 Task: Look for space in Longonjo, Angola from 5th June, 2023 to 16th June, 2023 for 2 adults in price range Rs.7000 to Rs.15000. Place can be entire place with 1  bedroom having 1 bed and 1 bathroom. Property type can be hotel. Amenities needed are: air conditioning, bbq grill, smoking allowed, . Booking option can be shelf check-in. Required host language is English.
Action: Mouse moved to (480, 105)
Screenshot: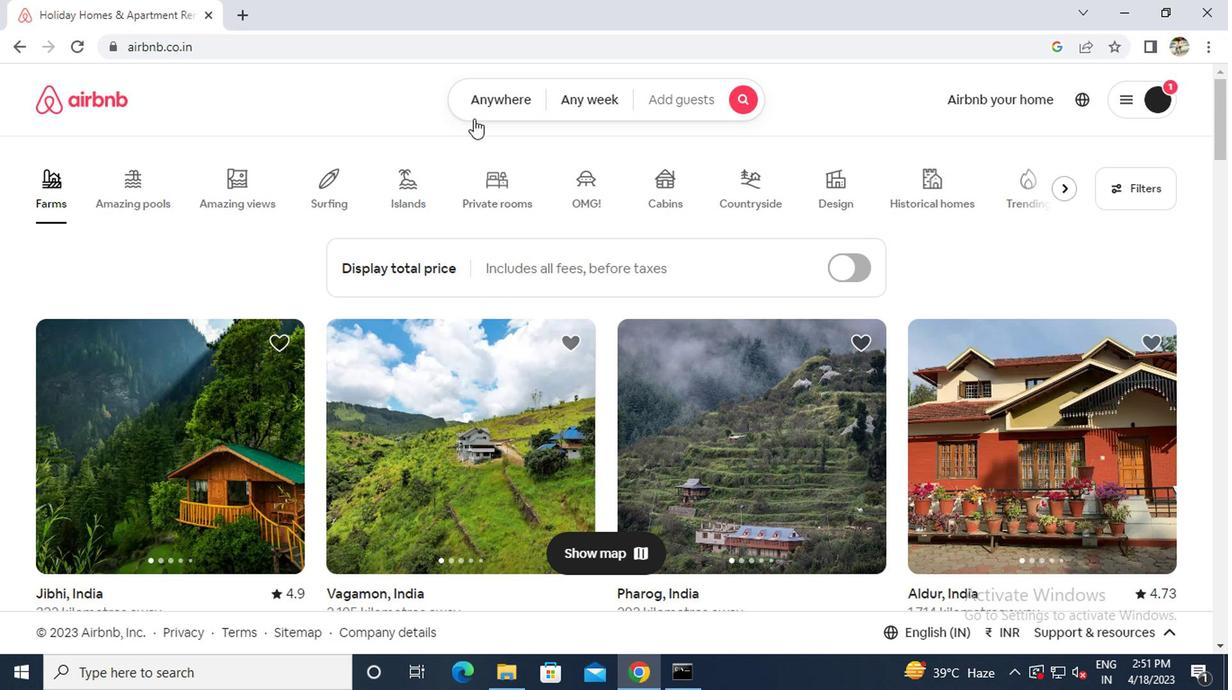 
Action: Mouse pressed left at (480, 105)
Screenshot: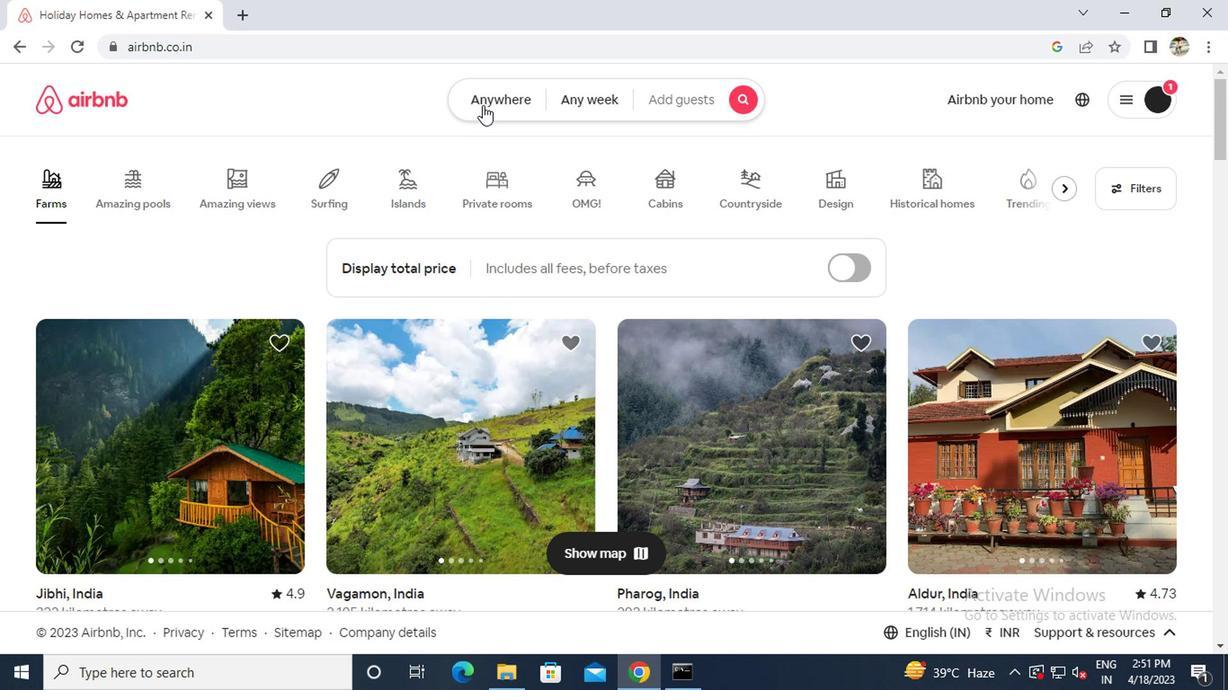 
Action: Mouse moved to (385, 174)
Screenshot: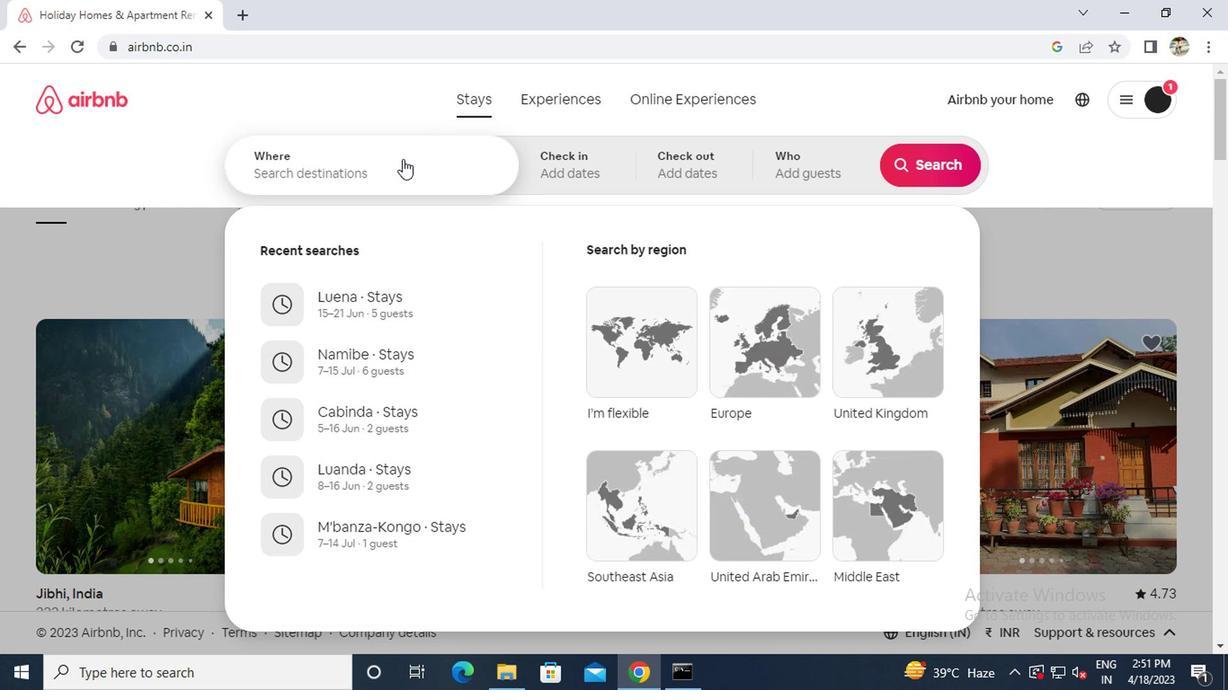 
Action: Mouse pressed left at (385, 174)
Screenshot: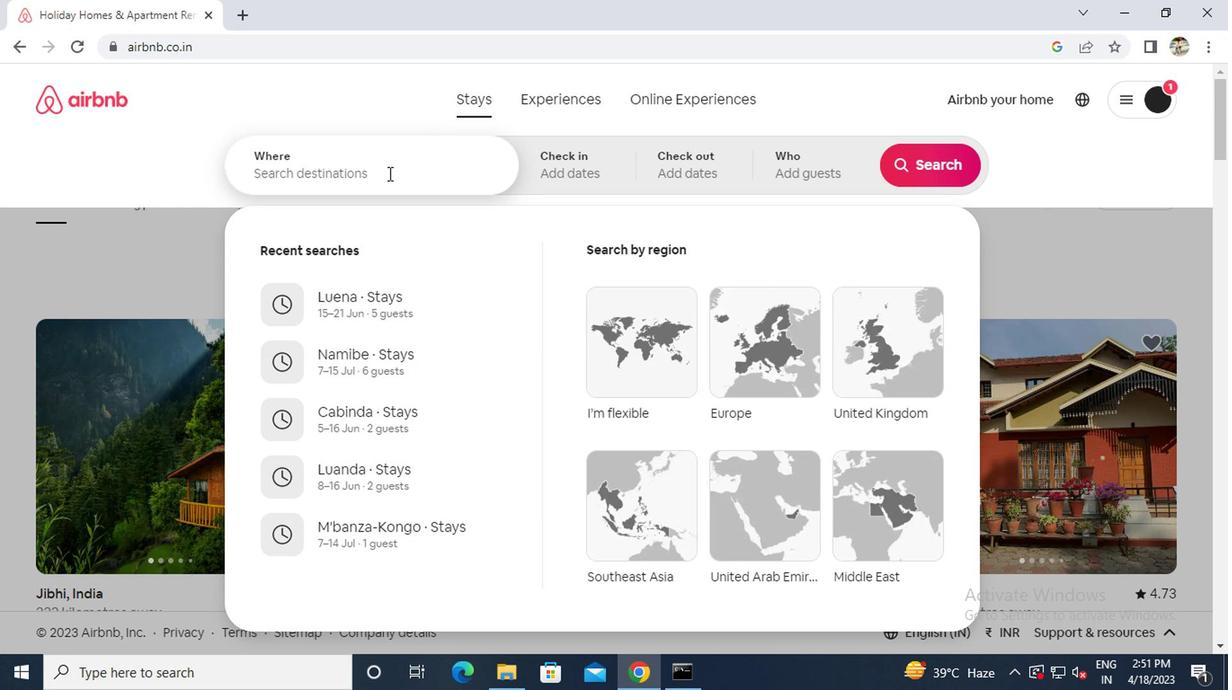 
Action: Key pressed l<Key.caps_lock>ongonjo
Screenshot: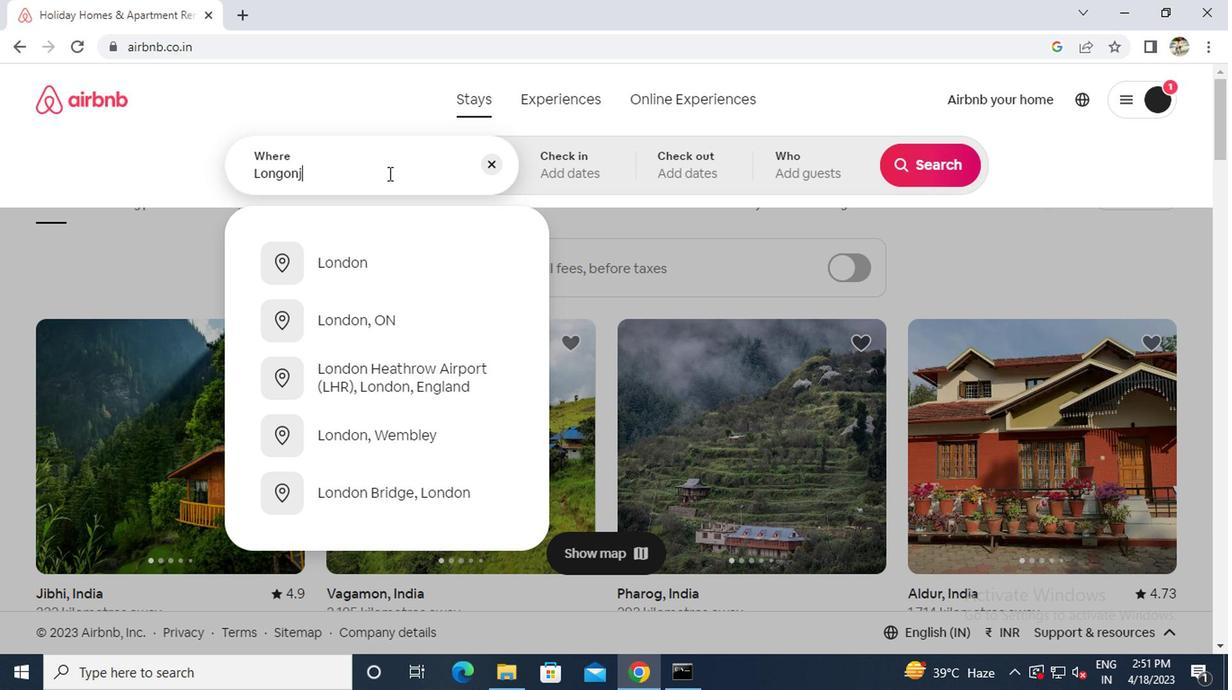 
Action: Mouse moved to (385, 260)
Screenshot: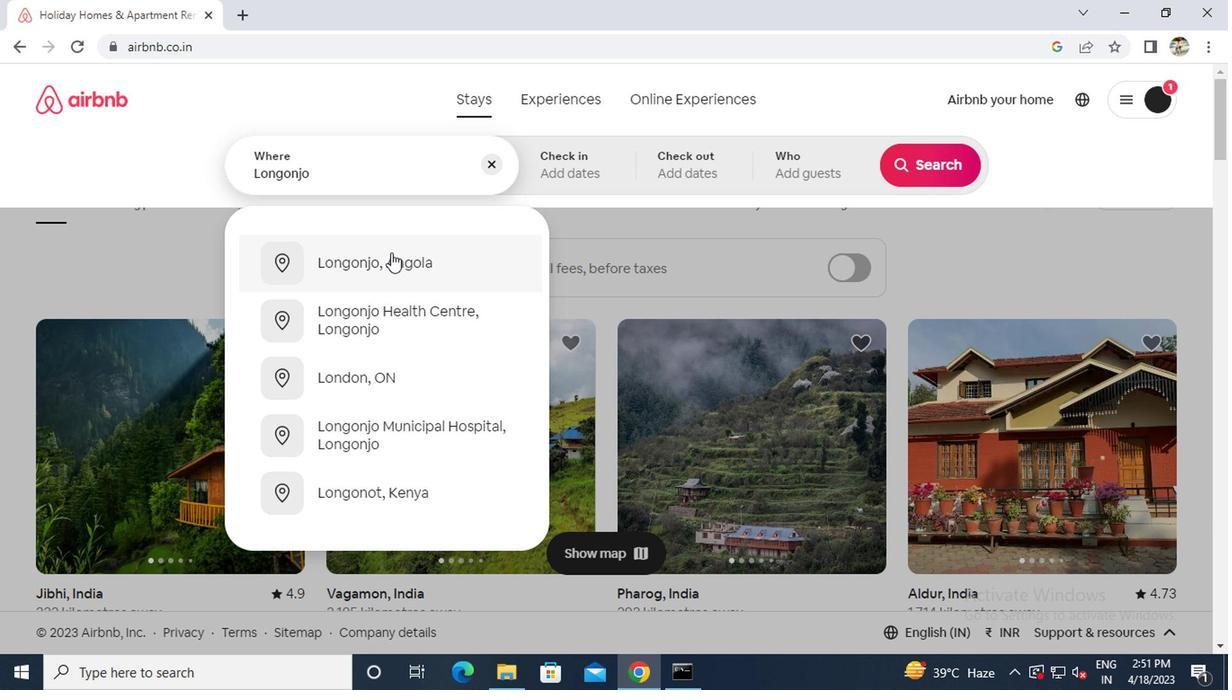 
Action: Mouse pressed left at (385, 260)
Screenshot: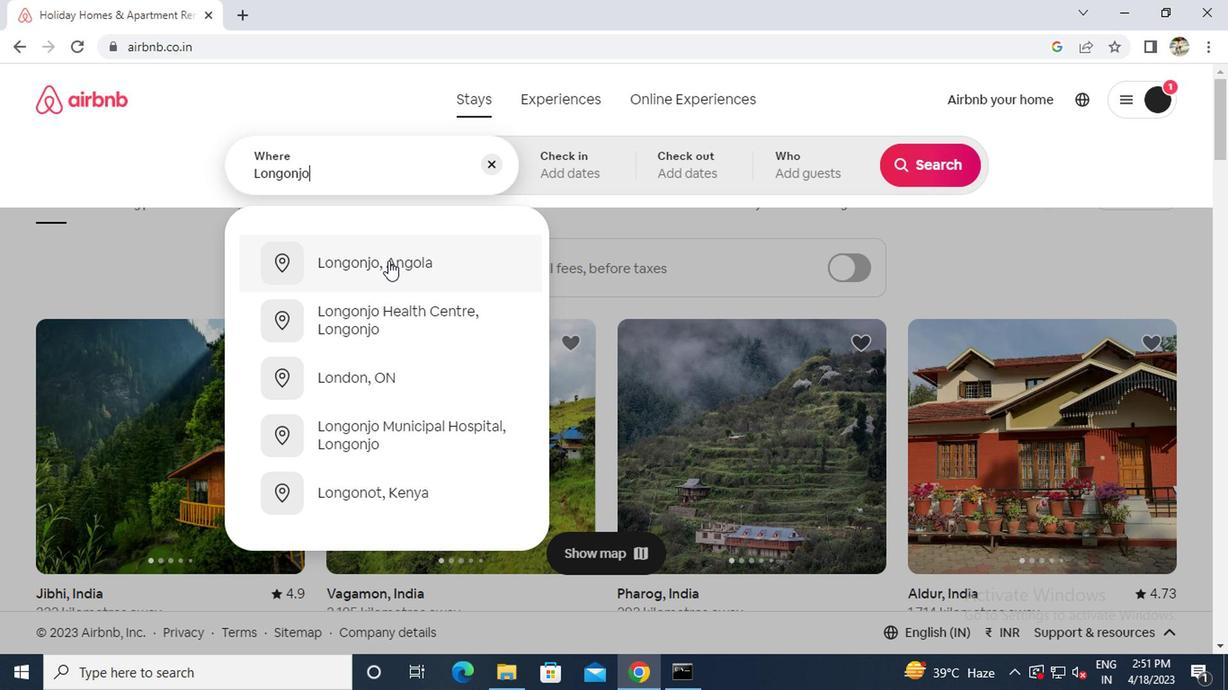 
Action: Mouse moved to (920, 306)
Screenshot: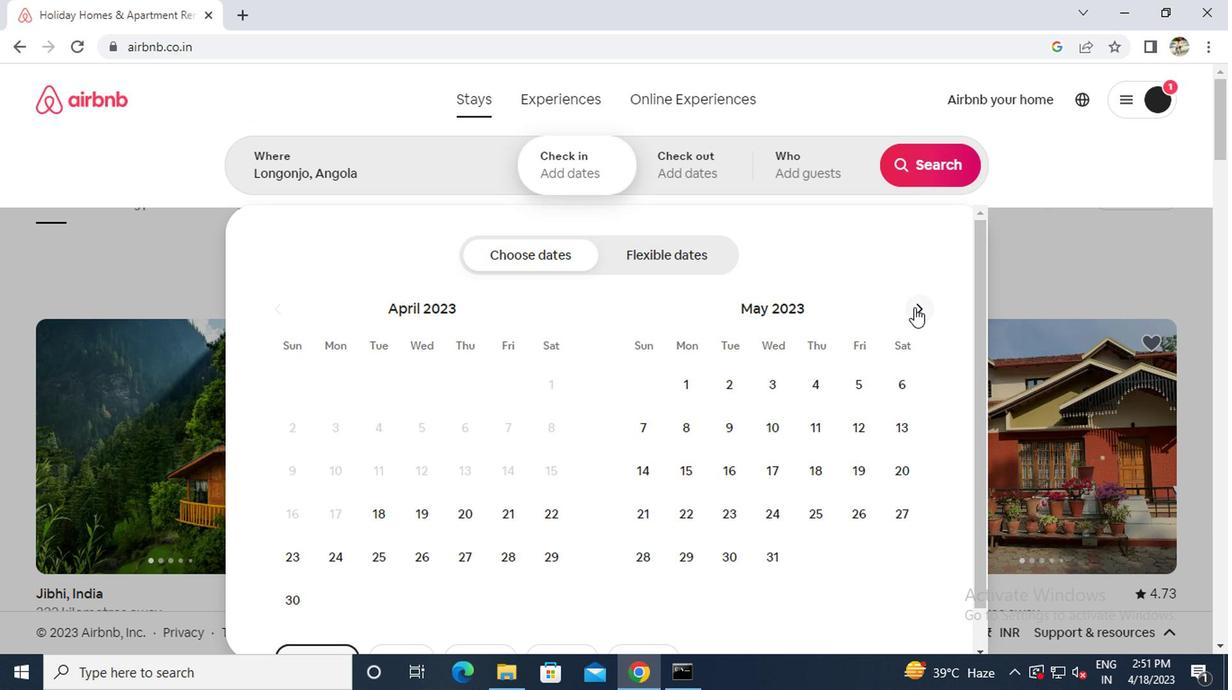 
Action: Mouse pressed left at (920, 306)
Screenshot: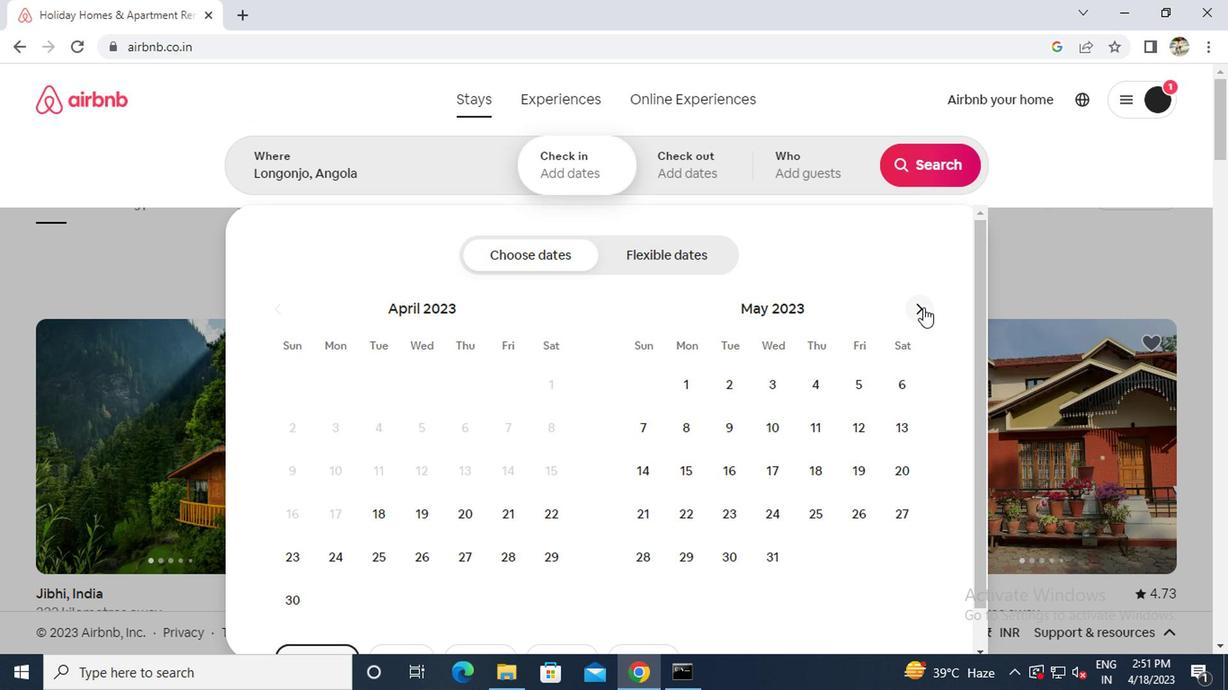 
Action: Mouse moved to (679, 436)
Screenshot: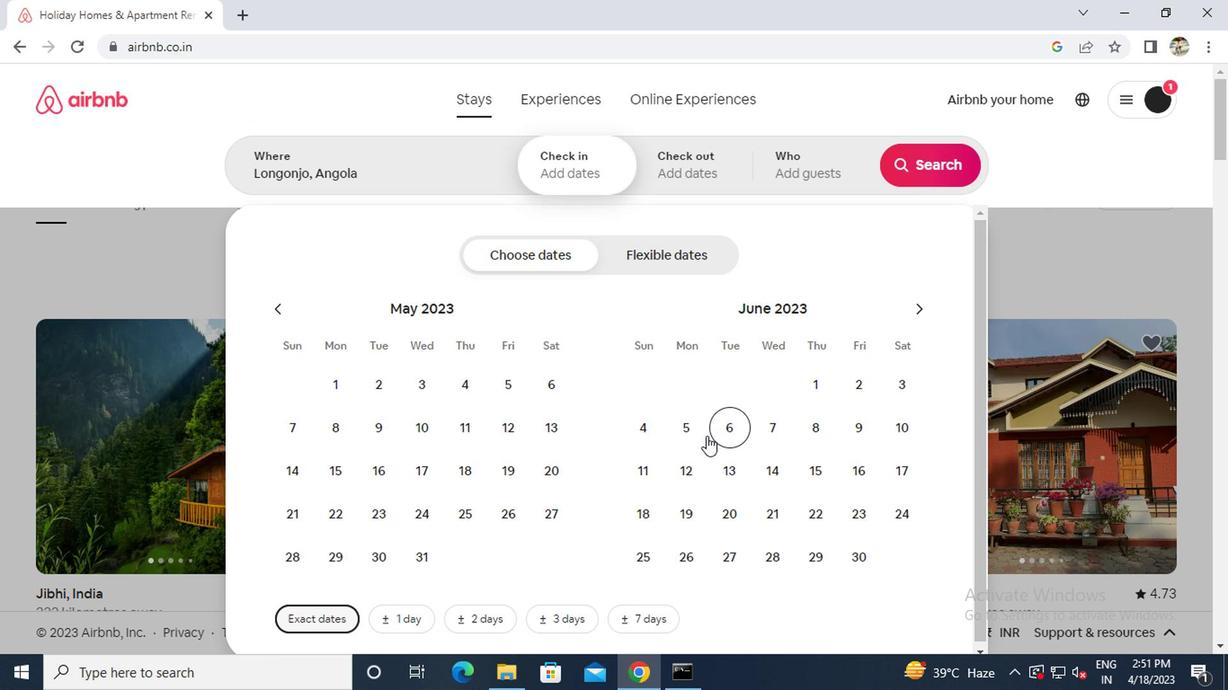 
Action: Mouse pressed left at (679, 436)
Screenshot: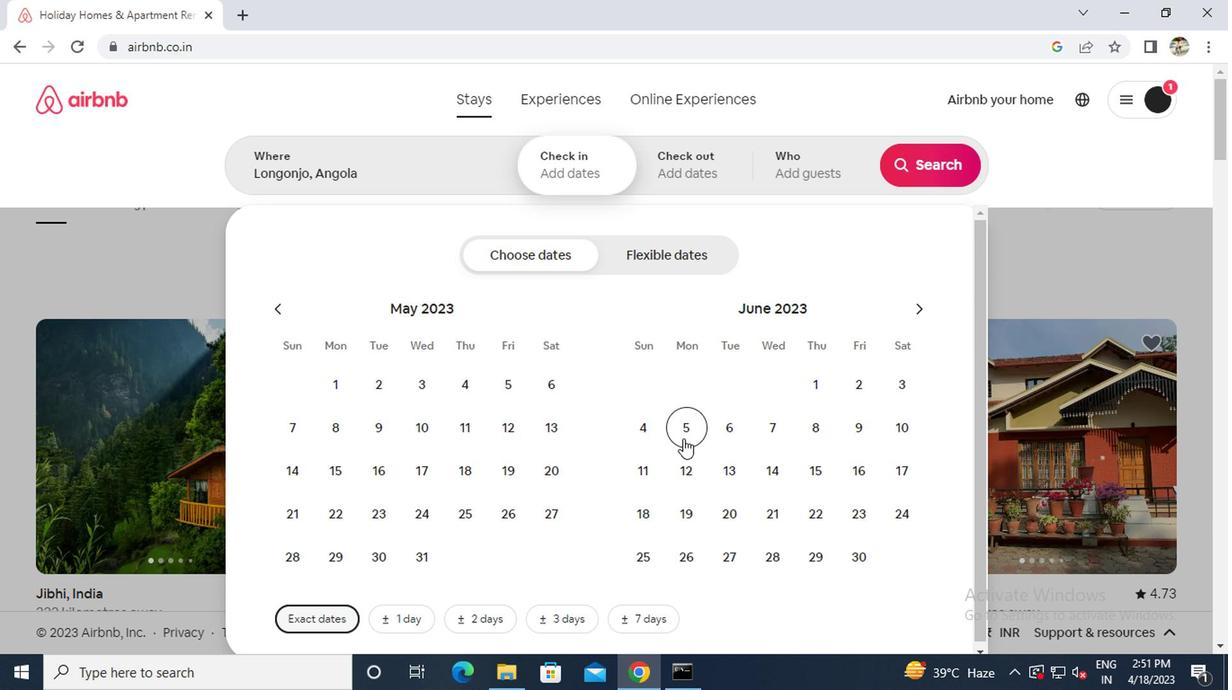 
Action: Mouse moved to (861, 467)
Screenshot: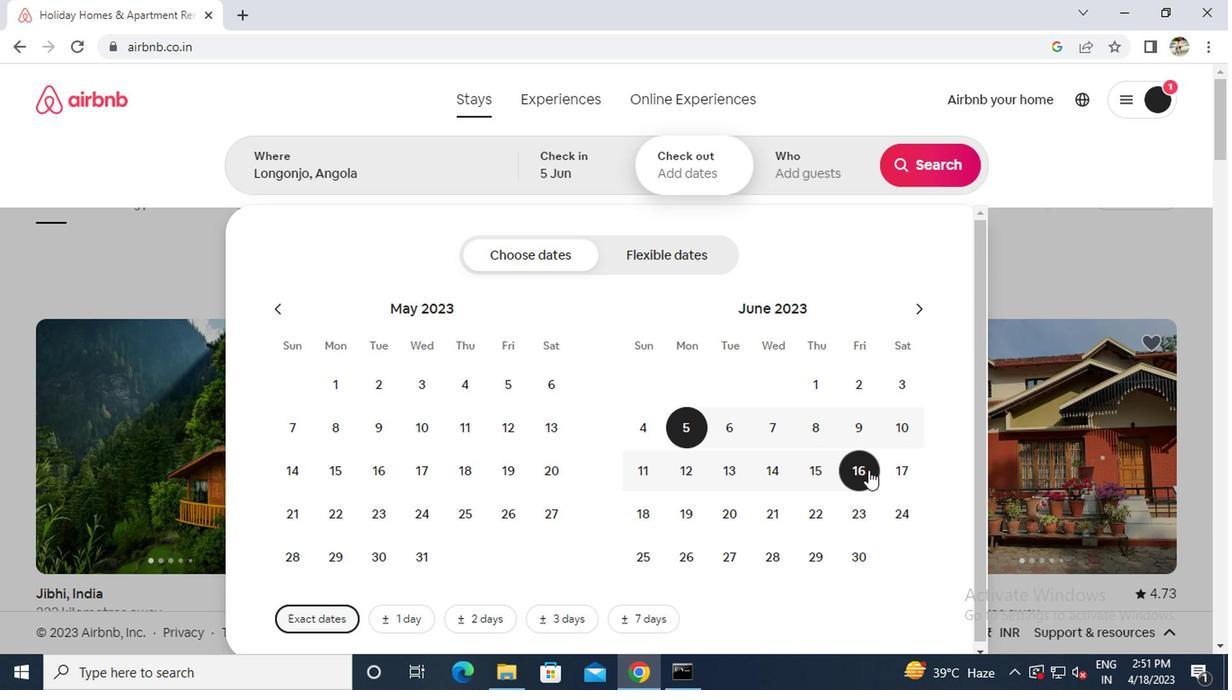 
Action: Mouse pressed left at (861, 467)
Screenshot: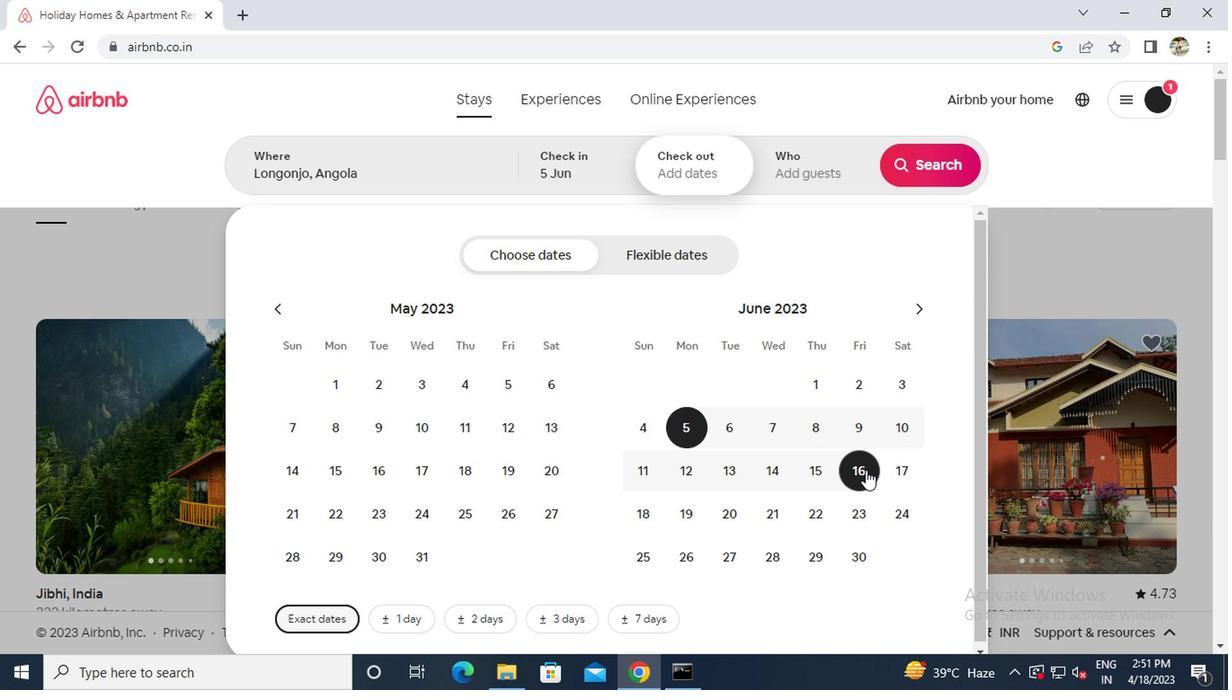 
Action: Mouse moved to (814, 163)
Screenshot: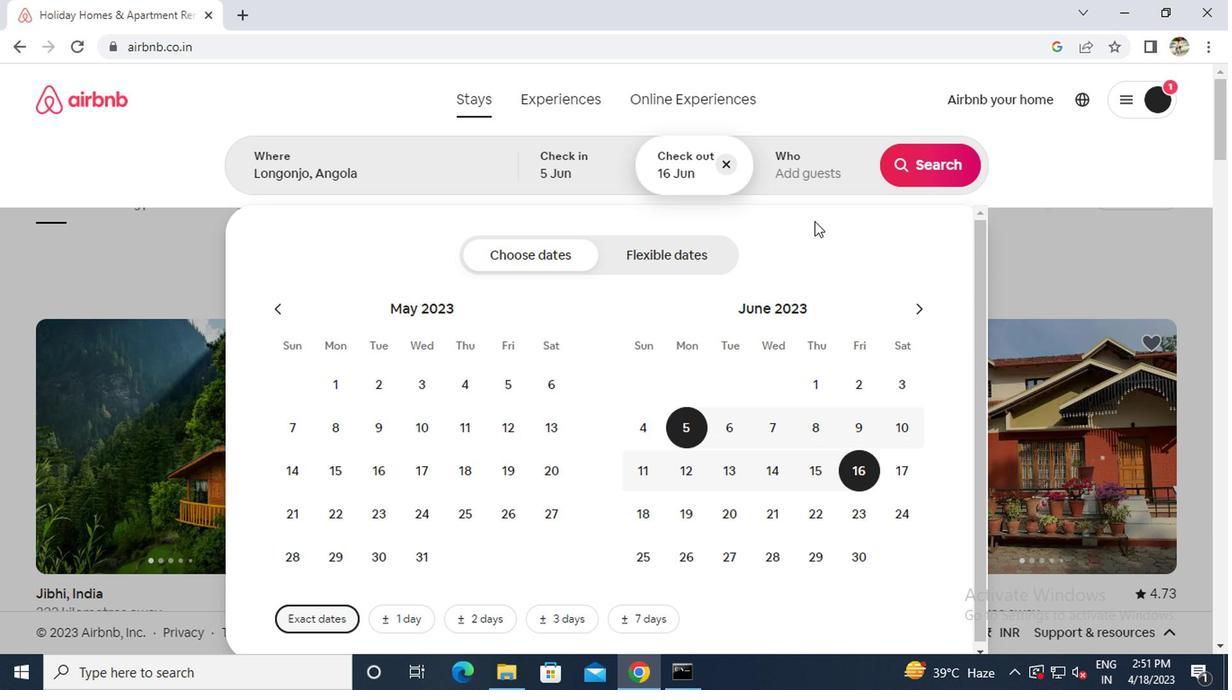 
Action: Mouse pressed left at (814, 163)
Screenshot: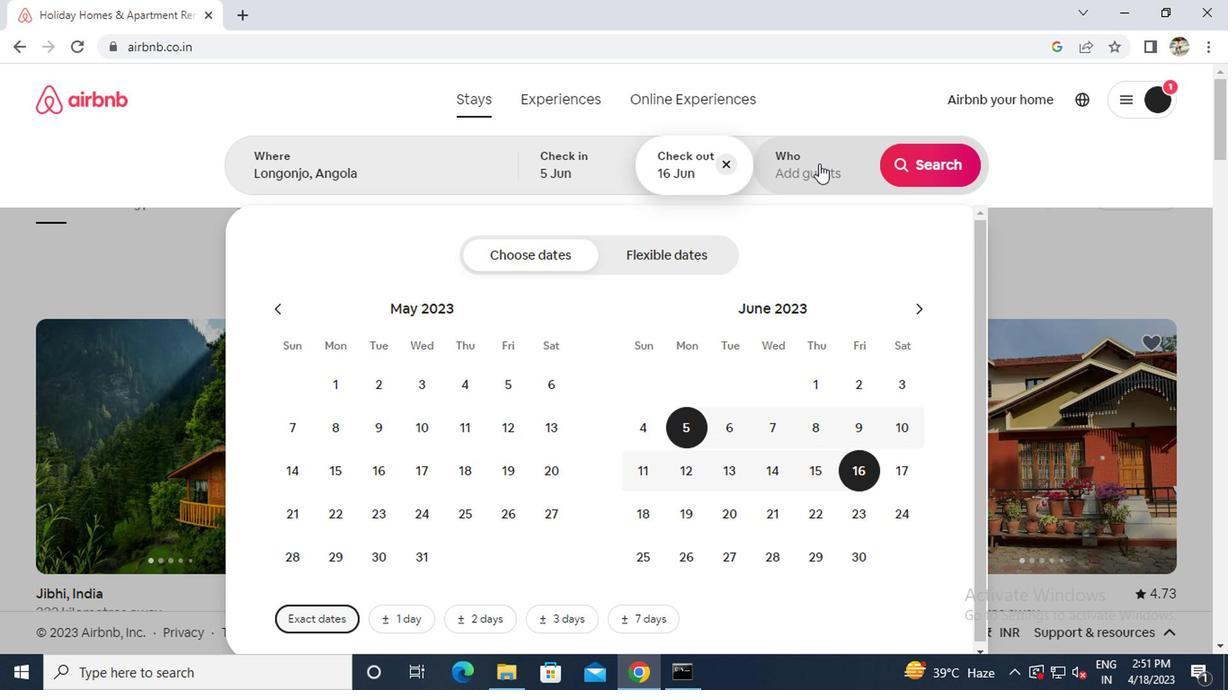 
Action: Mouse moved to (930, 264)
Screenshot: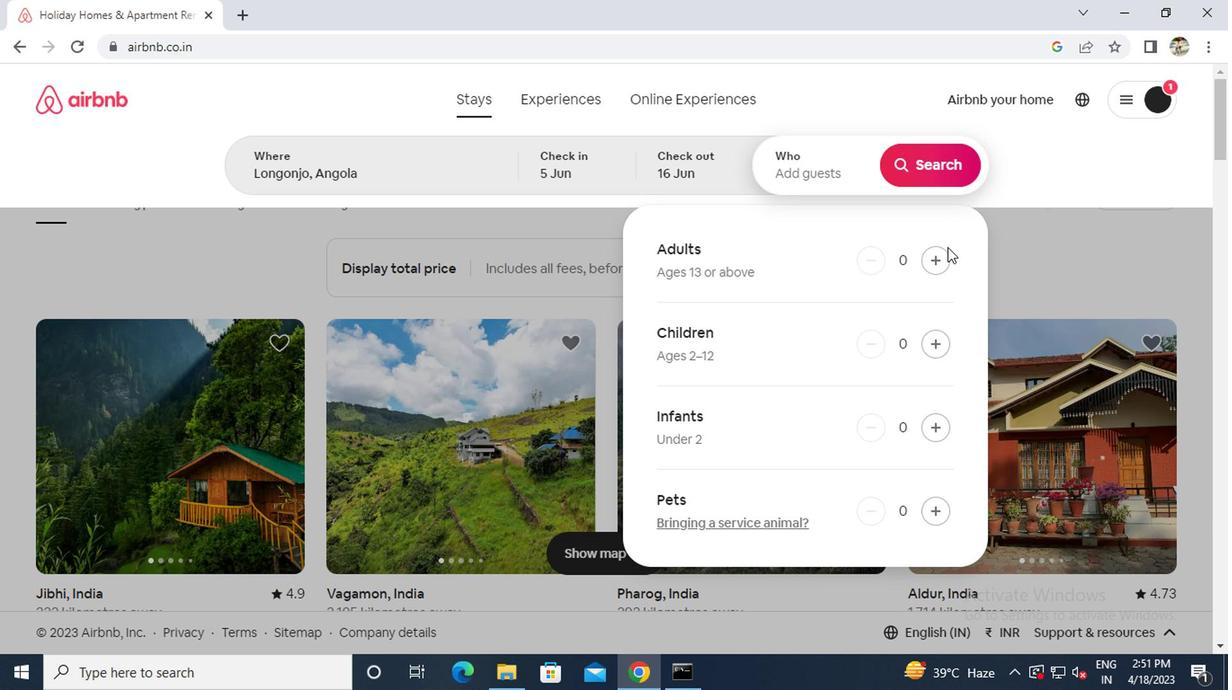 
Action: Mouse pressed left at (930, 264)
Screenshot: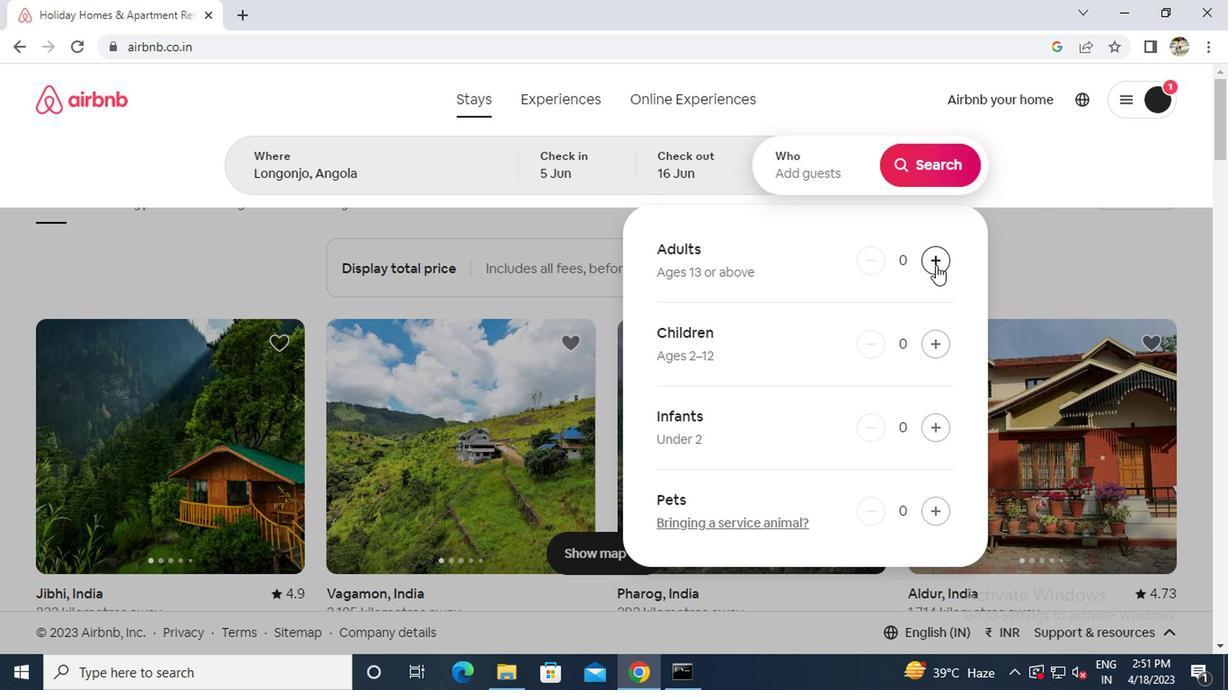 
Action: Mouse pressed left at (930, 264)
Screenshot: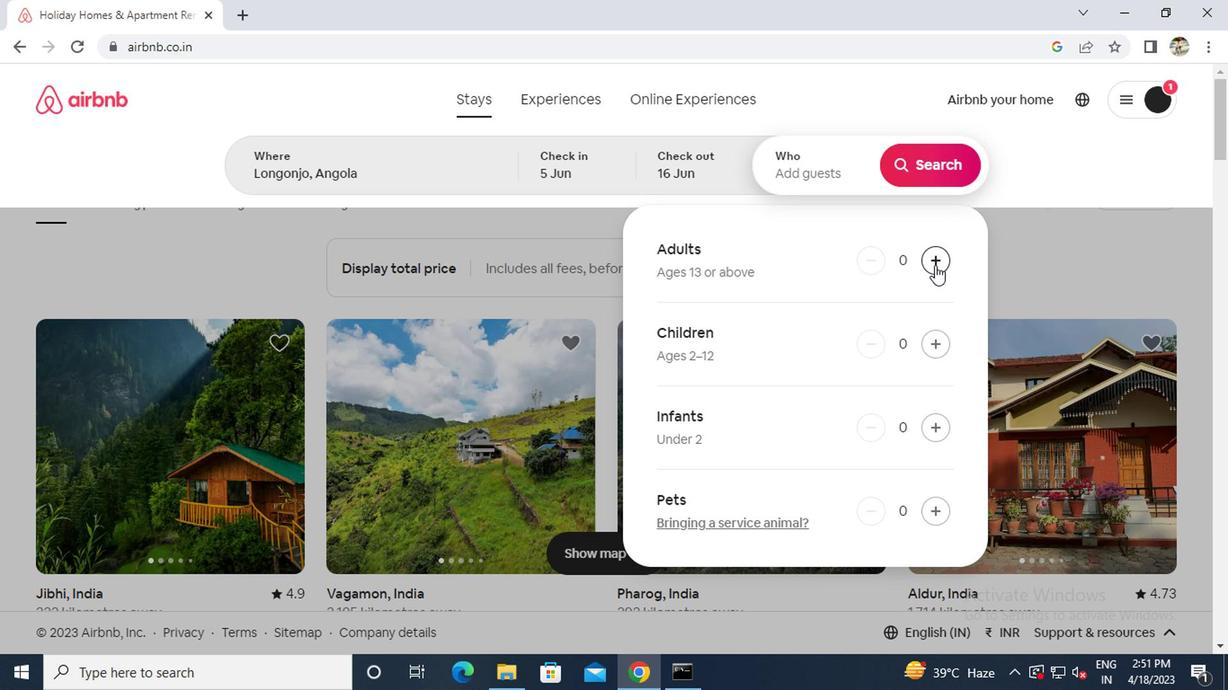 
Action: Mouse moved to (918, 167)
Screenshot: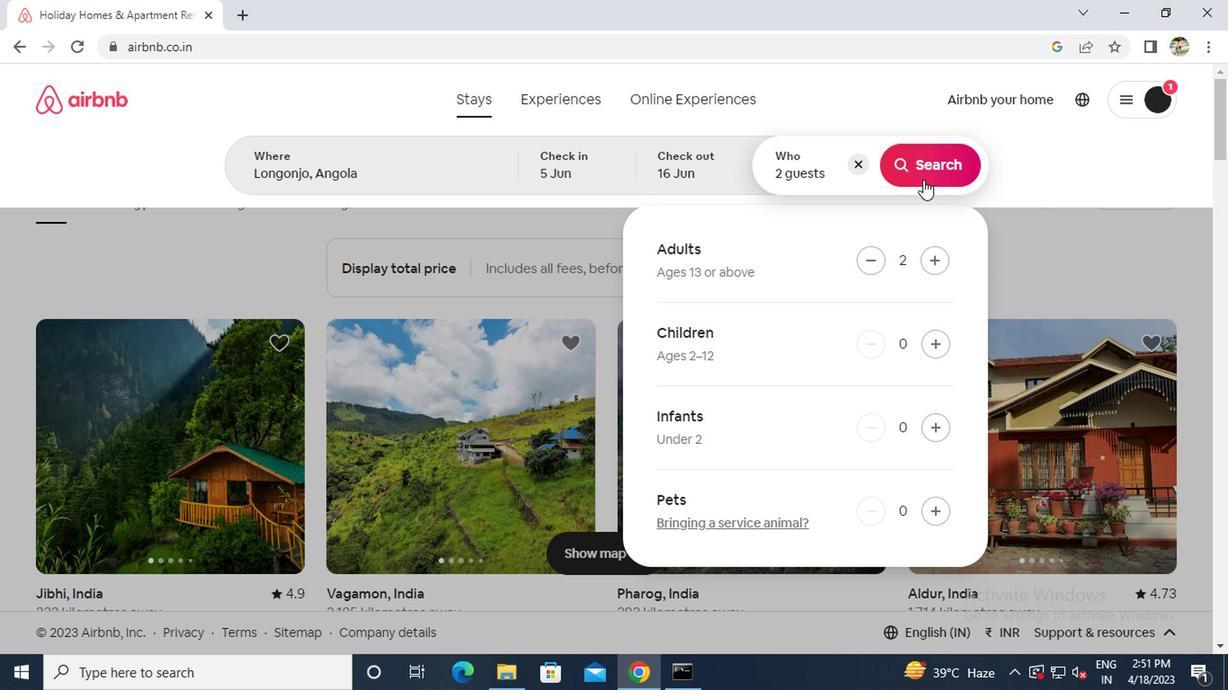 
Action: Mouse pressed left at (918, 167)
Screenshot: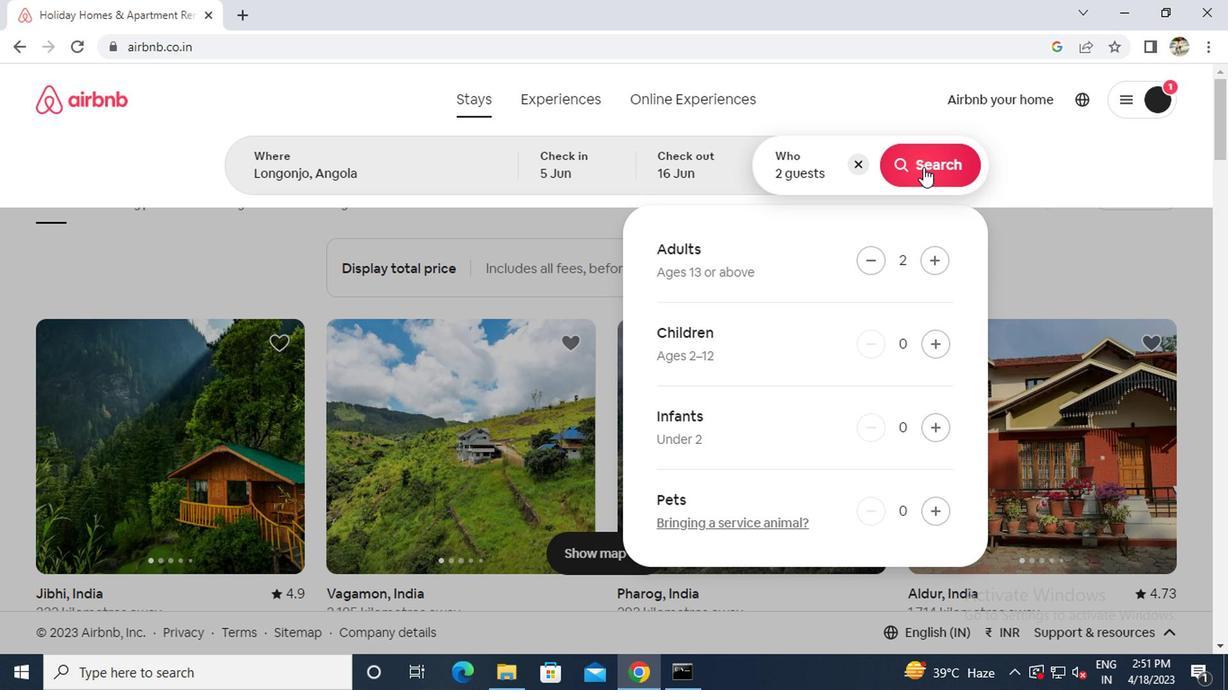 
Action: Mouse moved to (1137, 179)
Screenshot: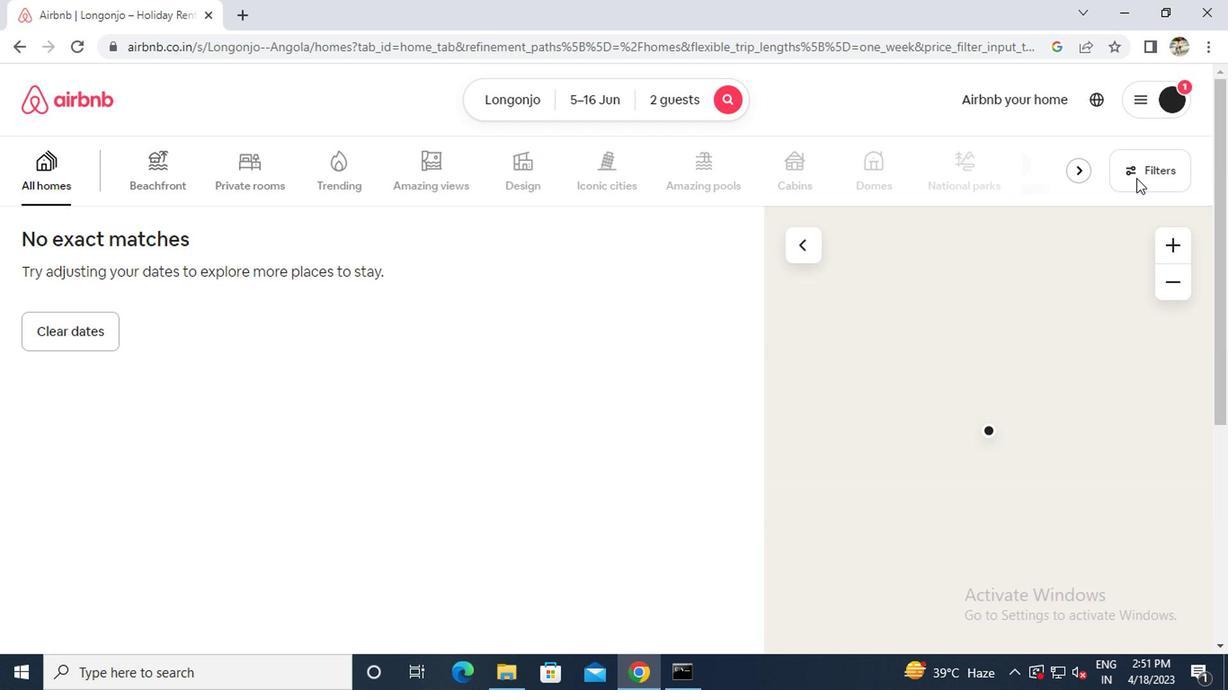 
Action: Mouse pressed left at (1137, 179)
Screenshot: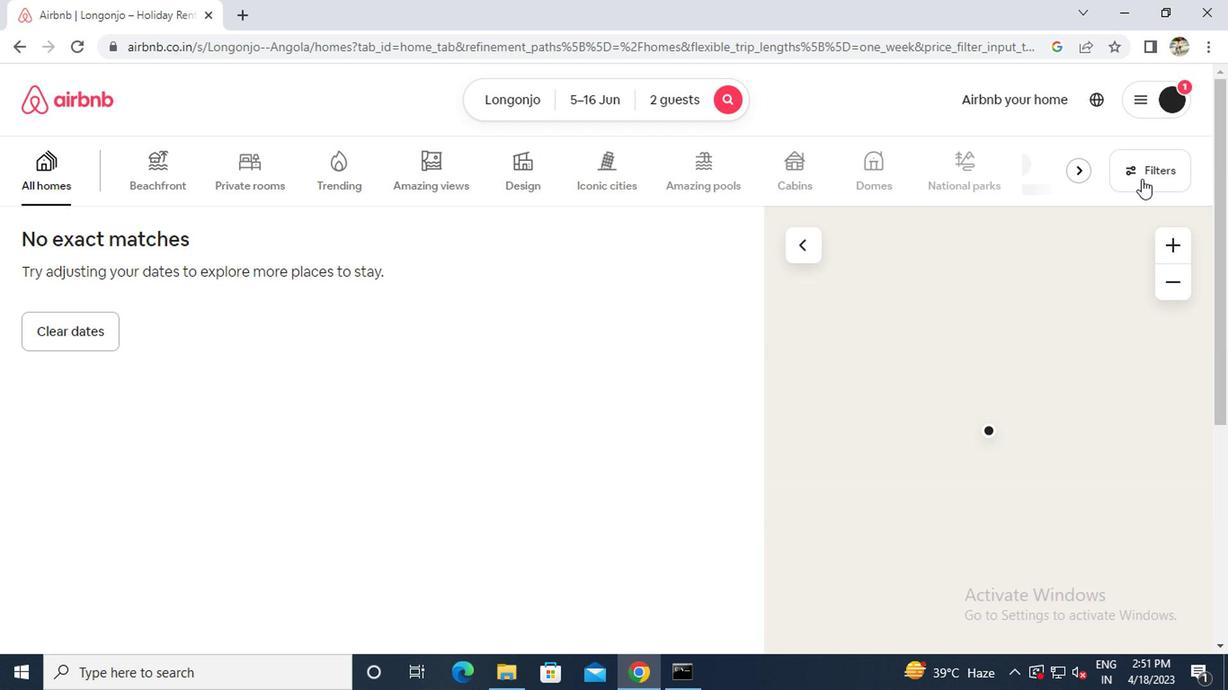 
Action: Mouse moved to (498, 284)
Screenshot: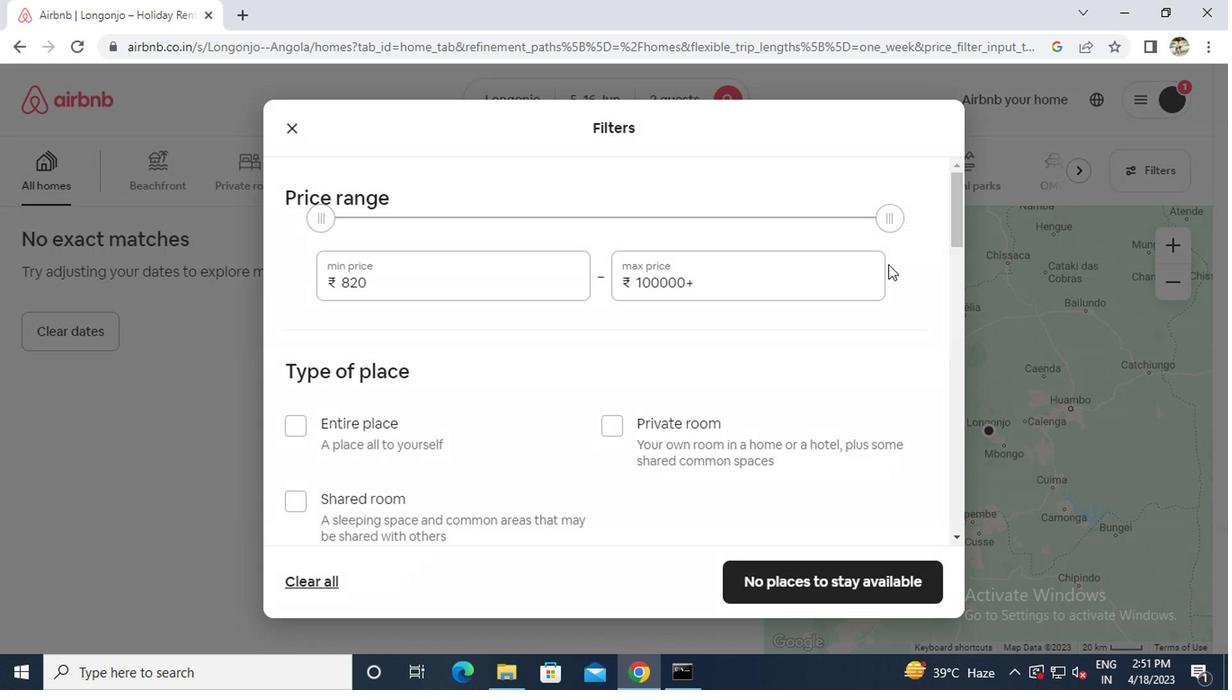 
Action: Mouse pressed left at (498, 284)
Screenshot: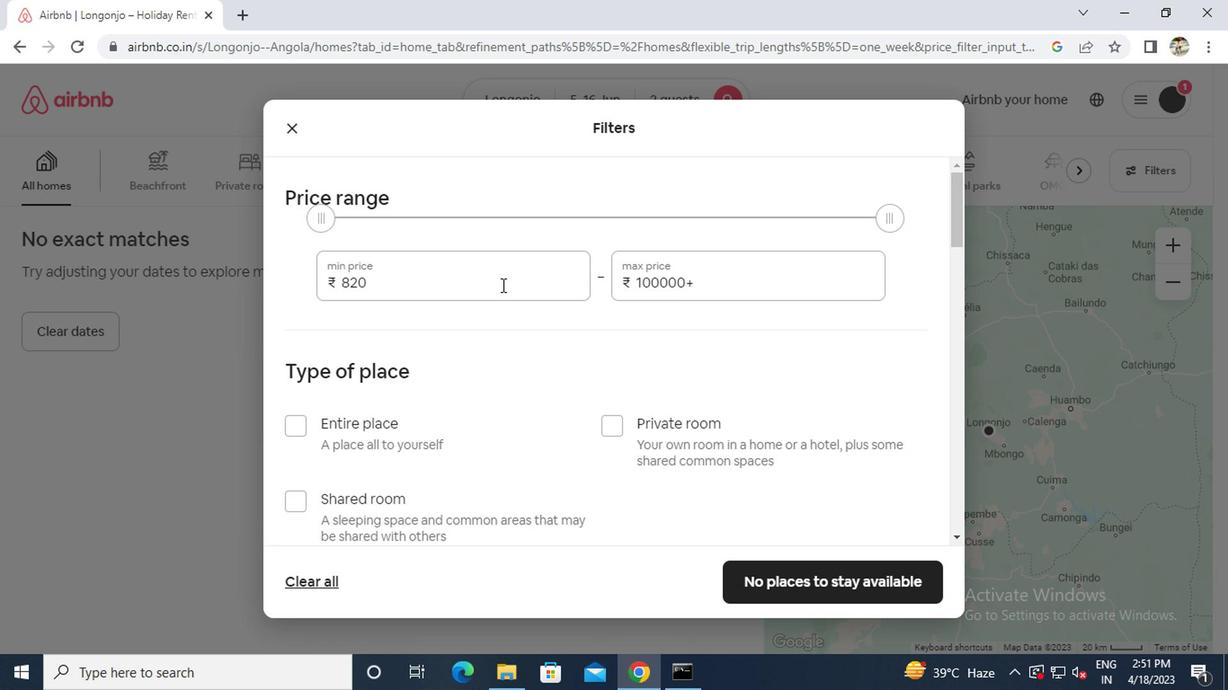 
Action: Key pressed ctrl+A7000
Screenshot: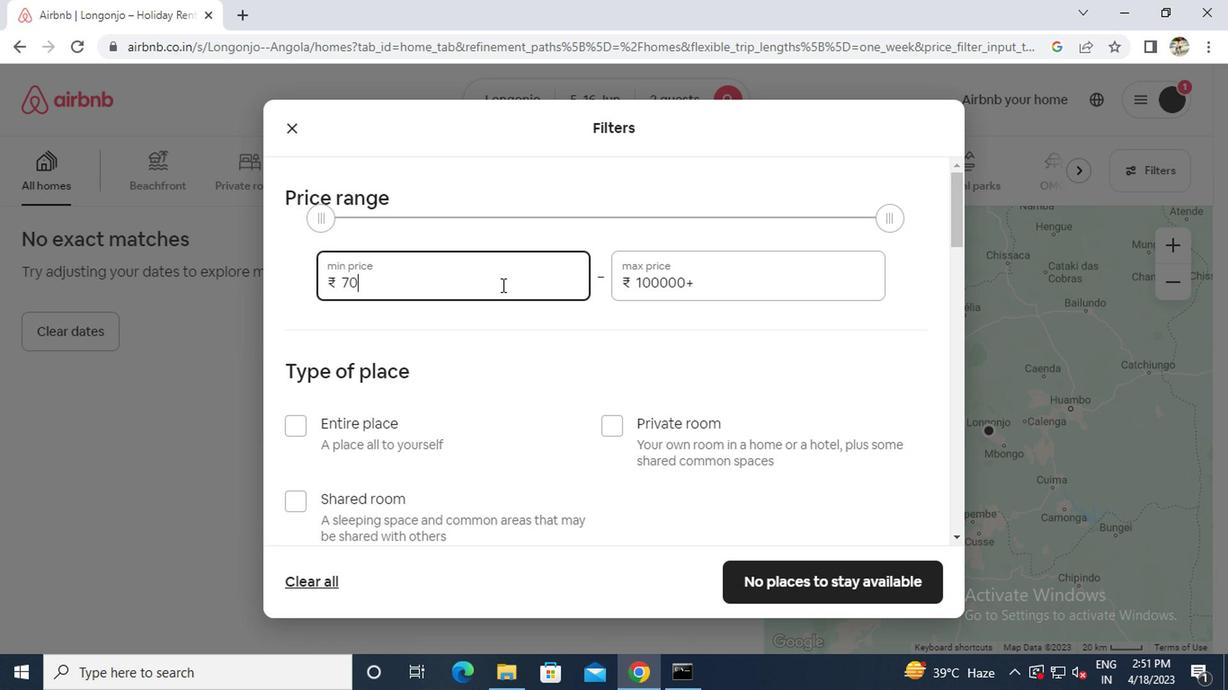 
Action: Mouse moved to (715, 288)
Screenshot: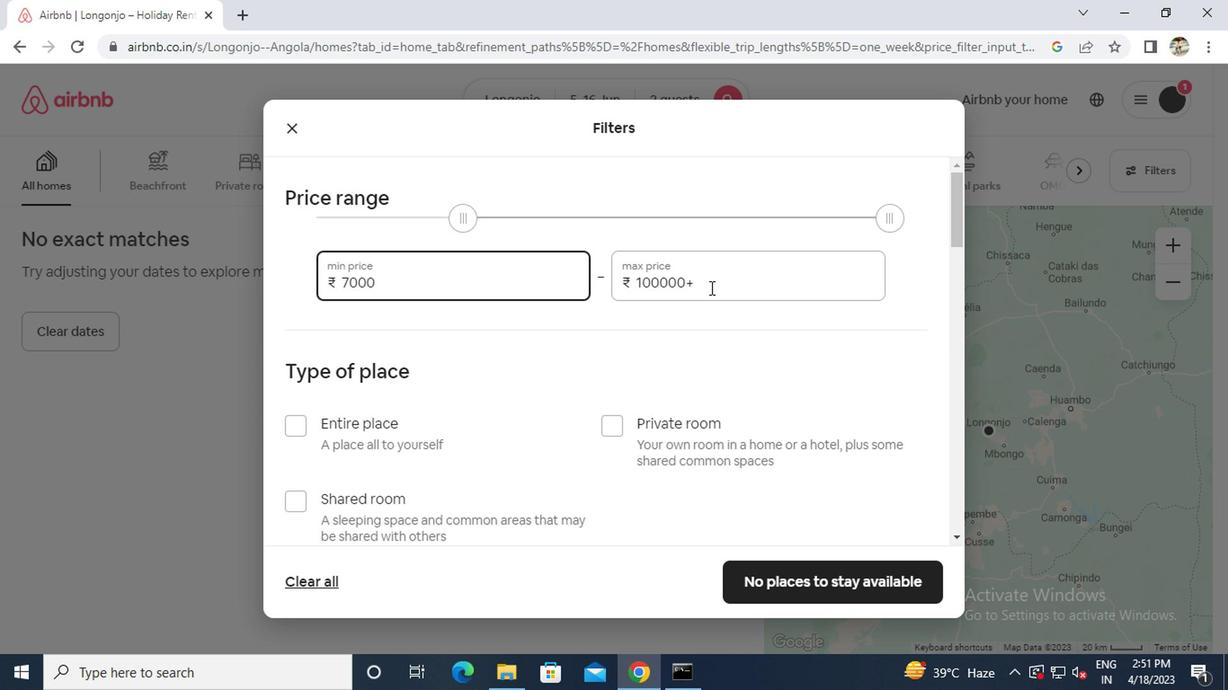 
Action: Mouse pressed left at (715, 288)
Screenshot: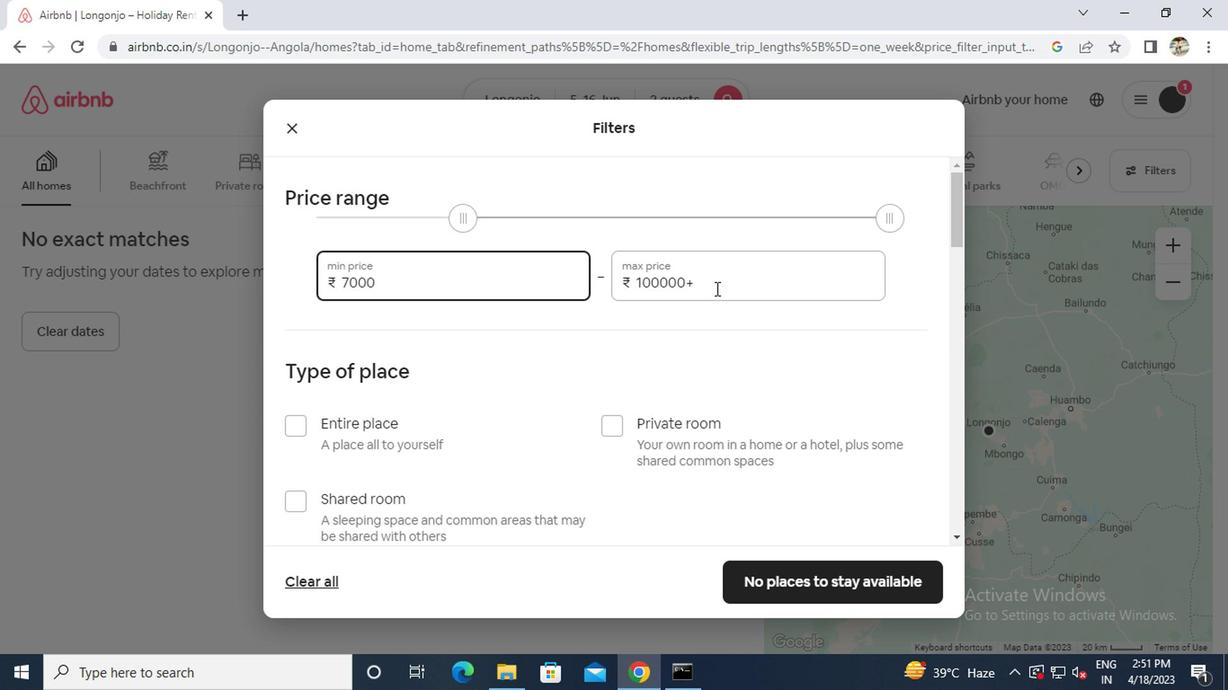
Action: Key pressed ctrl+A15000
Screenshot: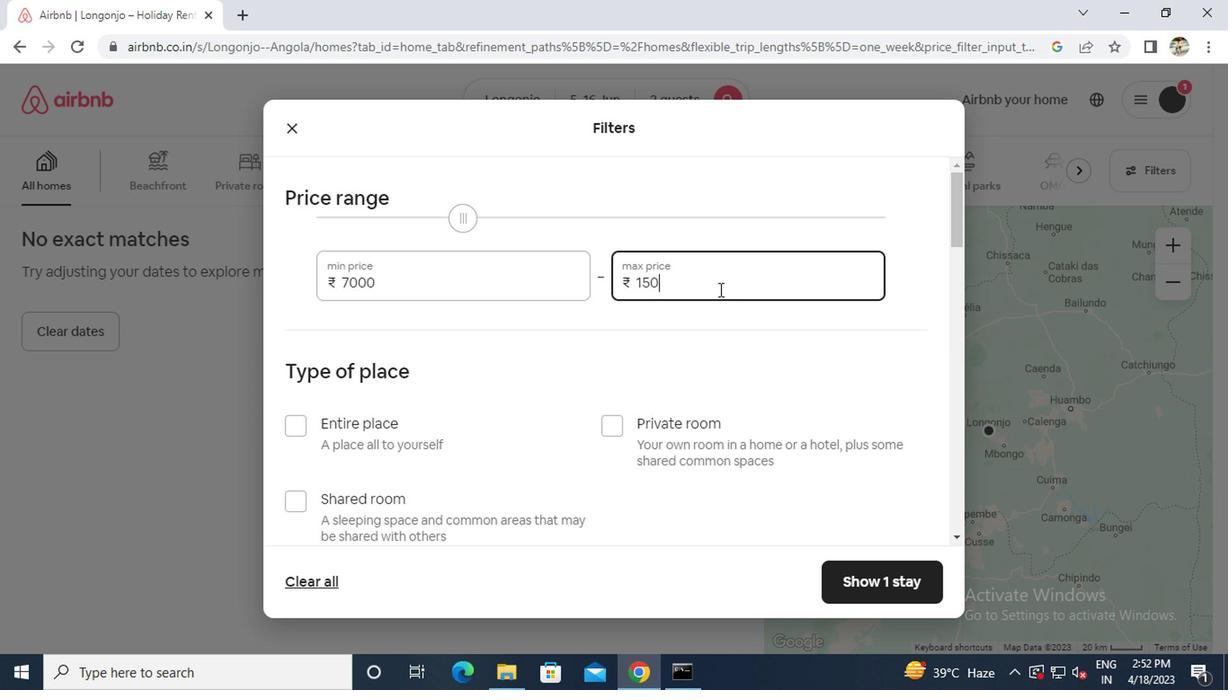 
Action: Mouse moved to (695, 301)
Screenshot: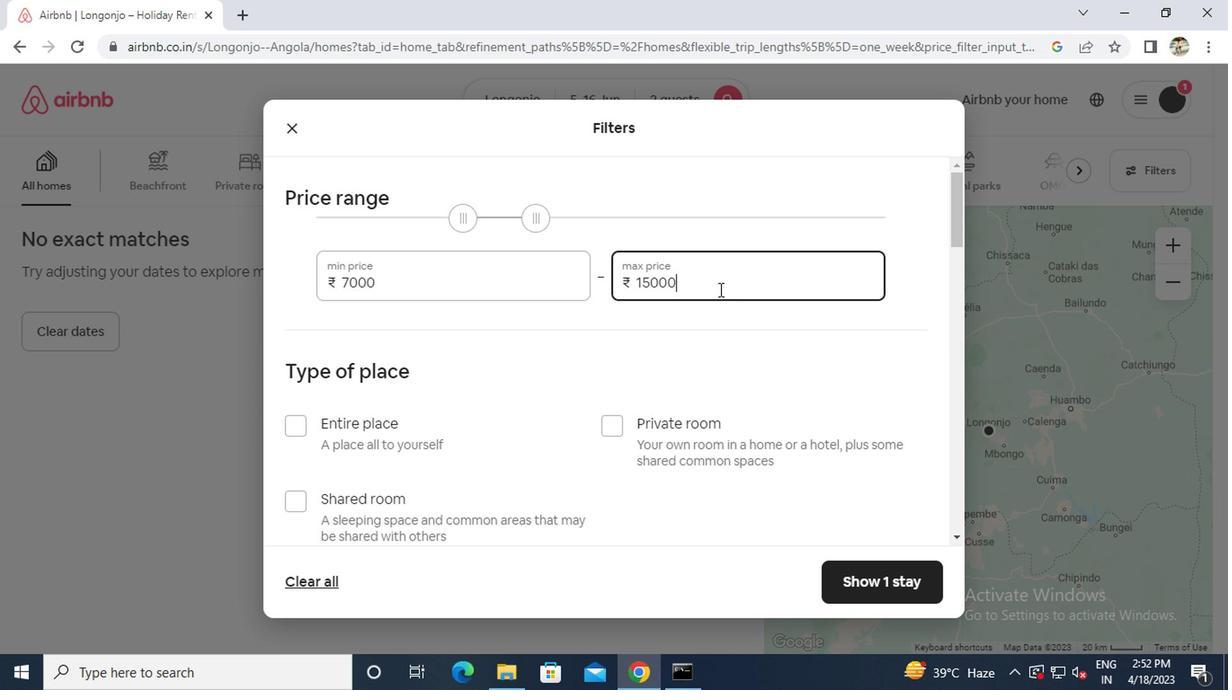 
Action: Mouse scrolled (695, 301) with delta (0, 0)
Screenshot: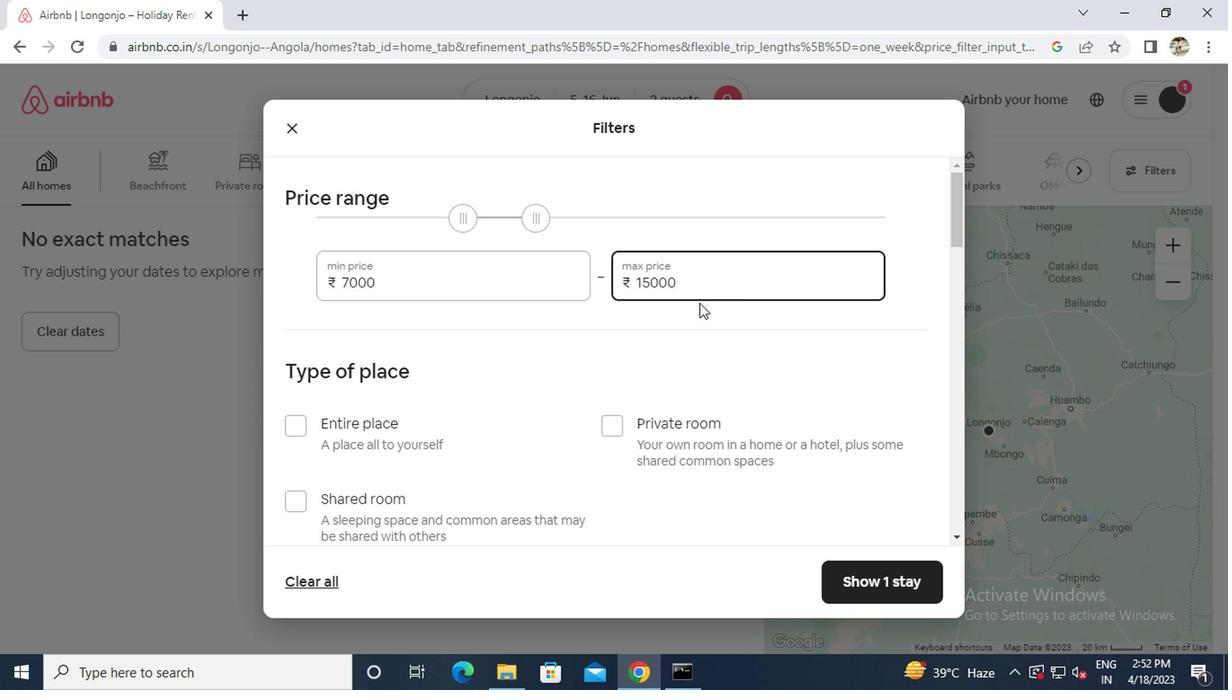 
Action: Mouse moved to (694, 301)
Screenshot: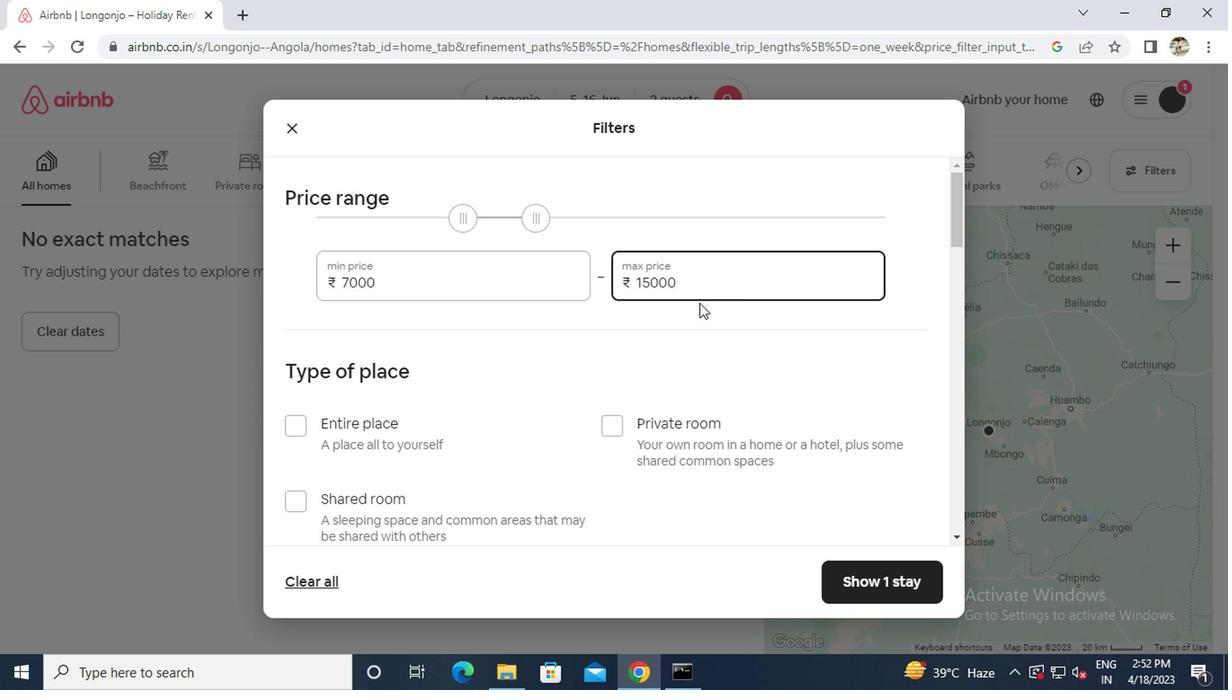 
Action: Mouse scrolled (694, 301) with delta (0, 0)
Screenshot: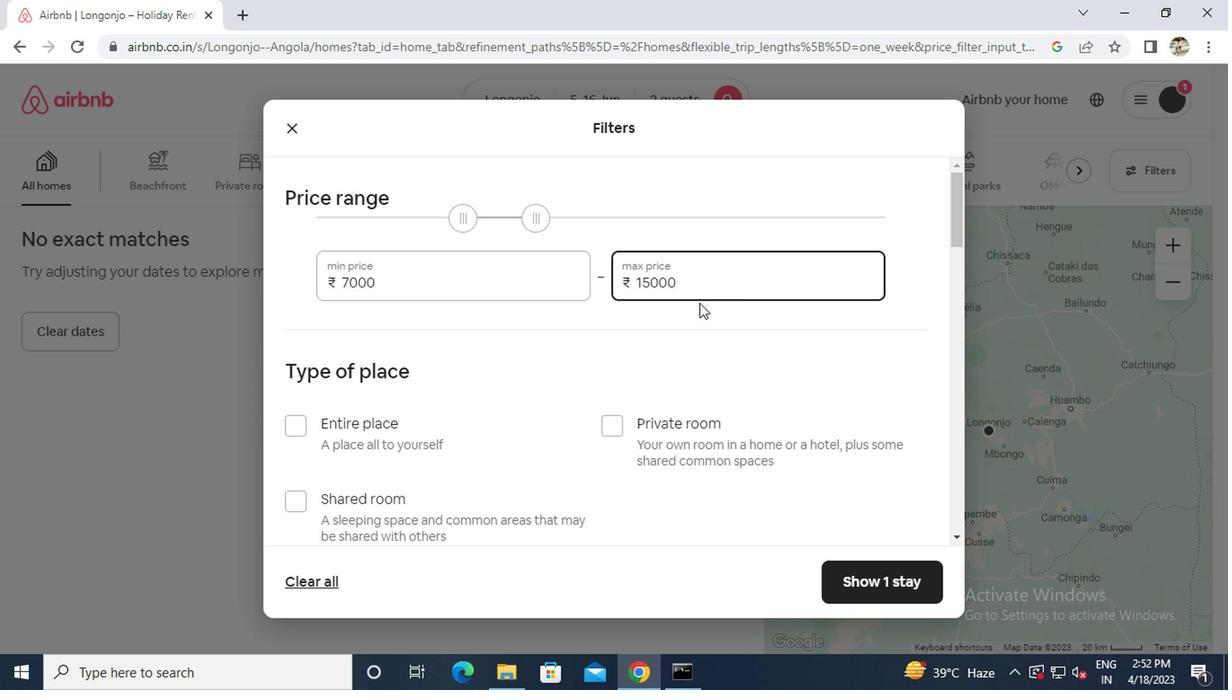 
Action: Mouse moved to (296, 241)
Screenshot: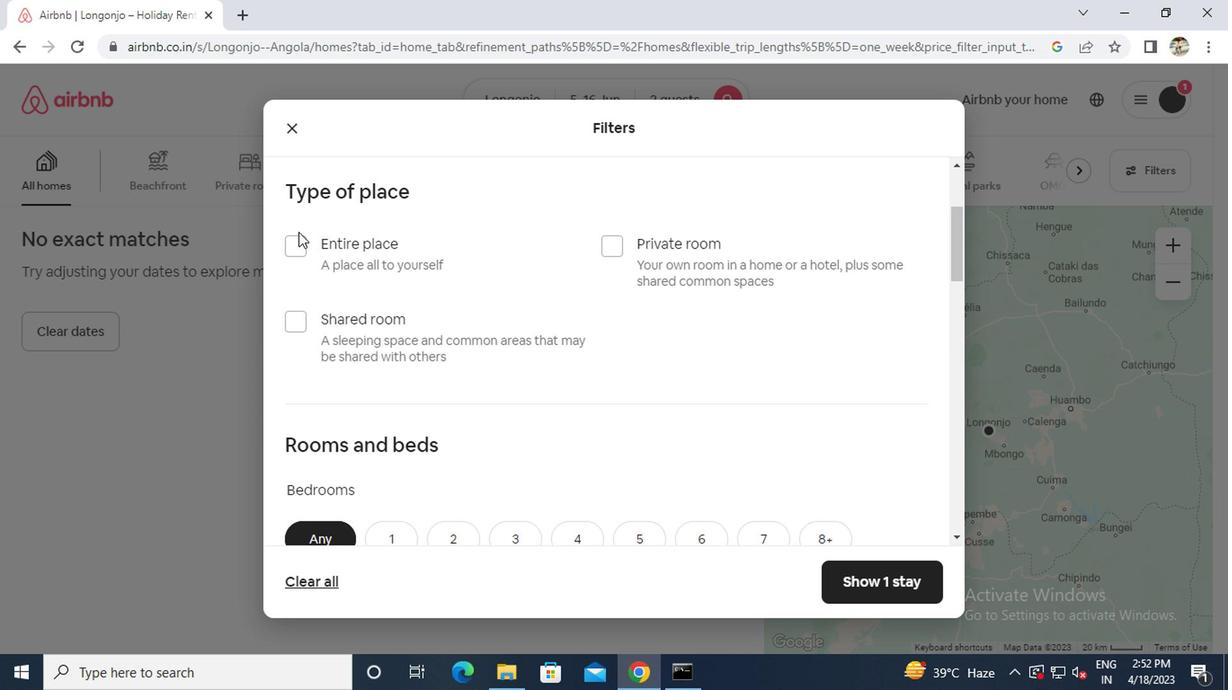 
Action: Mouse pressed left at (296, 241)
Screenshot: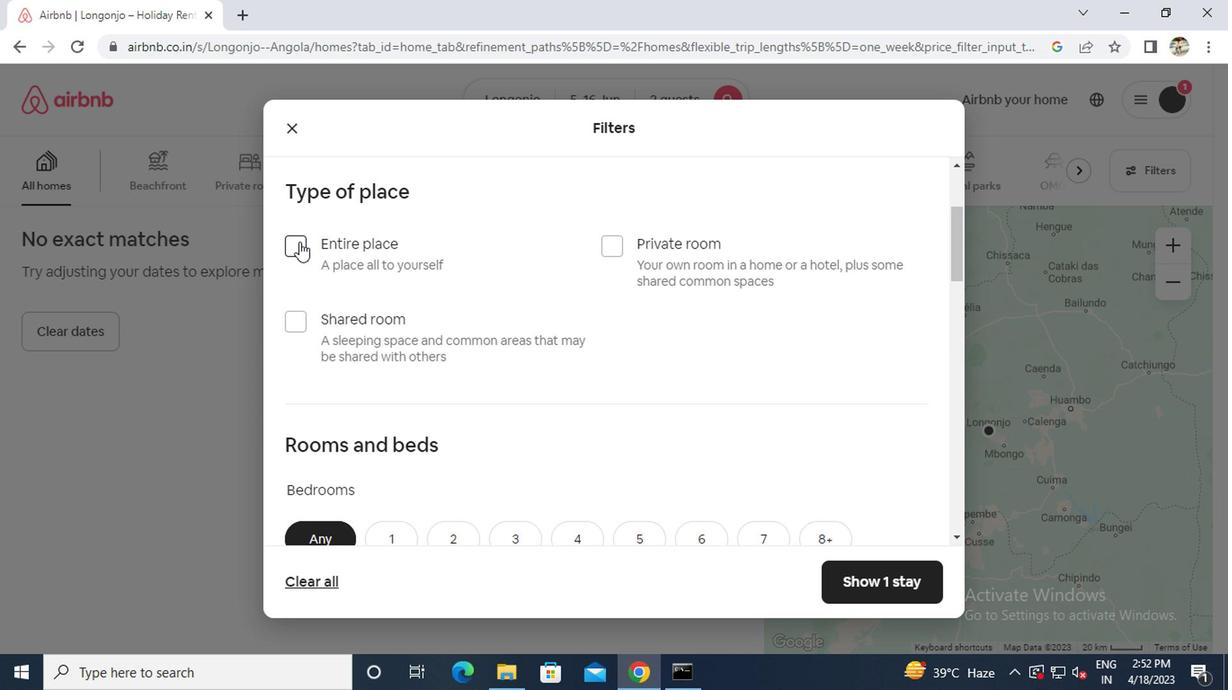 
Action: Mouse moved to (304, 243)
Screenshot: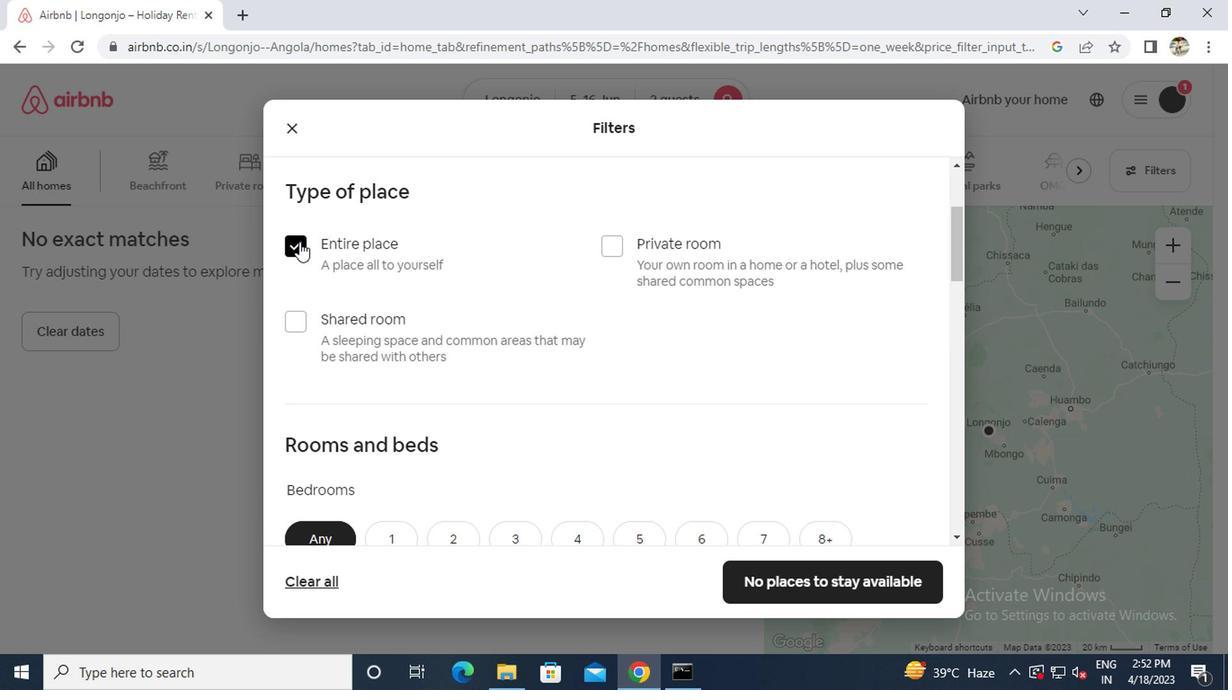 
Action: Mouse scrolled (304, 242) with delta (0, 0)
Screenshot: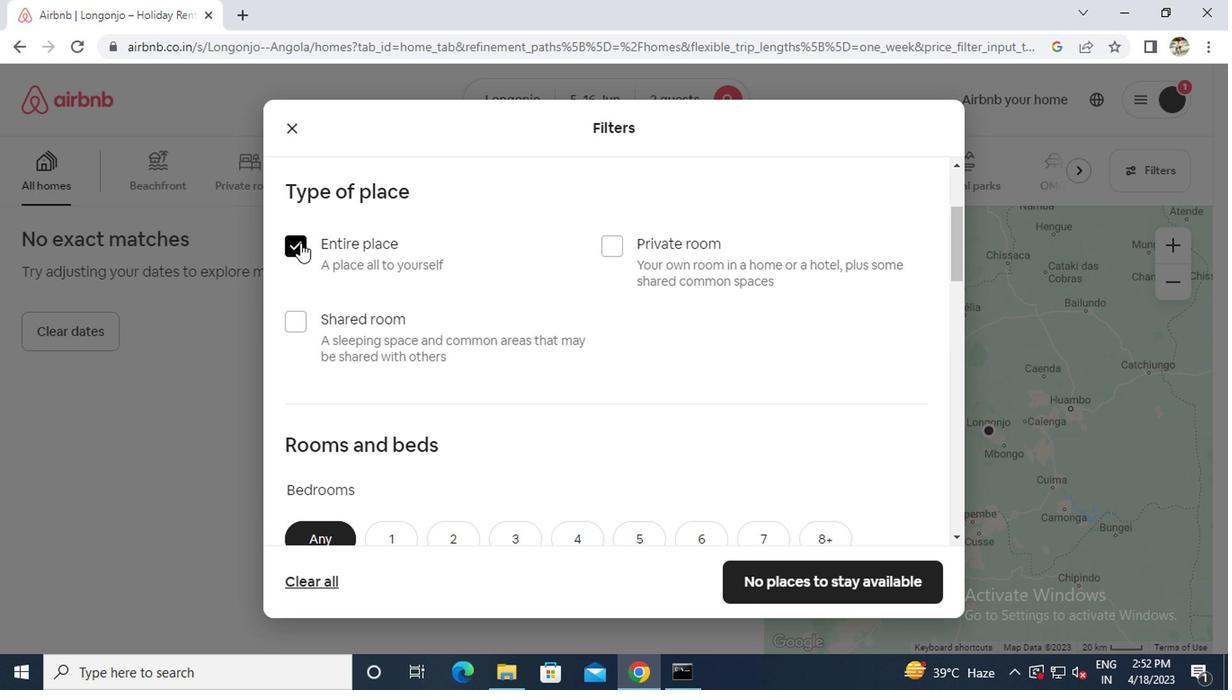 
Action: Mouse moved to (311, 245)
Screenshot: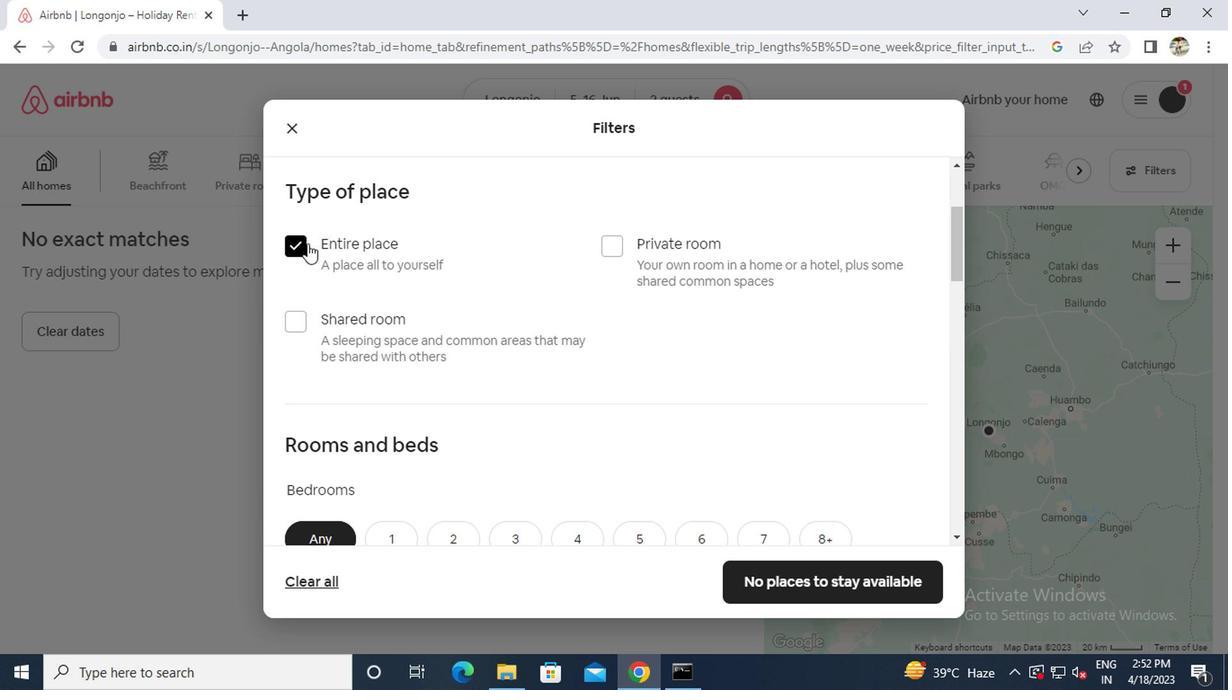 
Action: Mouse scrolled (311, 244) with delta (0, 0)
Screenshot: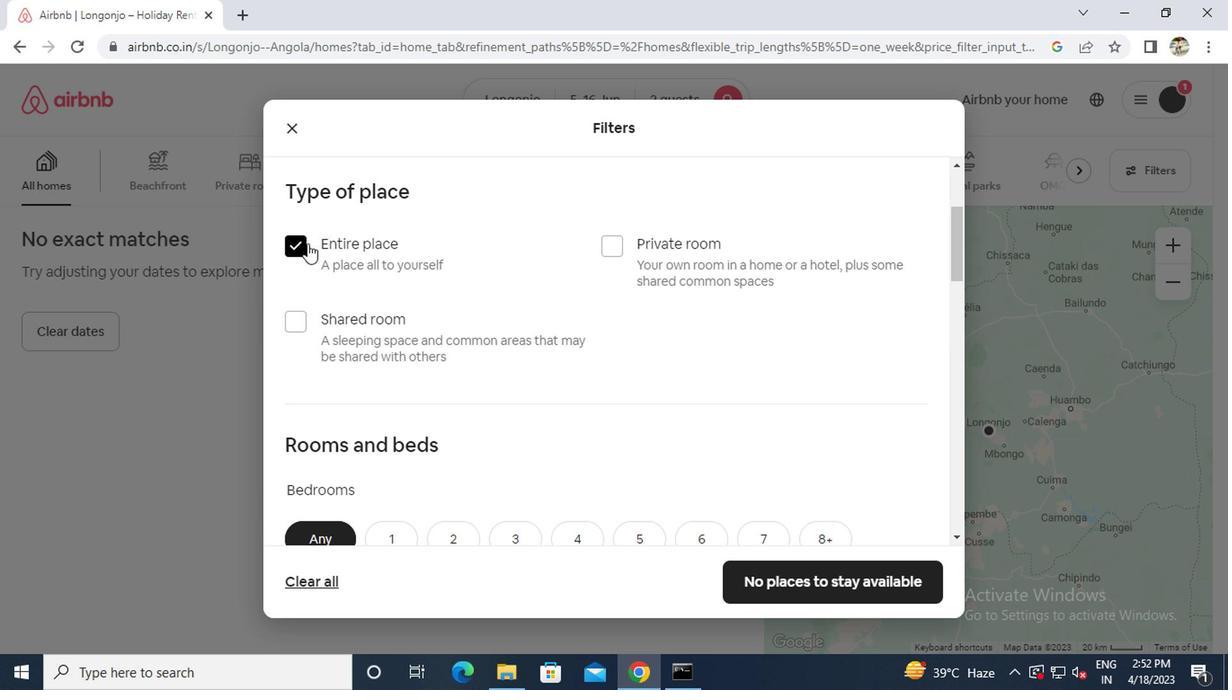
Action: Mouse moved to (387, 341)
Screenshot: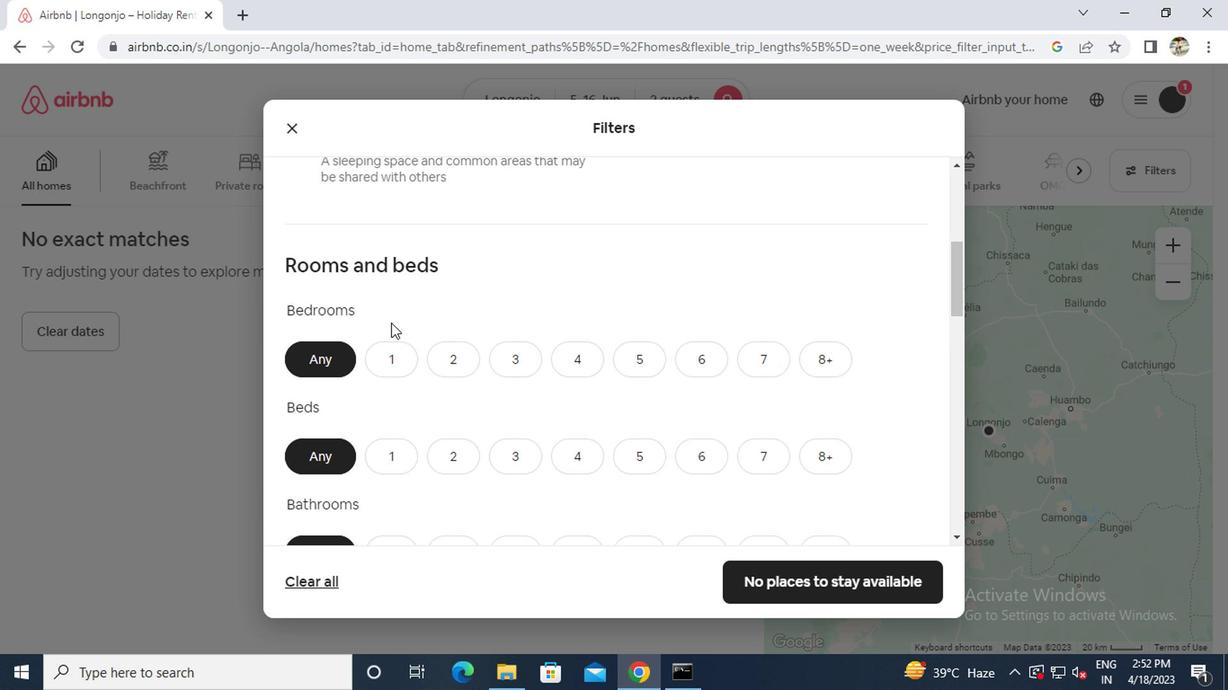 
Action: Mouse pressed left at (387, 341)
Screenshot: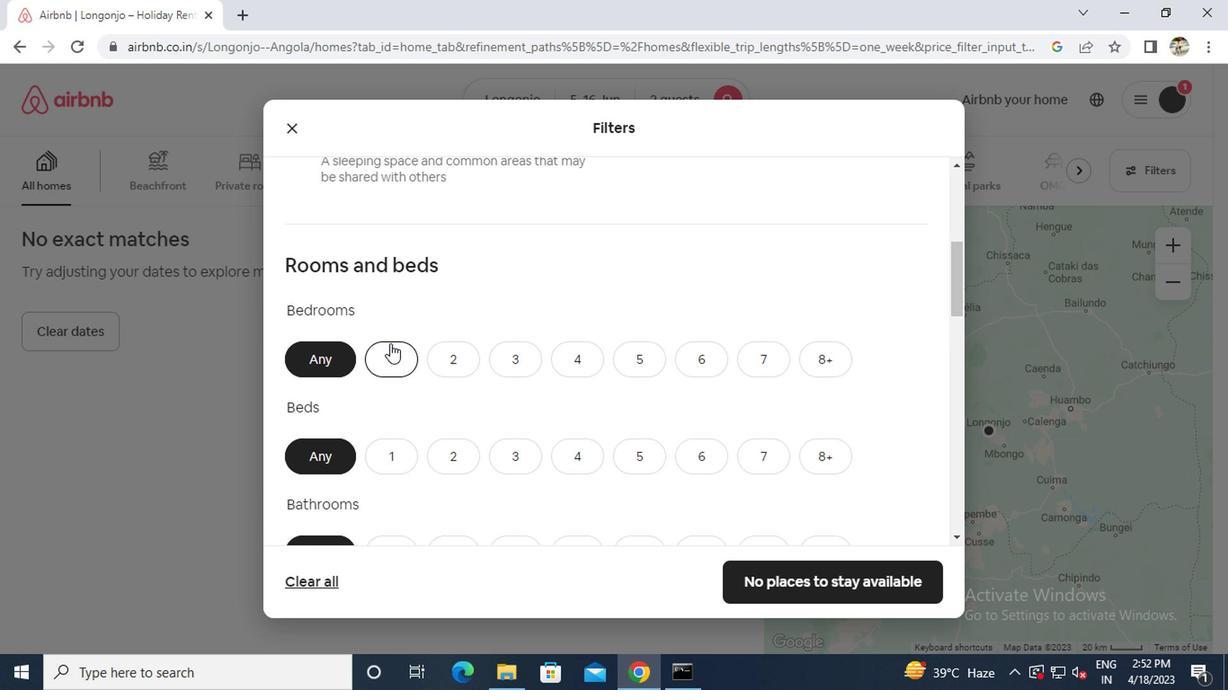 
Action: Mouse moved to (396, 452)
Screenshot: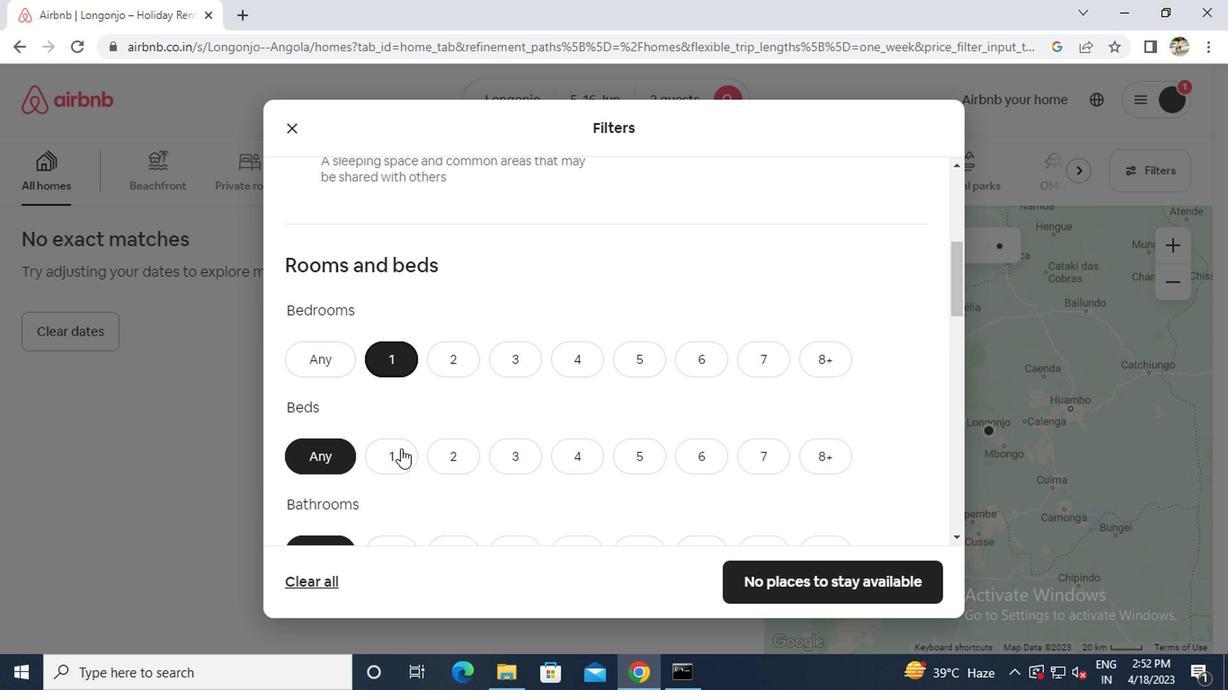 
Action: Mouse pressed left at (396, 452)
Screenshot: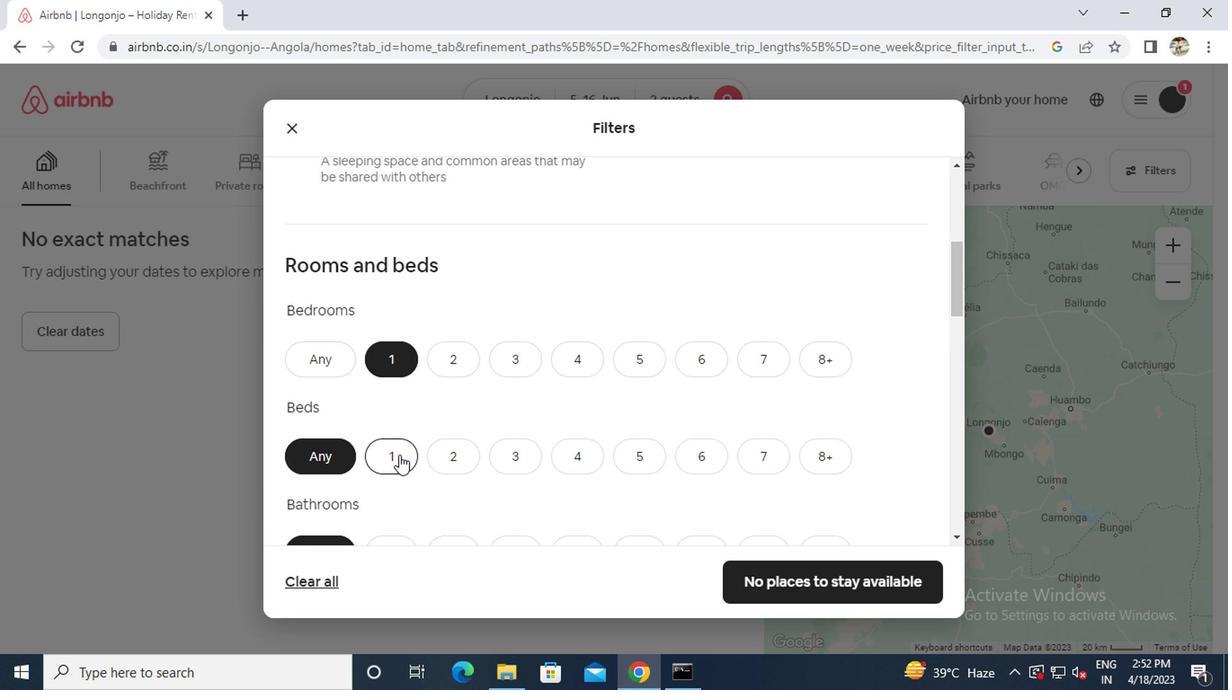
Action: Mouse scrolled (396, 451) with delta (0, 0)
Screenshot: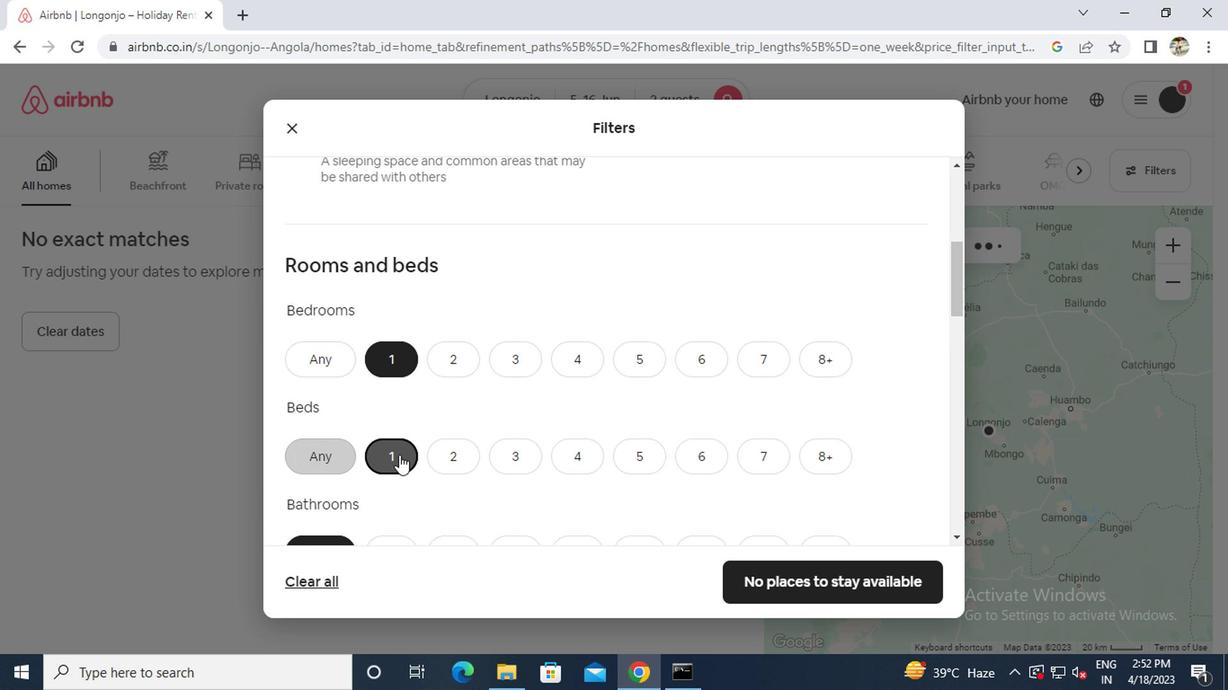 
Action: Mouse moved to (394, 452)
Screenshot: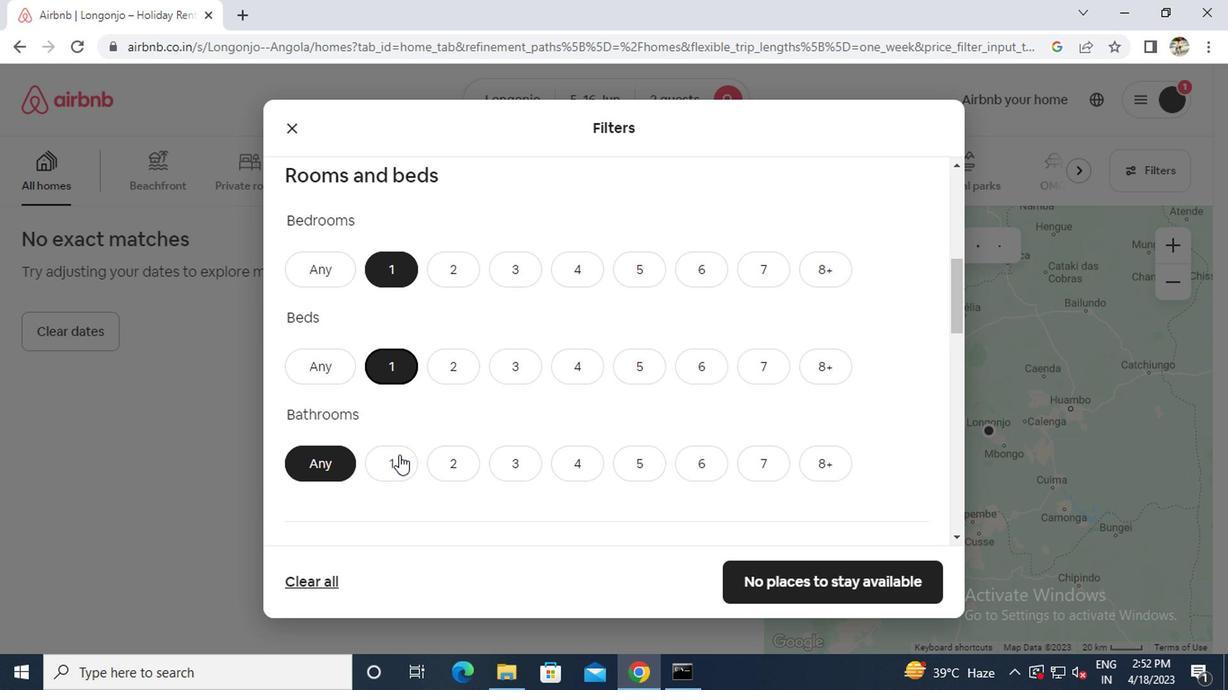 
Action: Mouse pressed left at (394, 452)
Screenshot: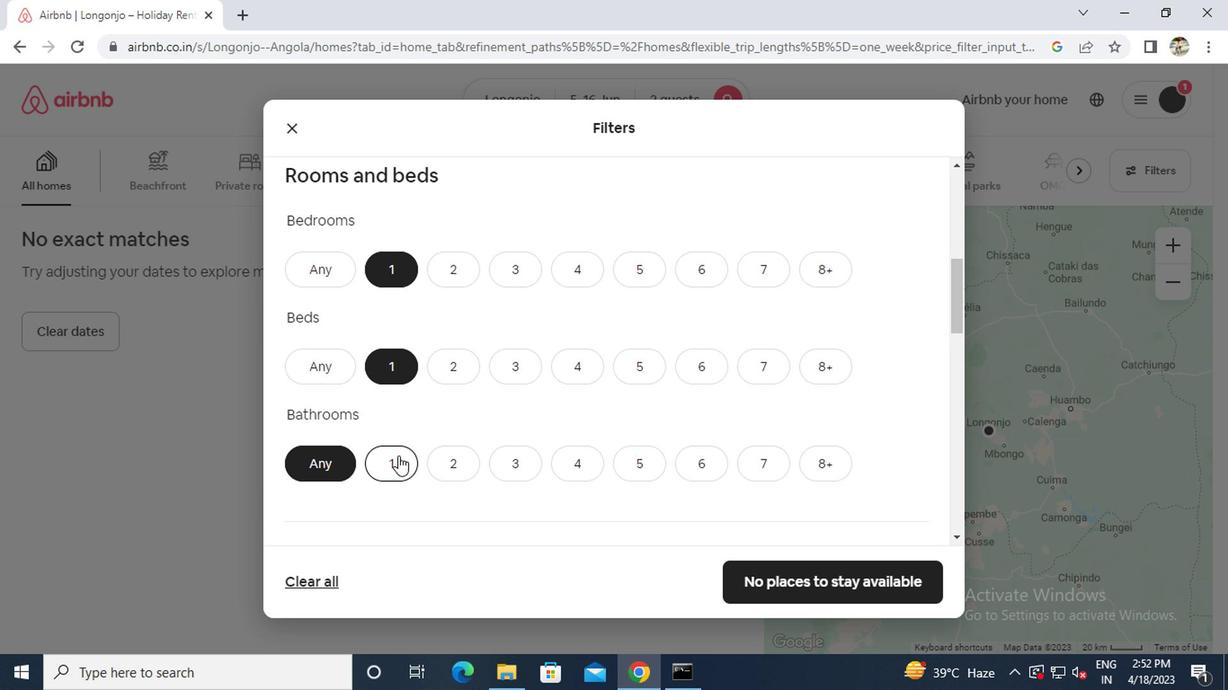 
Action: Mouse moved to (390, 457)
Screenshot: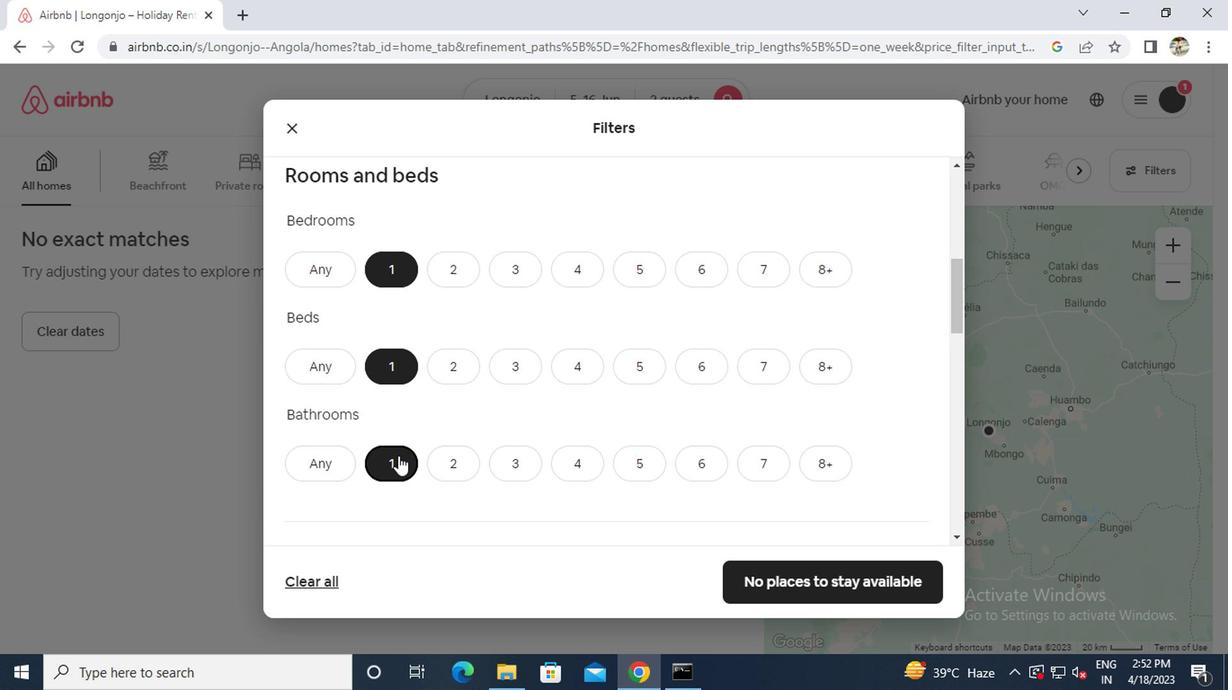 
Action: Mouse scrolled (390, 456) with delta (0, 0)
Screenshot: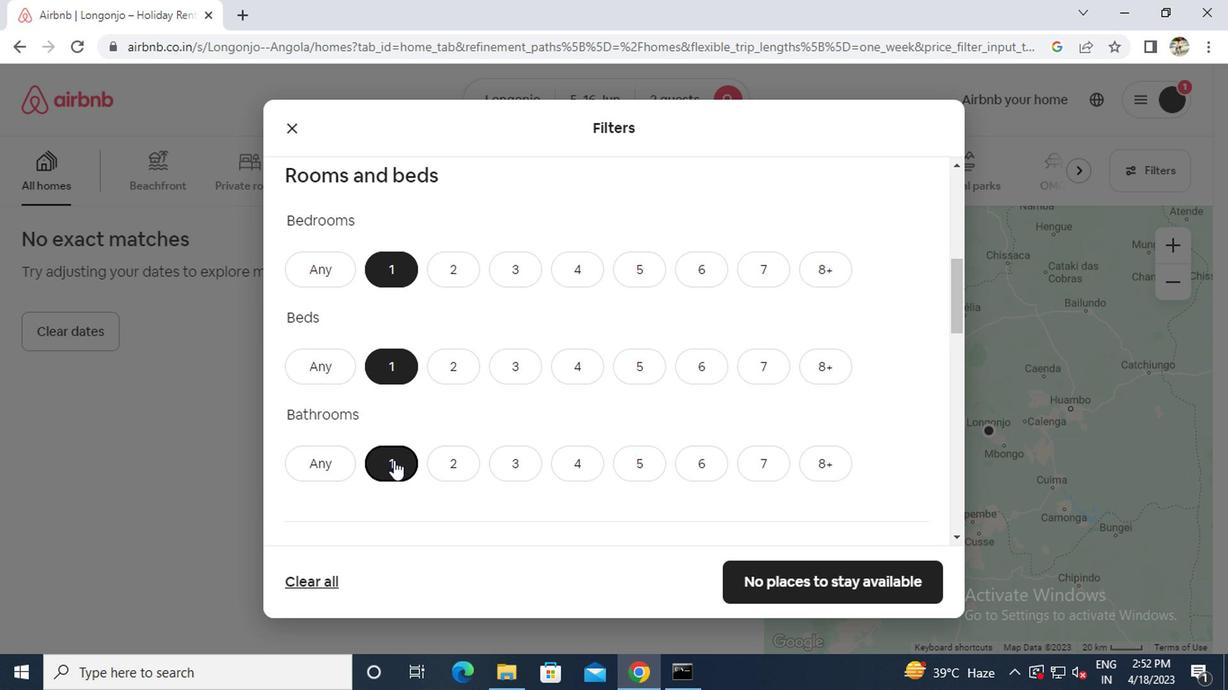 
Action: Mouse scrolled (390, 456) with delta (0, 0)
Screenshot: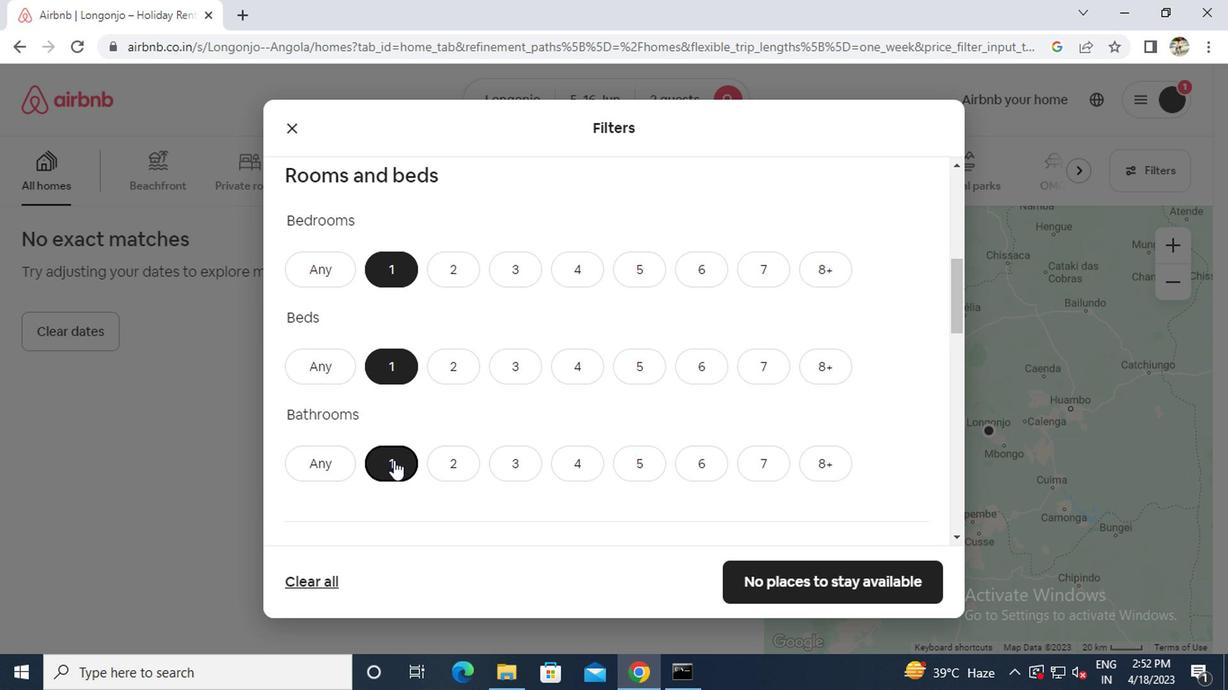 
Action: Mouse moved to (371, 472)
Screenshot: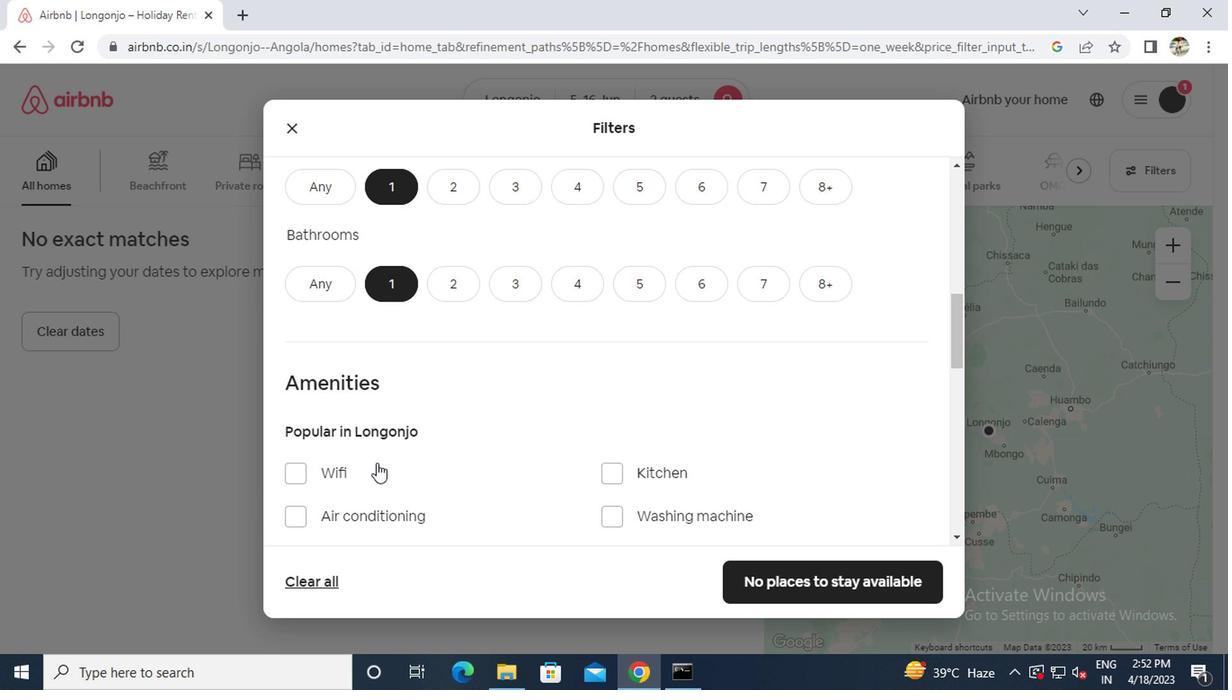 
Action: Mouse scrolled (371, 470) with delta (0, -1)
Screenshot: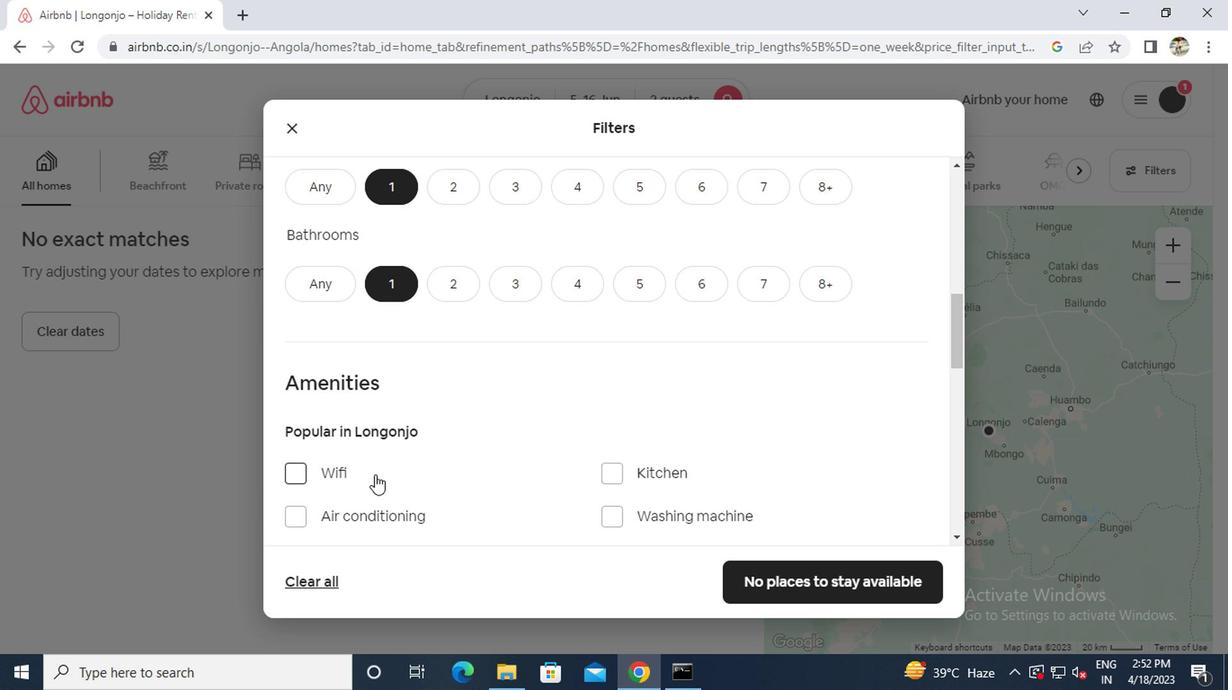 
Action: Mouse moved to (291, 429)
Screenshot: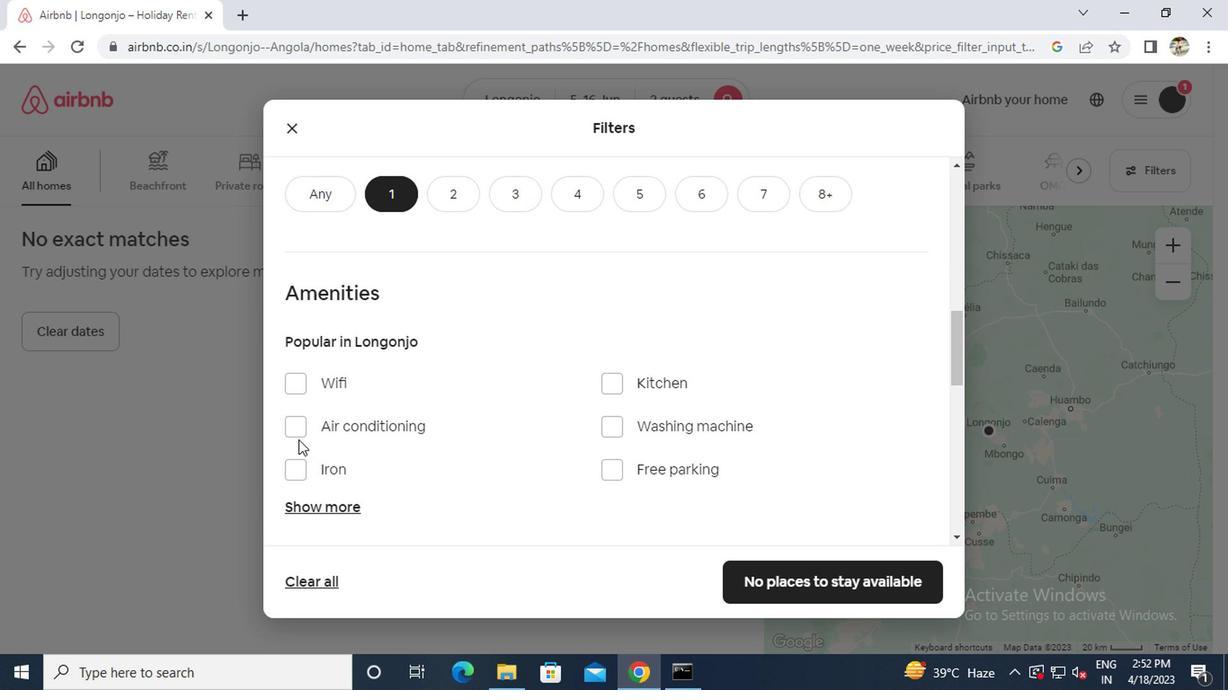 
Action: Mouse pressed left at (291, 429)
Screenshot: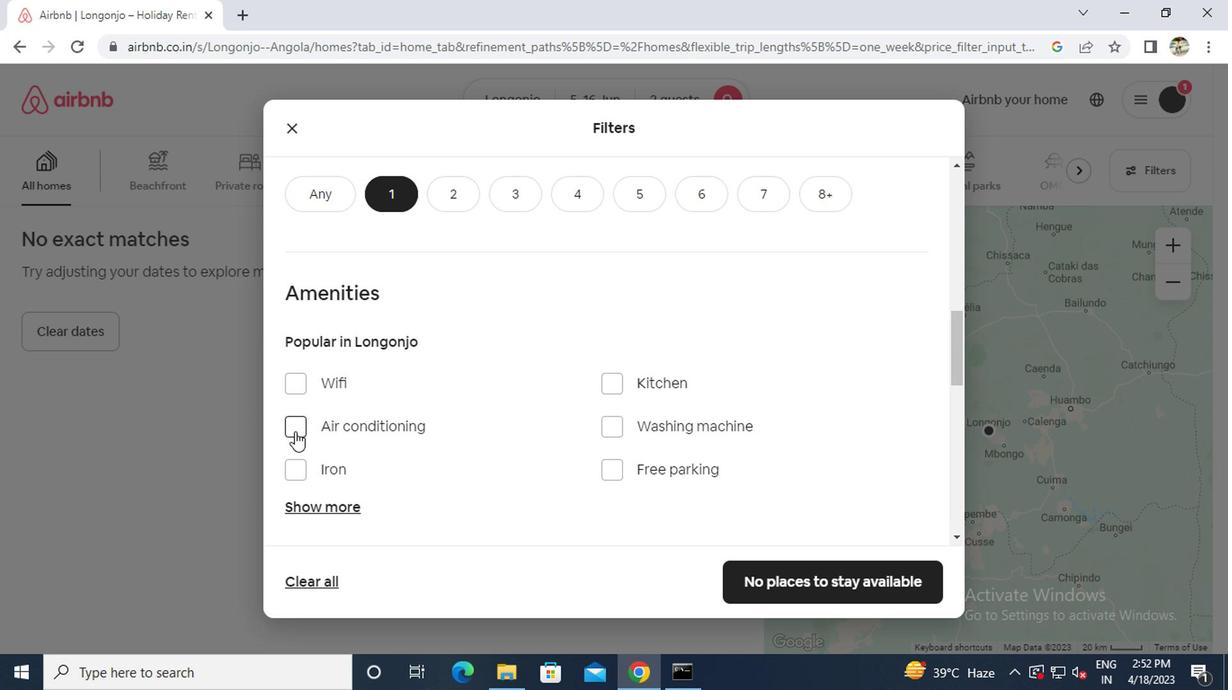 
Action: Mouse moved to (309, 507)
Screenshot: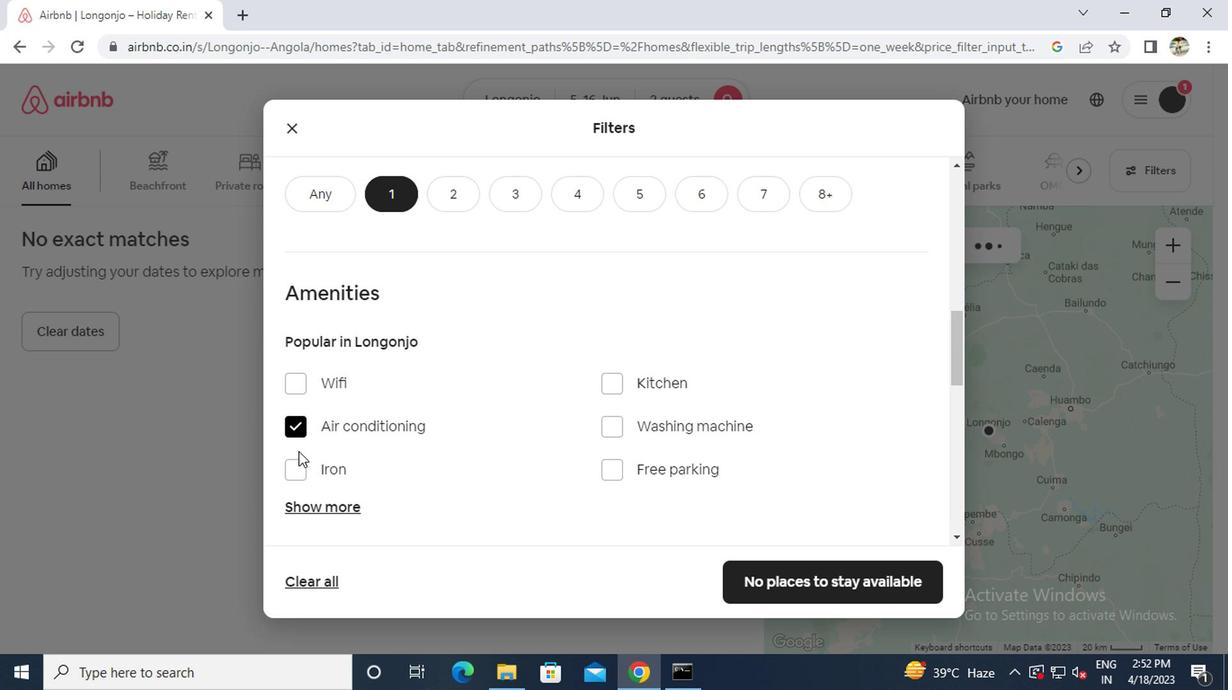 
Action: Mouse pressed left at (309, 507)
Screenshot: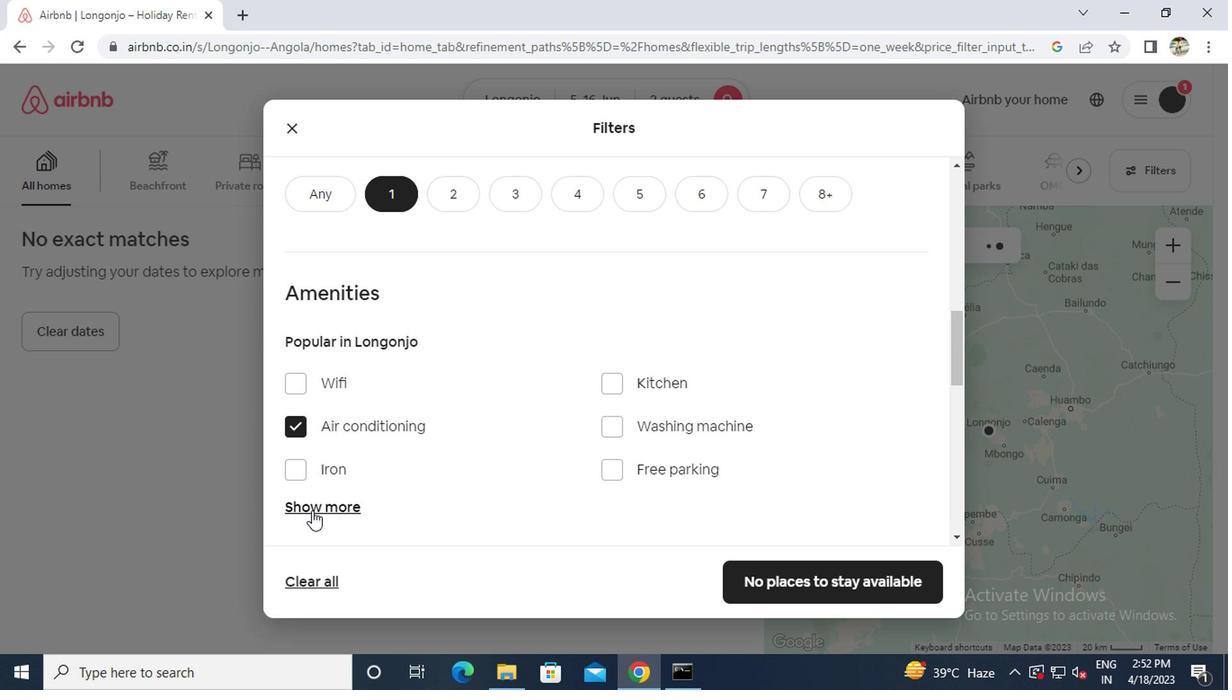 
Action: Mouse moved to (420, 475)
Screenshot: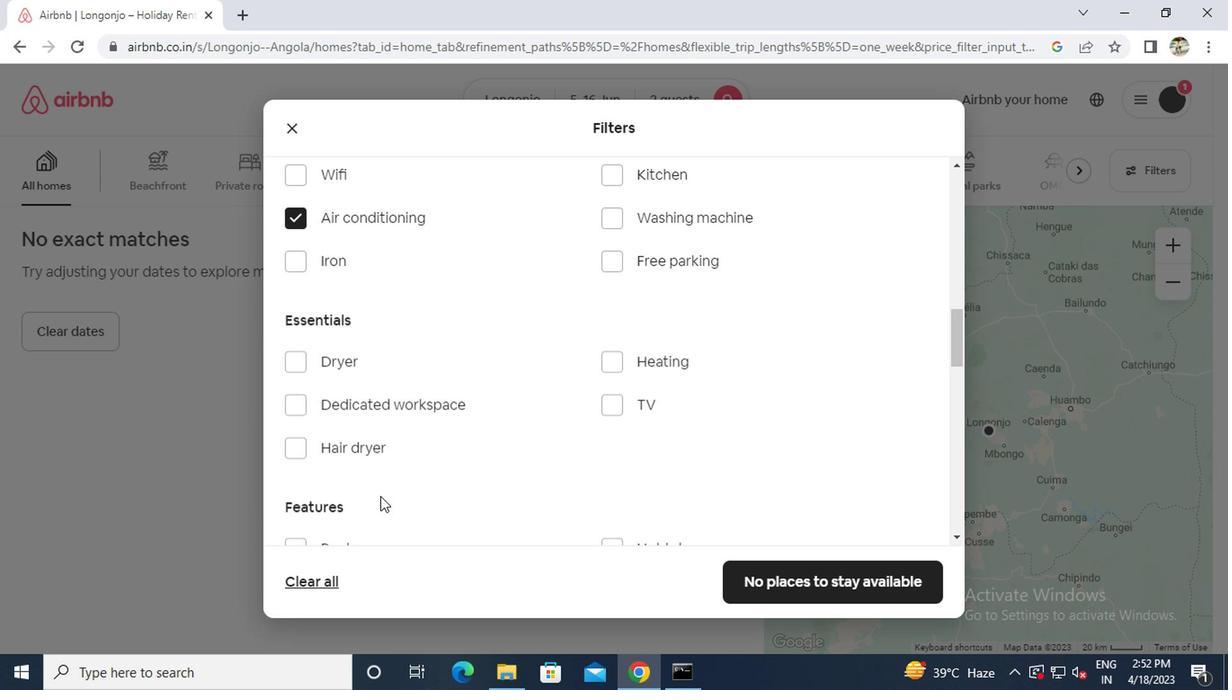 
Action: Mouse scrolled (420, 474) with delta (0, 0)
Screenshot: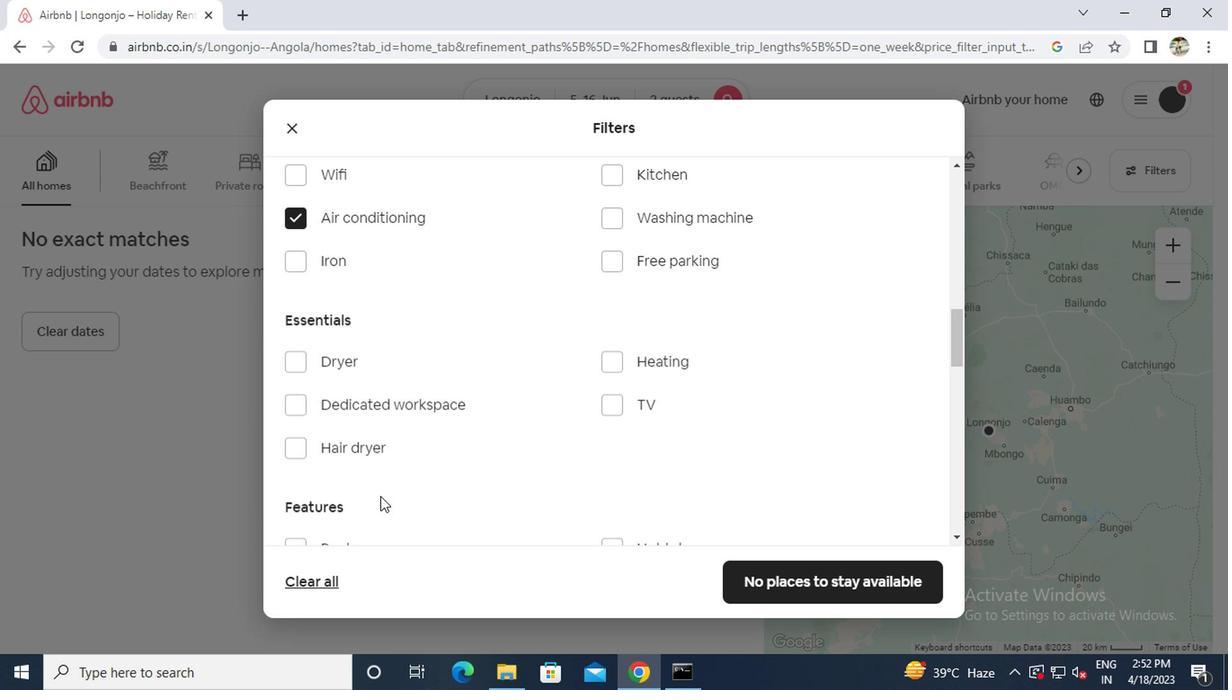 
Action: Mouse moved to (422, 475)
Screenshot: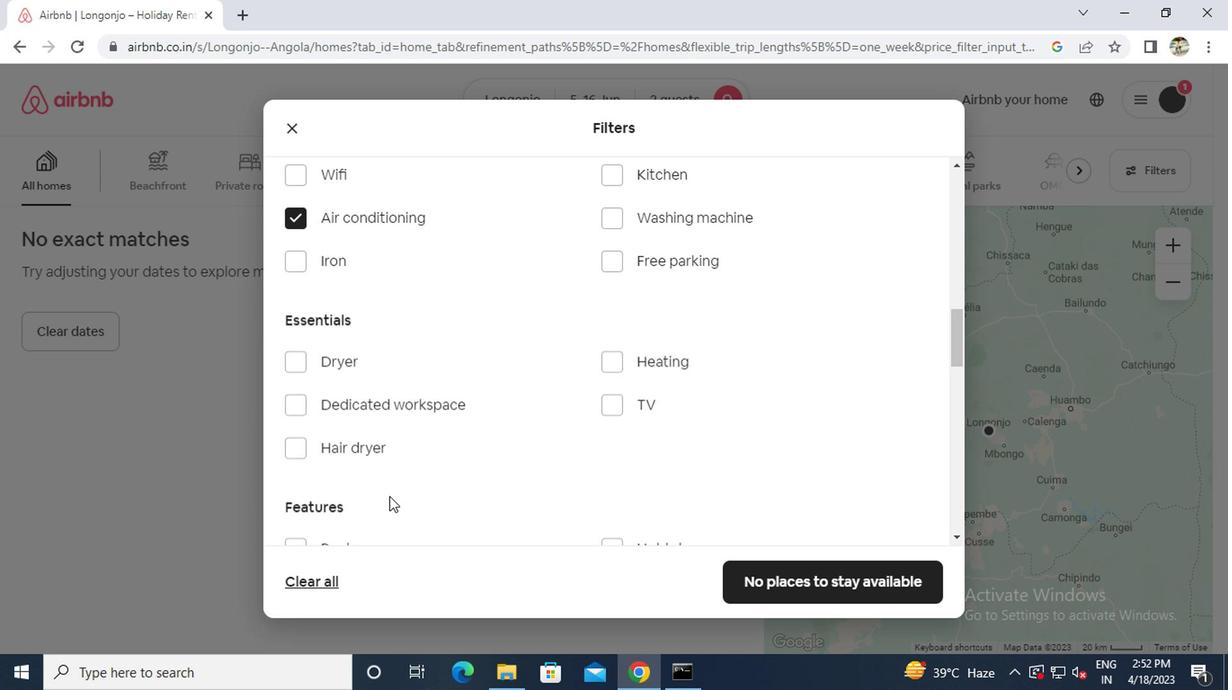 
Action: Mouse scrolled (422, 474) with delta (0, 0)
Screenshot: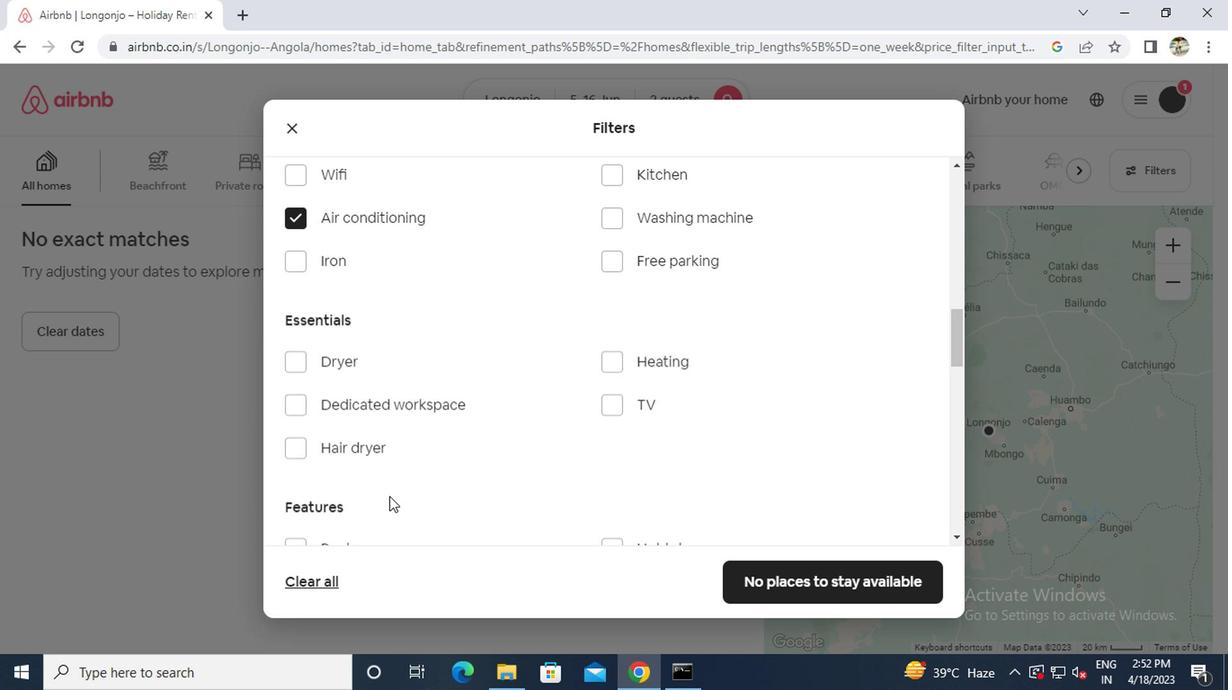 
Action: Mouse moved to (424, 475)
Screenshot: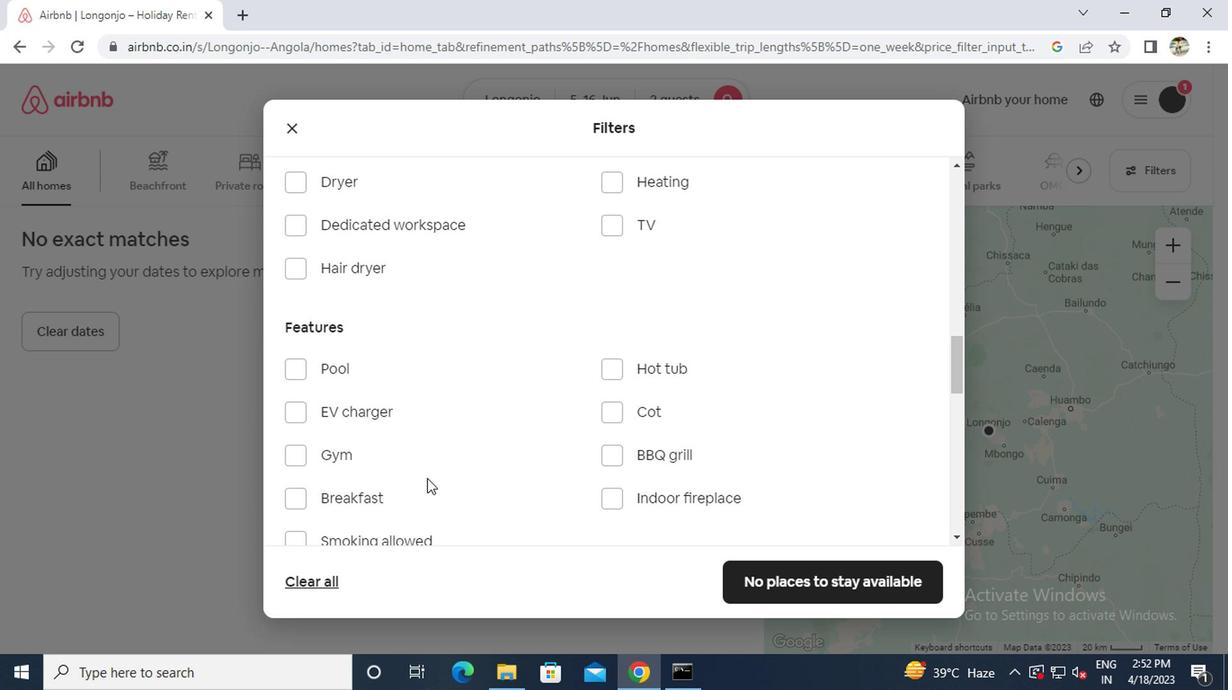 
Action: Mouse scrolled (424, 474) with delta (0, 0)
Screenshot: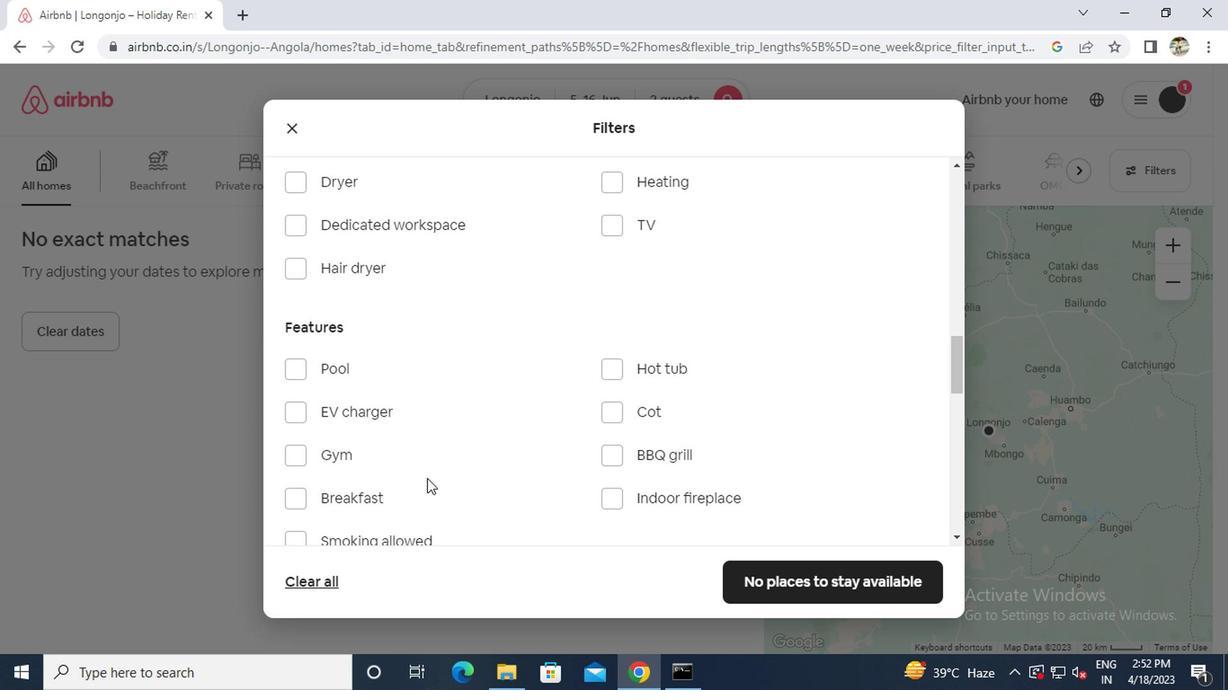 
Action: Mouse moved to (621, 362)
Screenshot: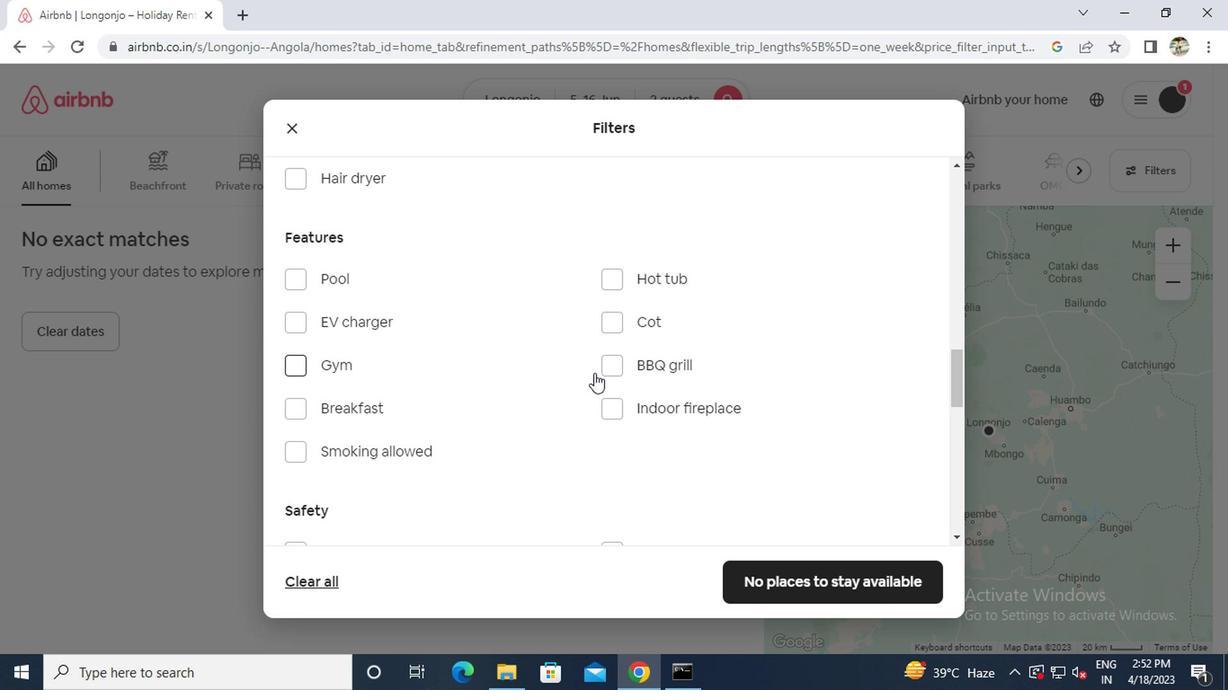 
Action: Mouse pressed left at (621, 362)
Screenshot: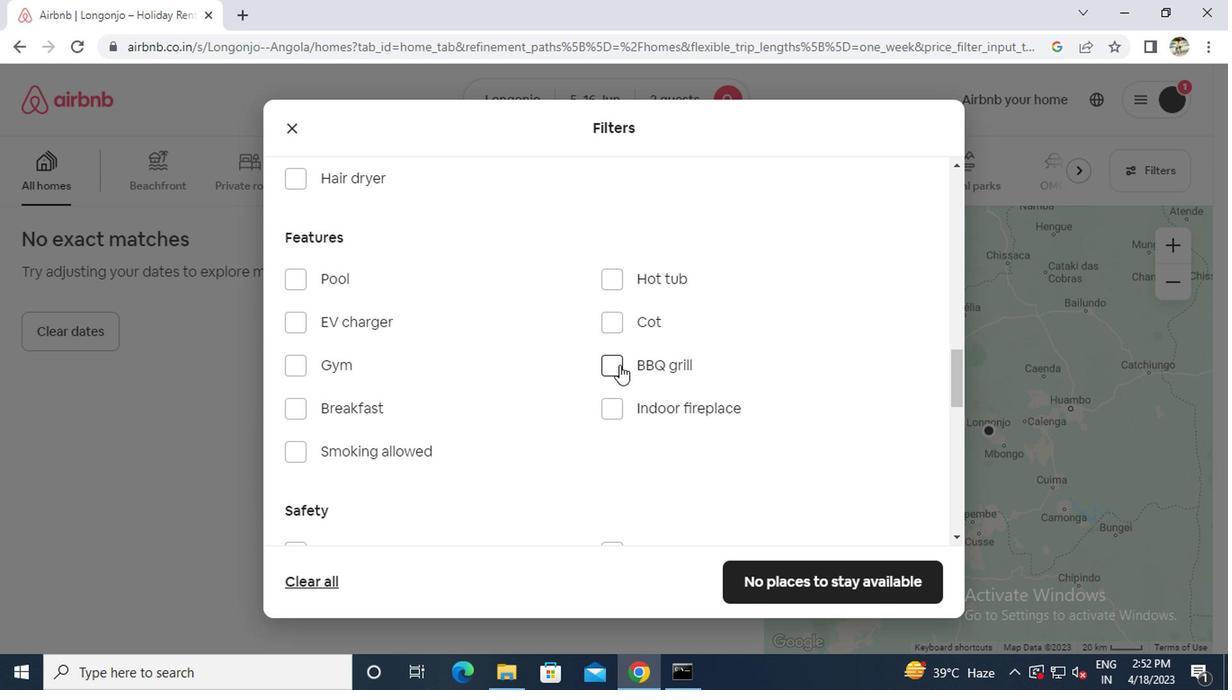 
Action: Mouse moved to (293, 449)
Screenshot: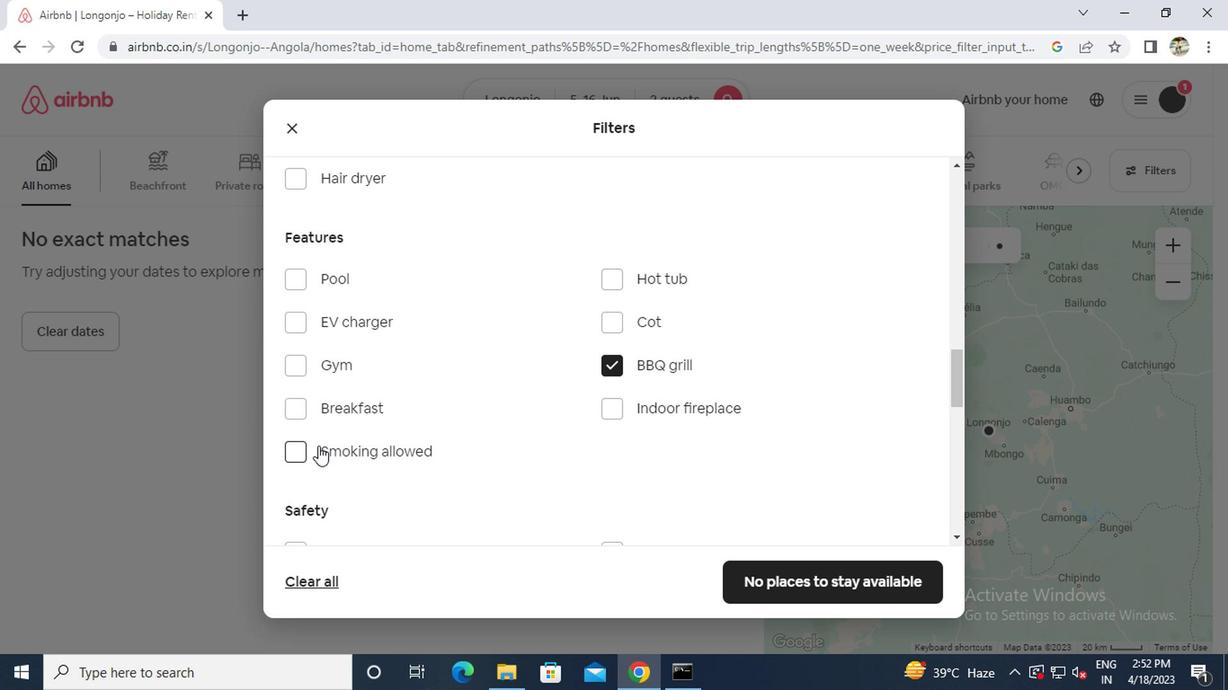 
Action: Mouse pressed left at (293, 449)
Screenshot: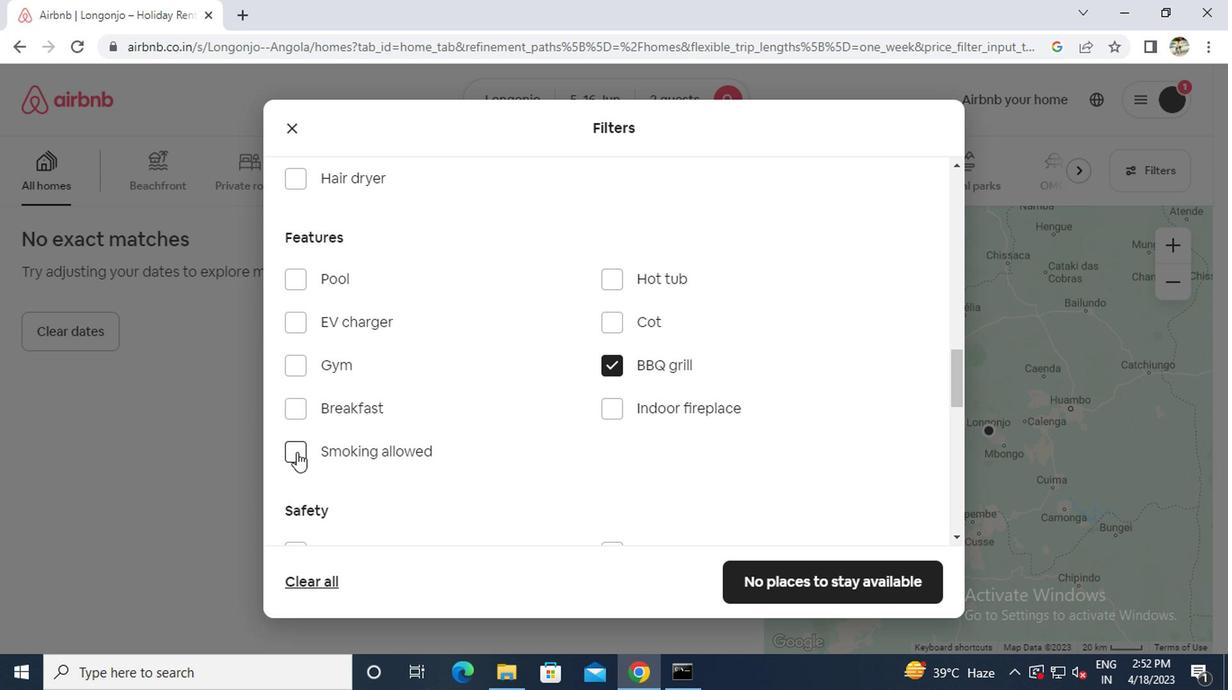 
Action: Mouse moved to (619, 443)
Screenshot: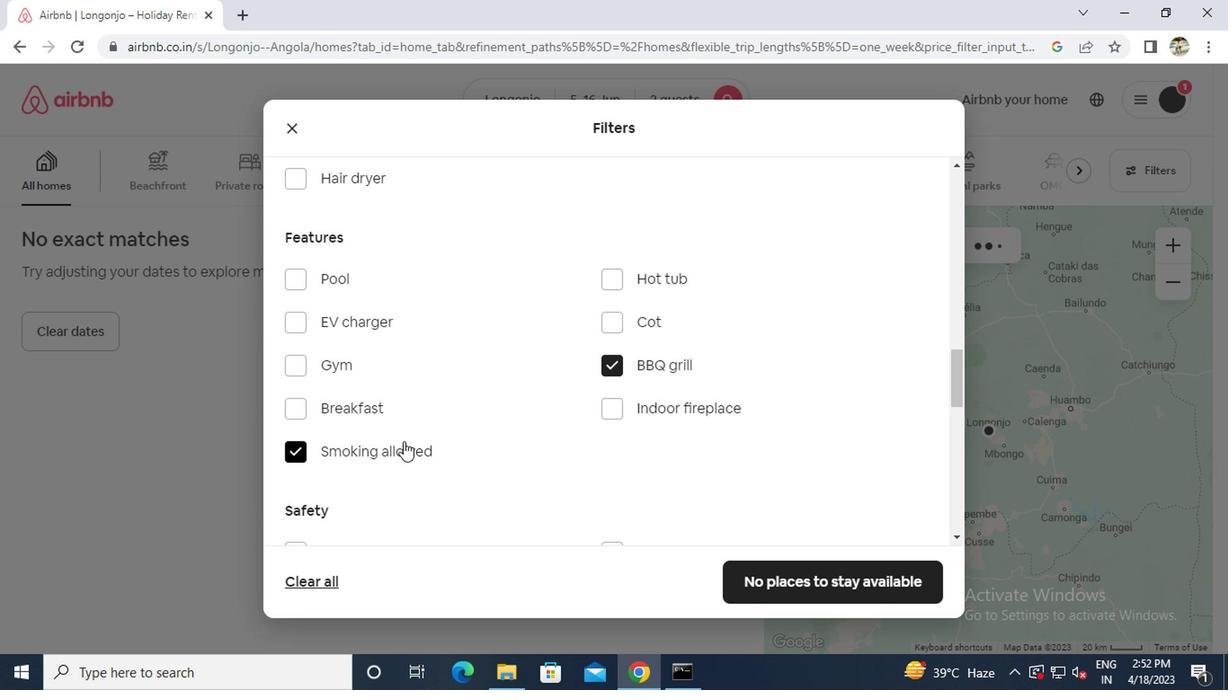 
Action: Mouse scrolled (619, 443) with delta (0, 0)
Screenshot: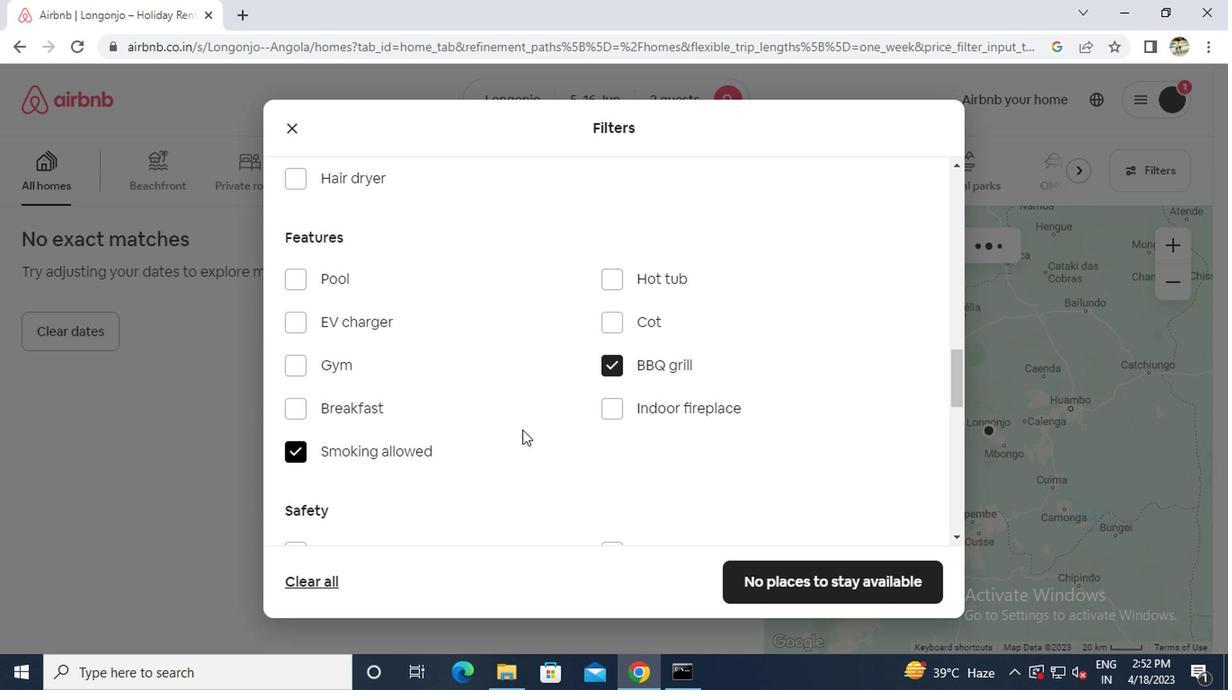 
Action: Mouse scrolled (619, 443) with delta (0, 0)
Screenshot: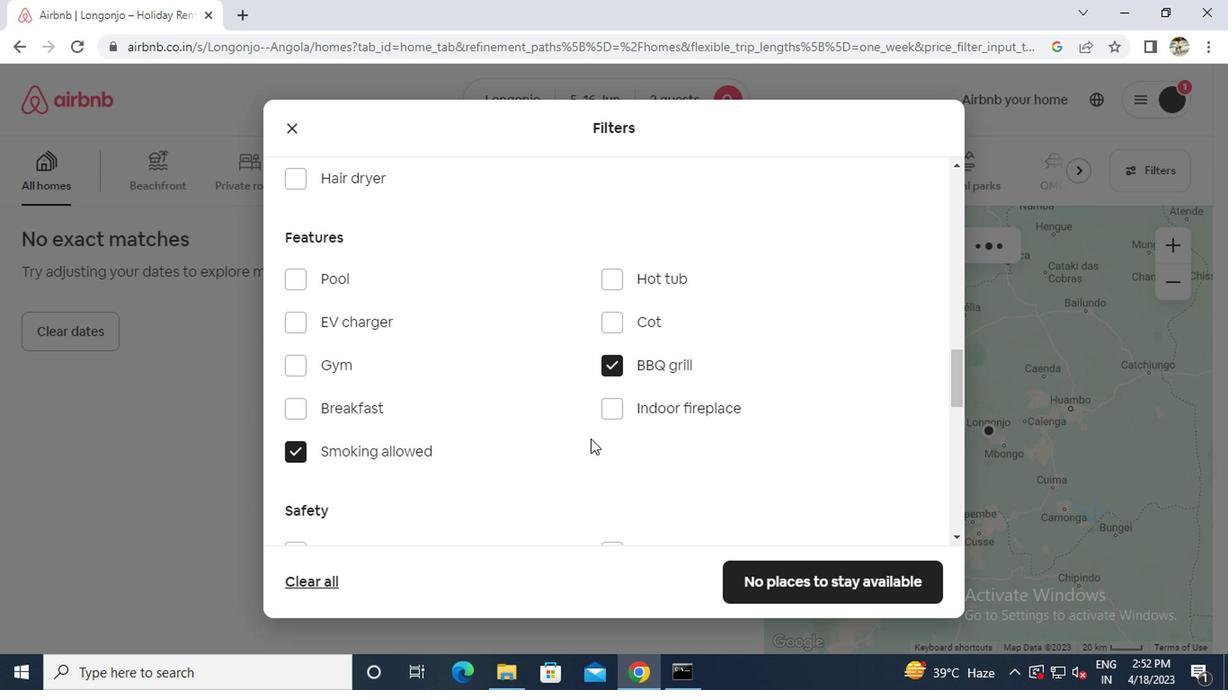 
Action: Mouse scrolled (619, 443) with delta (0, 0)
Screenshot: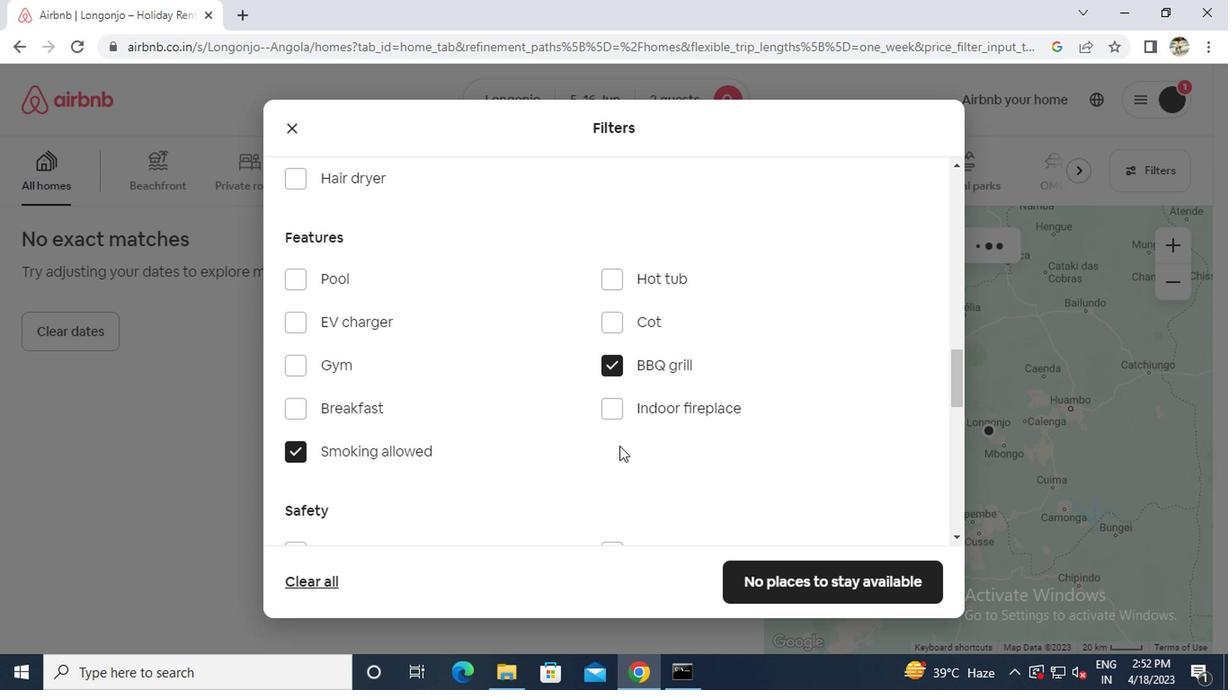 
Action: Mouse moved to (621, 442)
Screenshot: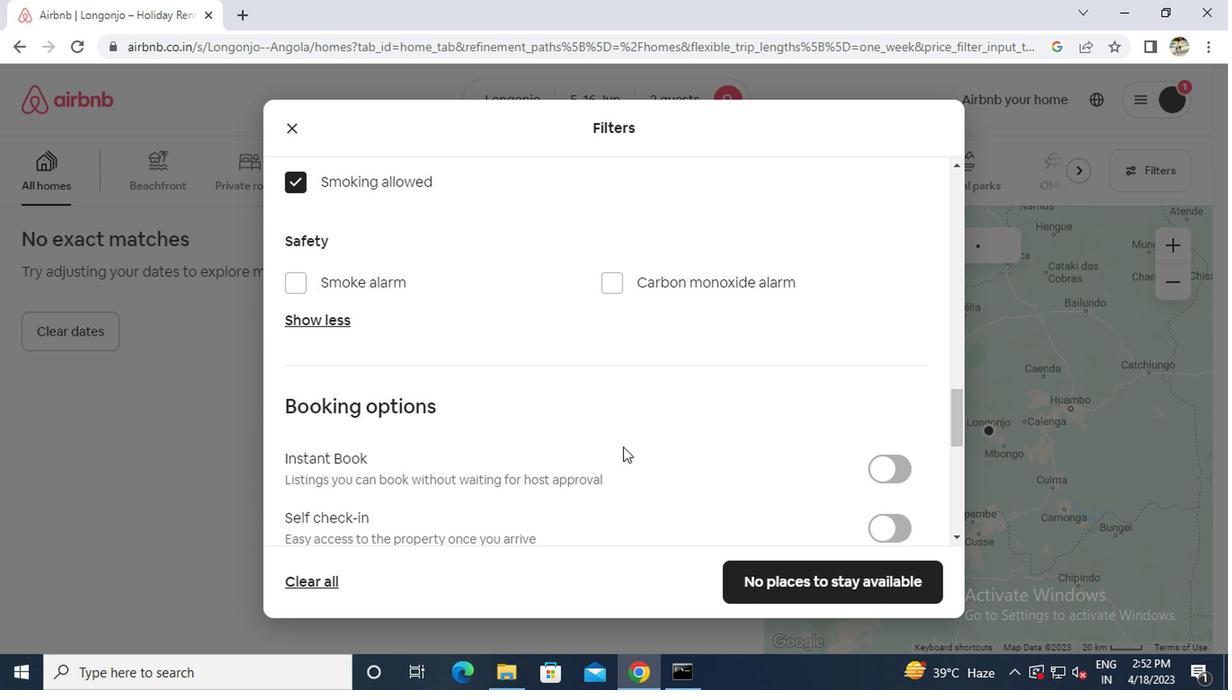 
Action: Mouse scrolled (621, 441) with delta (0, -1)
Screenshot: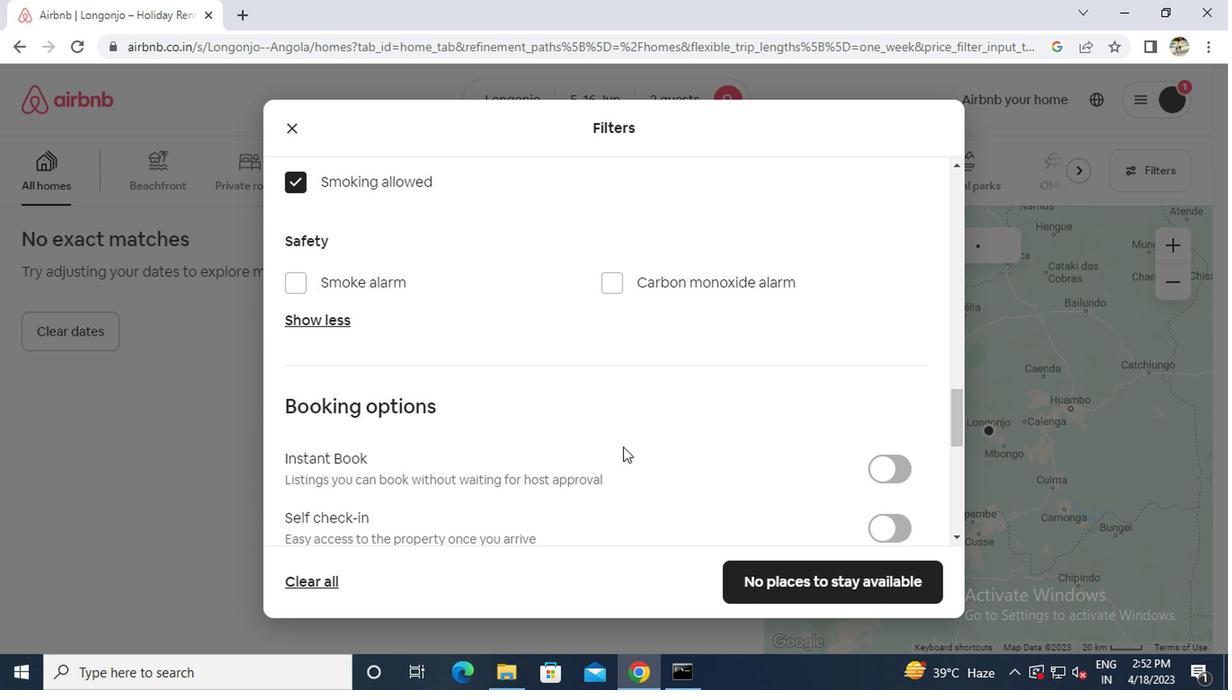 
Action: Mouse scrolled (621, 441) with delta (0, -1)
Screenshot: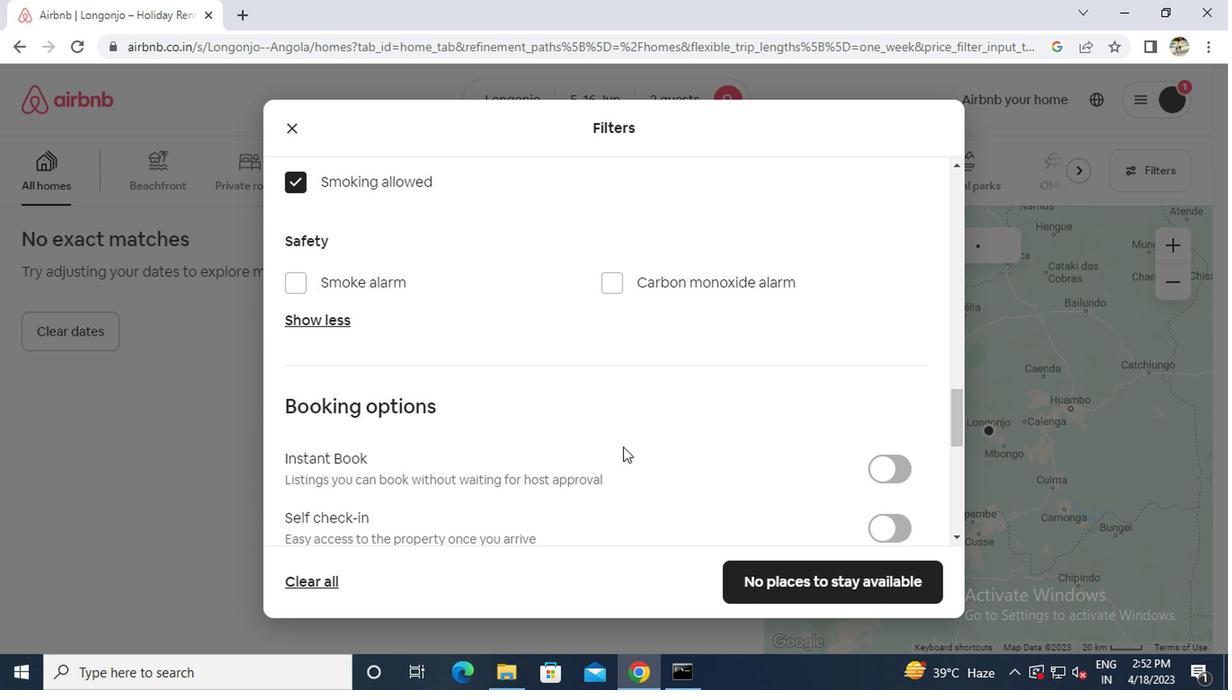 
Action: Mouse scrolled (621, 441) with delta (0, -1)
Screenshot: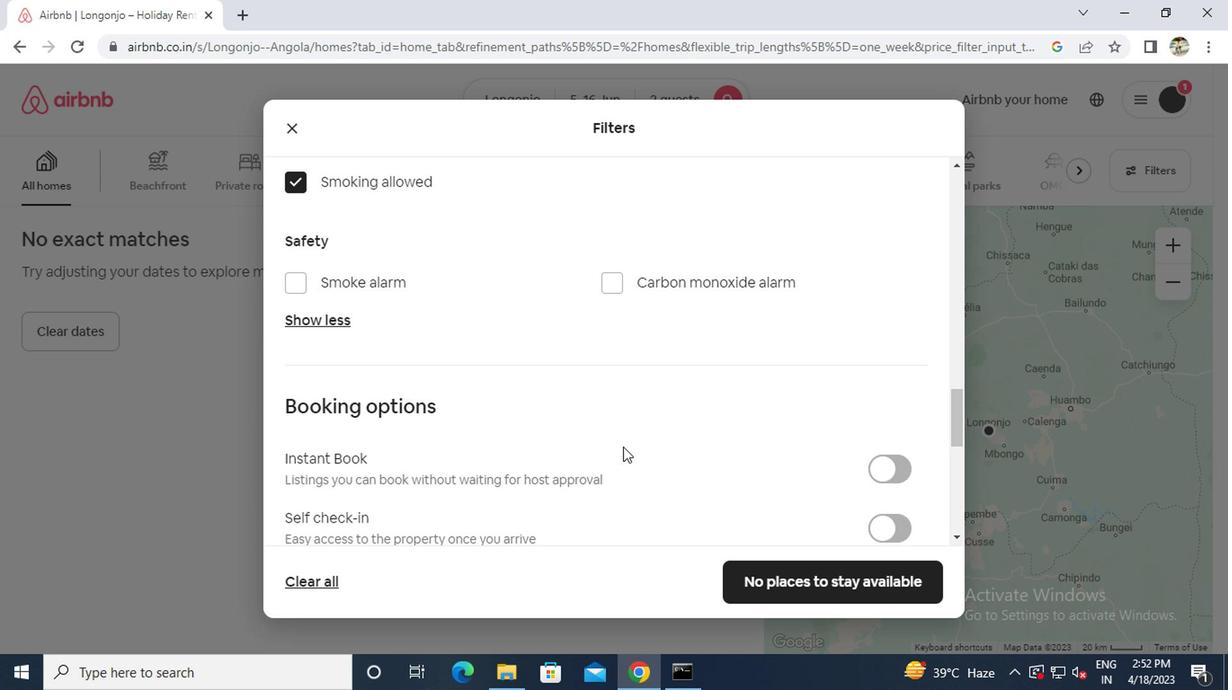 
Action: Mouse moved to (879, 268)
Screenshot: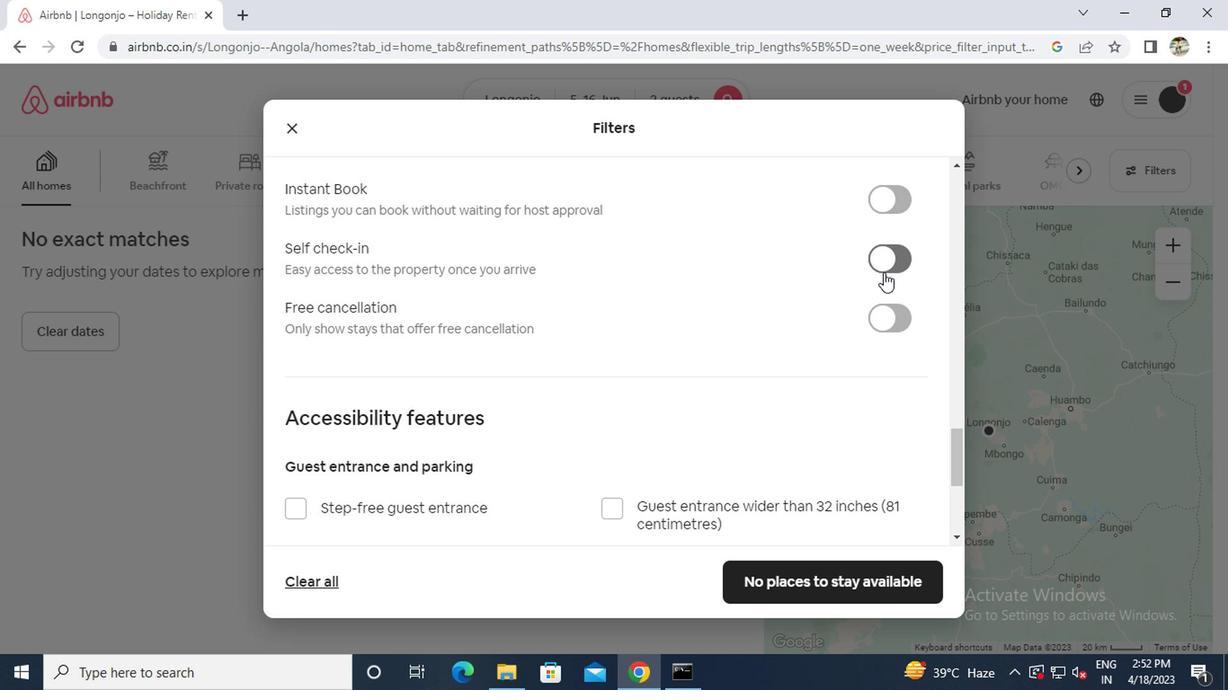 
Action: Mouse pressed left at (879, 268)
Screenshot: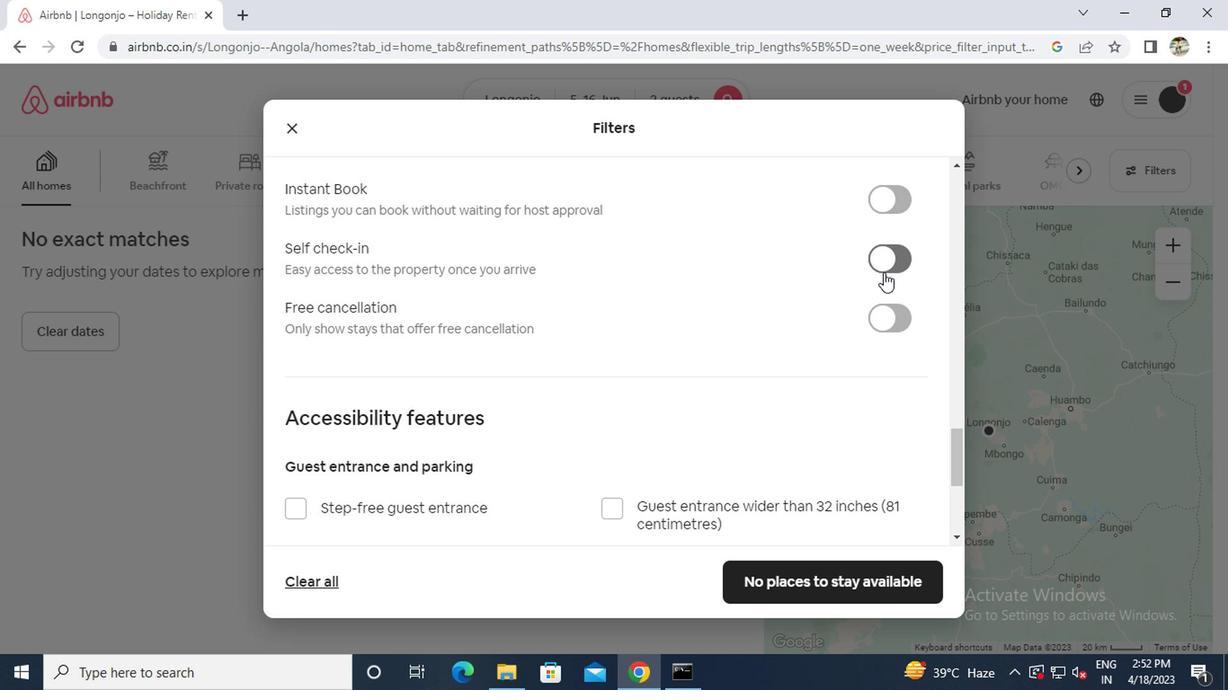 
Action: Mouse moved to (666, 364)
Screenshot: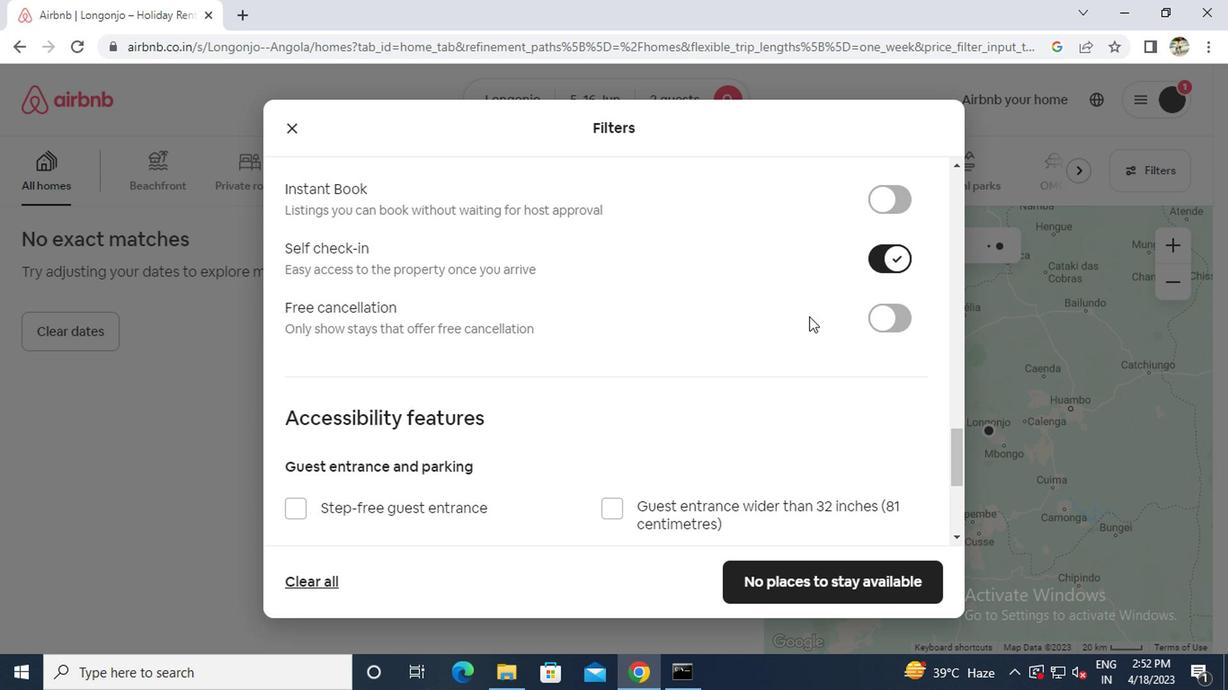 
Action: Mouse scrolled (666, 363) with delta (0, 0)
Screenshot: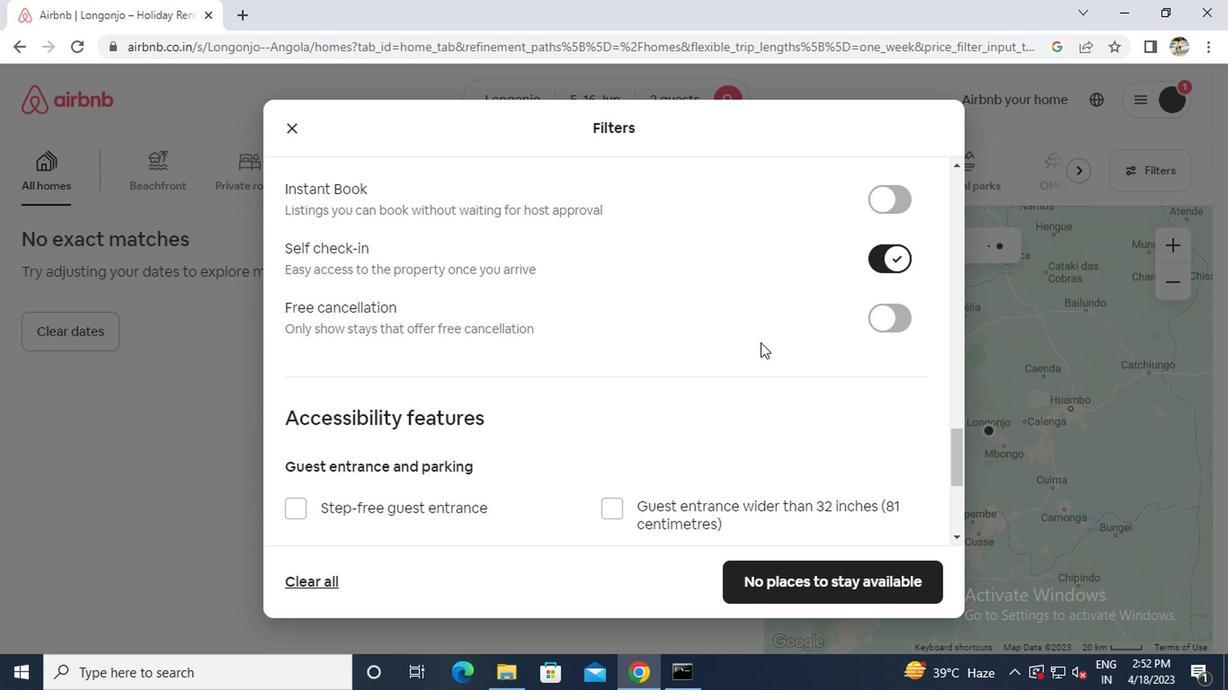 
Action: Mouse scrolled (666, 363) with delta (0, 0)
Screenshot: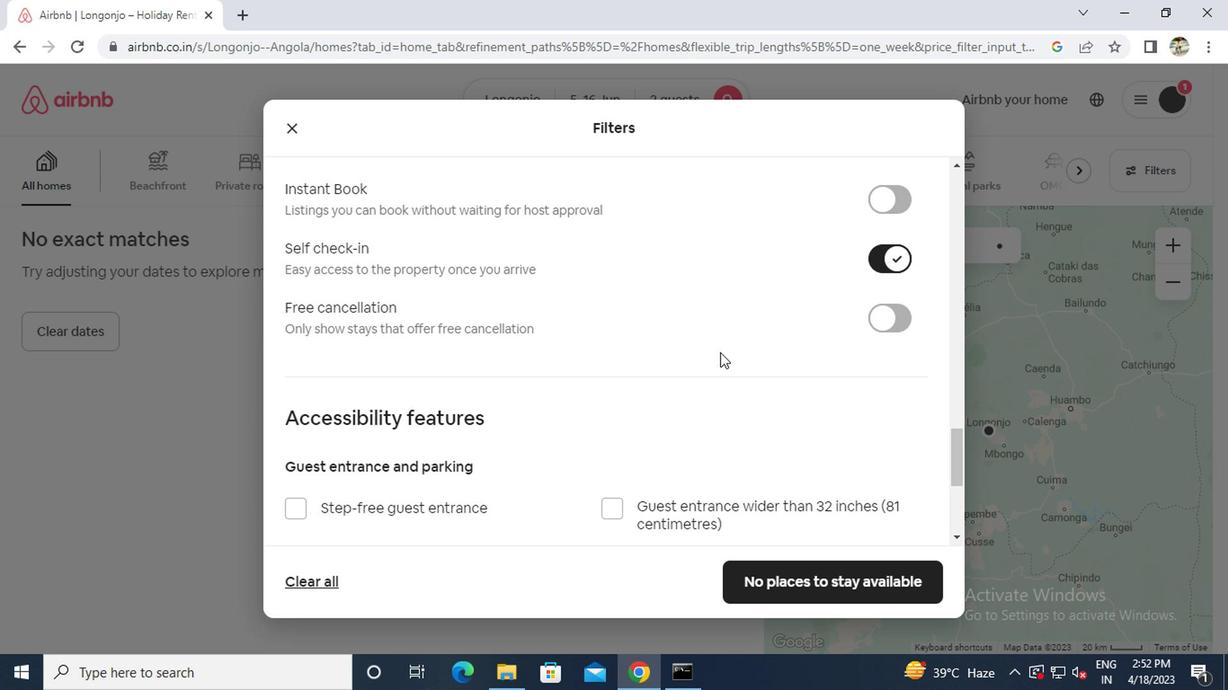 
Action: Mouse scrolled (666, 363) with delta (0, 0)
Screenshot: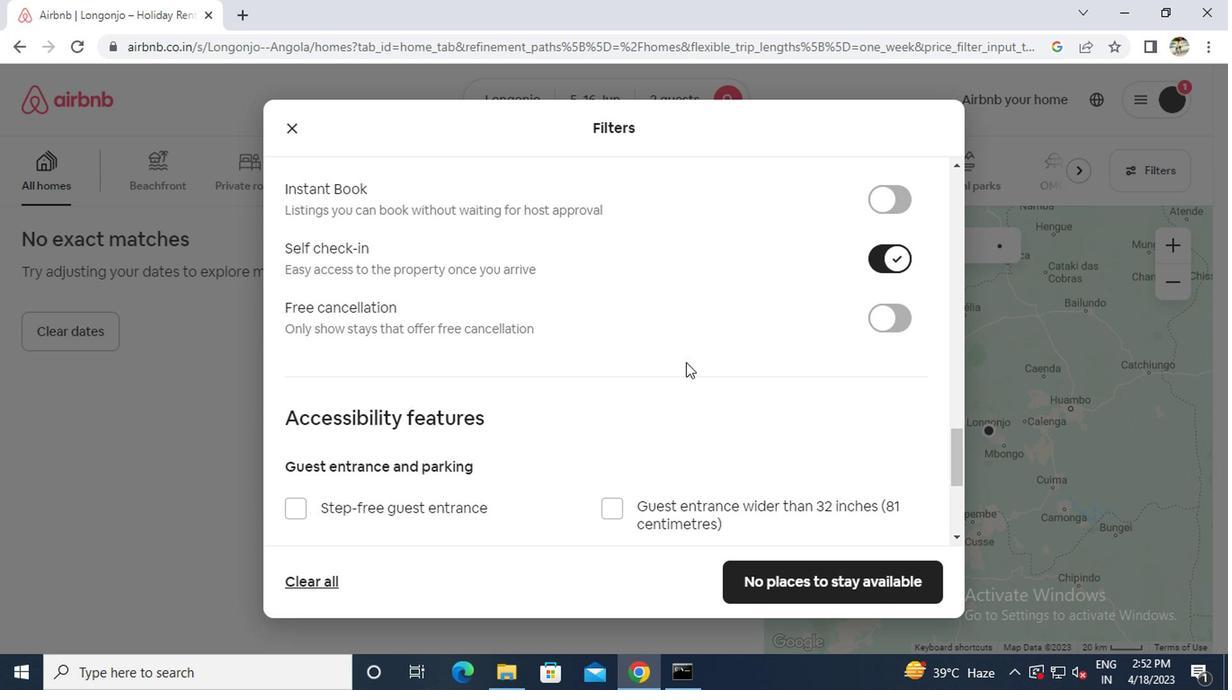 
Action: Mouse moved to (624, 372)
Screenshot: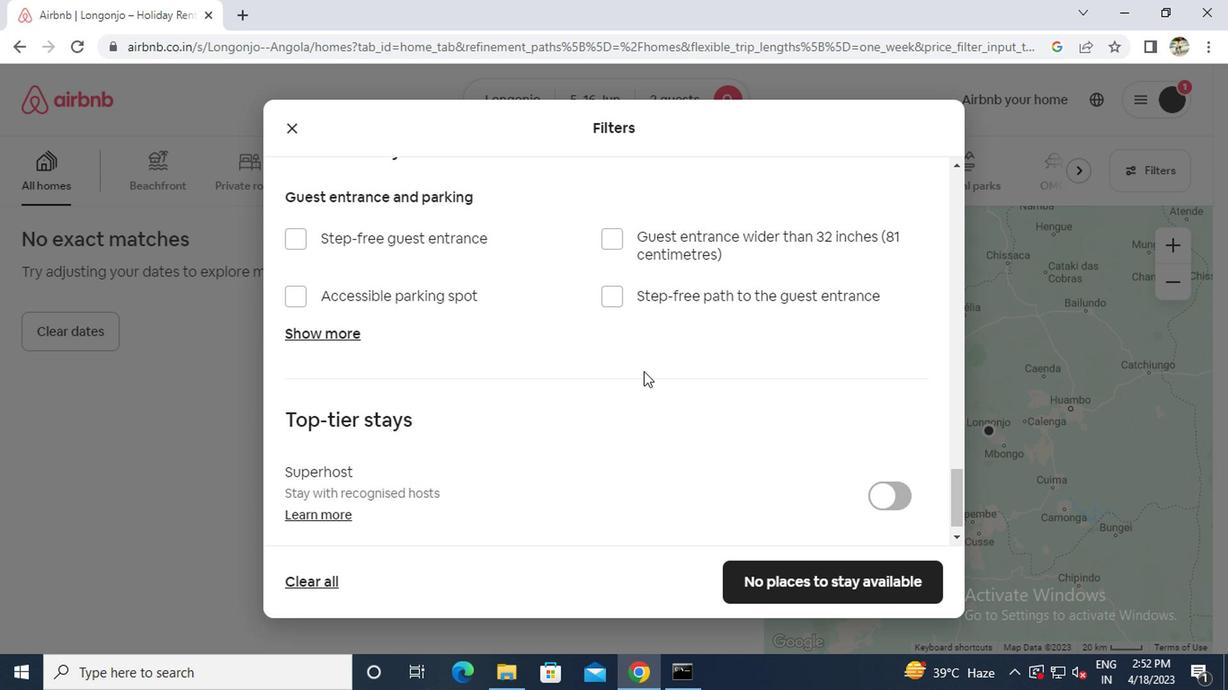 
Action: Mouse scrolled (624, 372) with delta (0, 0)
Screenshot: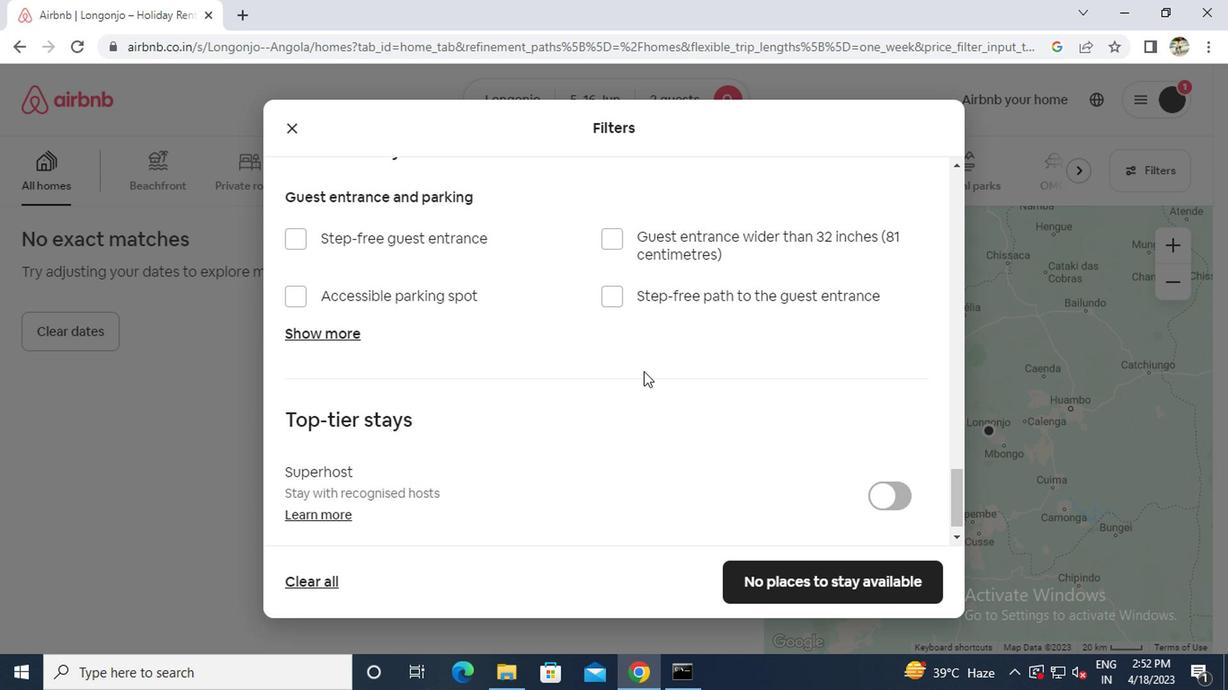 
Action: Mouse scrolled (624, 372) with delta (0, 0)
Screenshot: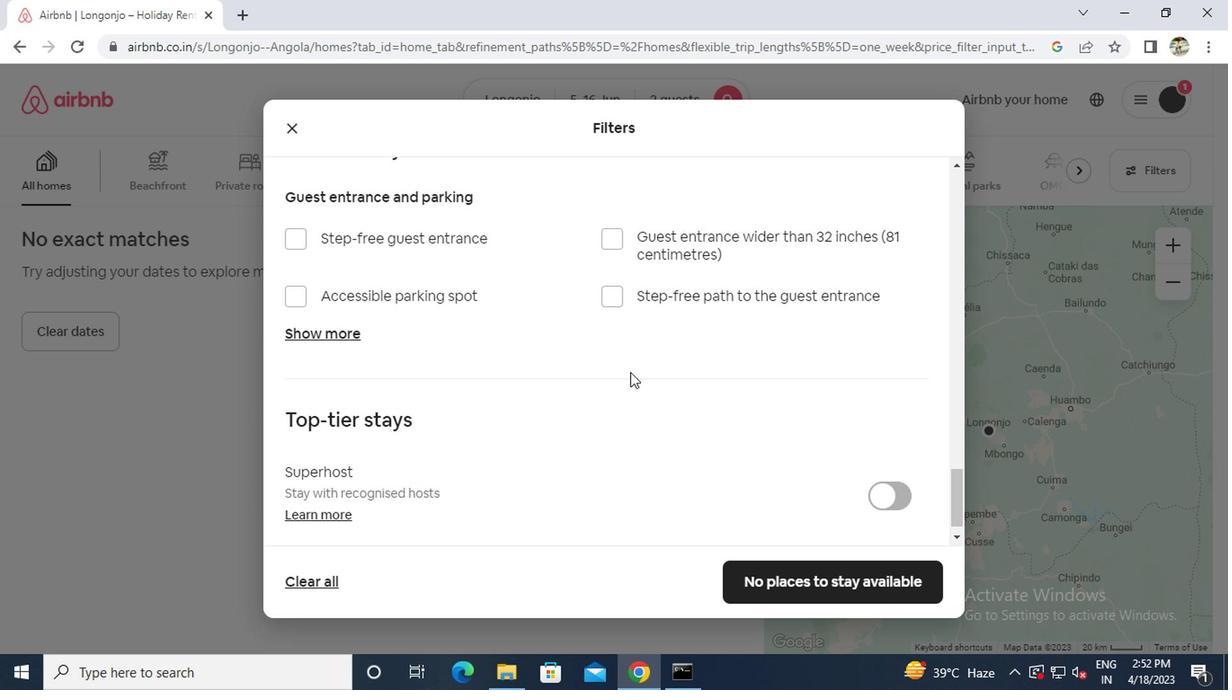 
Action: Mouse moved to (624, 372)
Screenshot: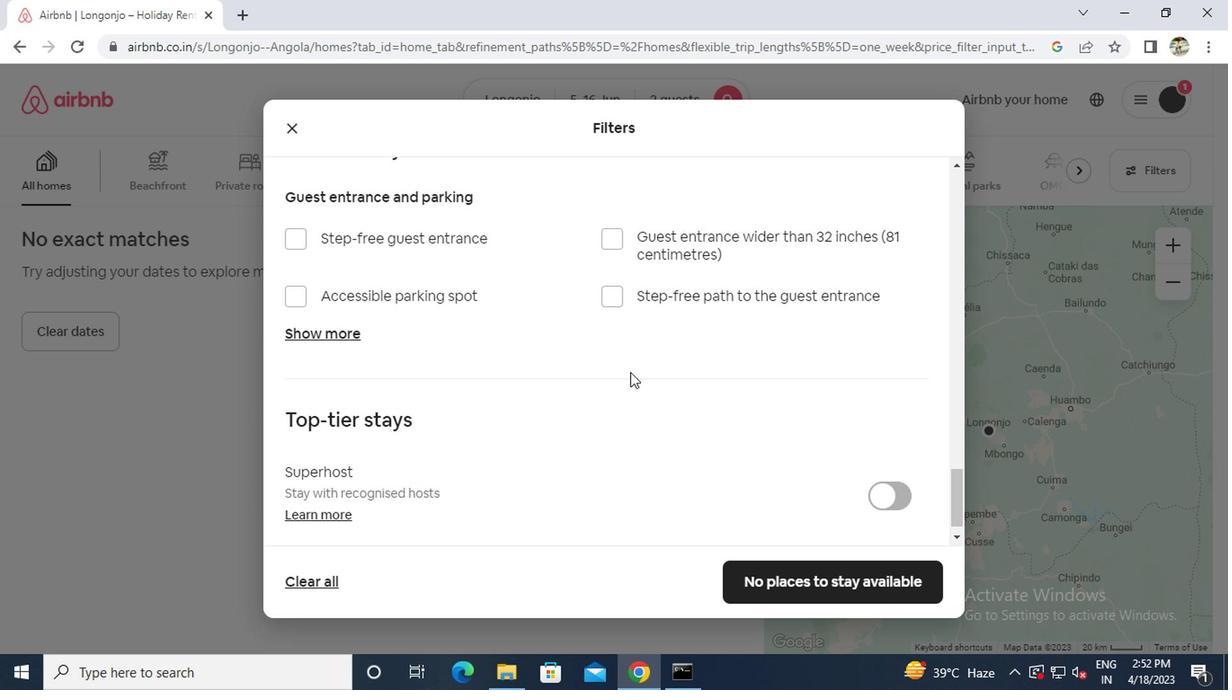 
Action: Mouse scrolled (624, 372) with delta (0, 0)
Screenshot: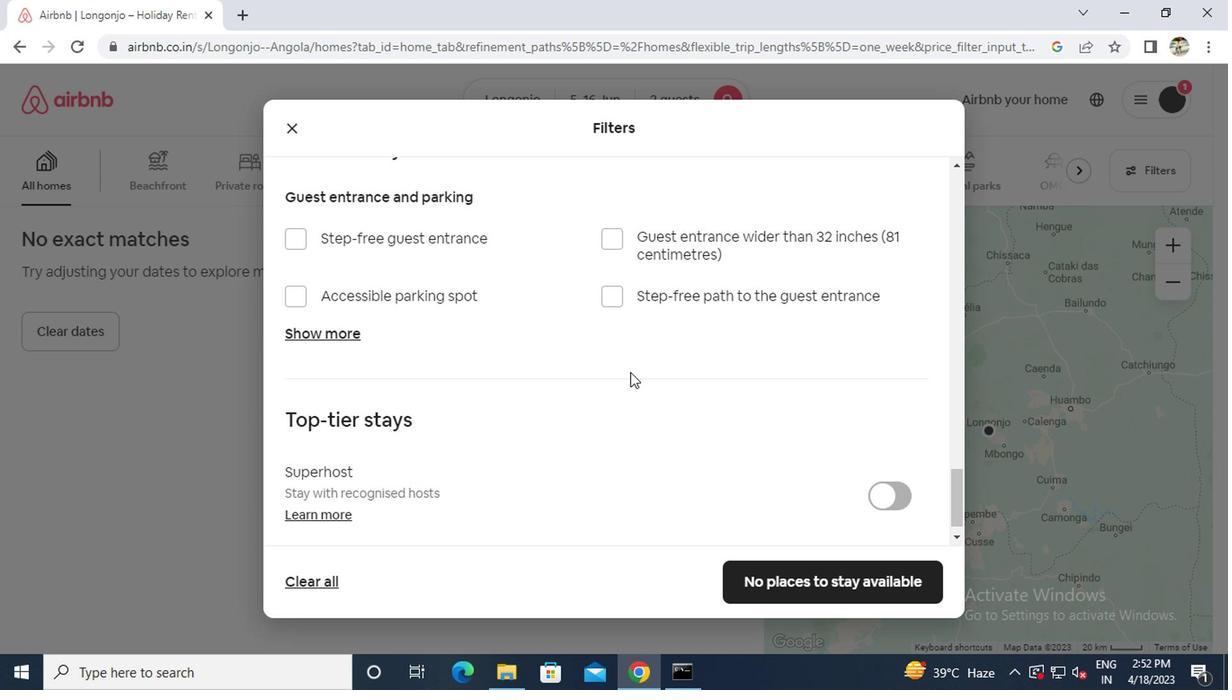 
Action: Mouse moved to (742, 579)
Screenshot: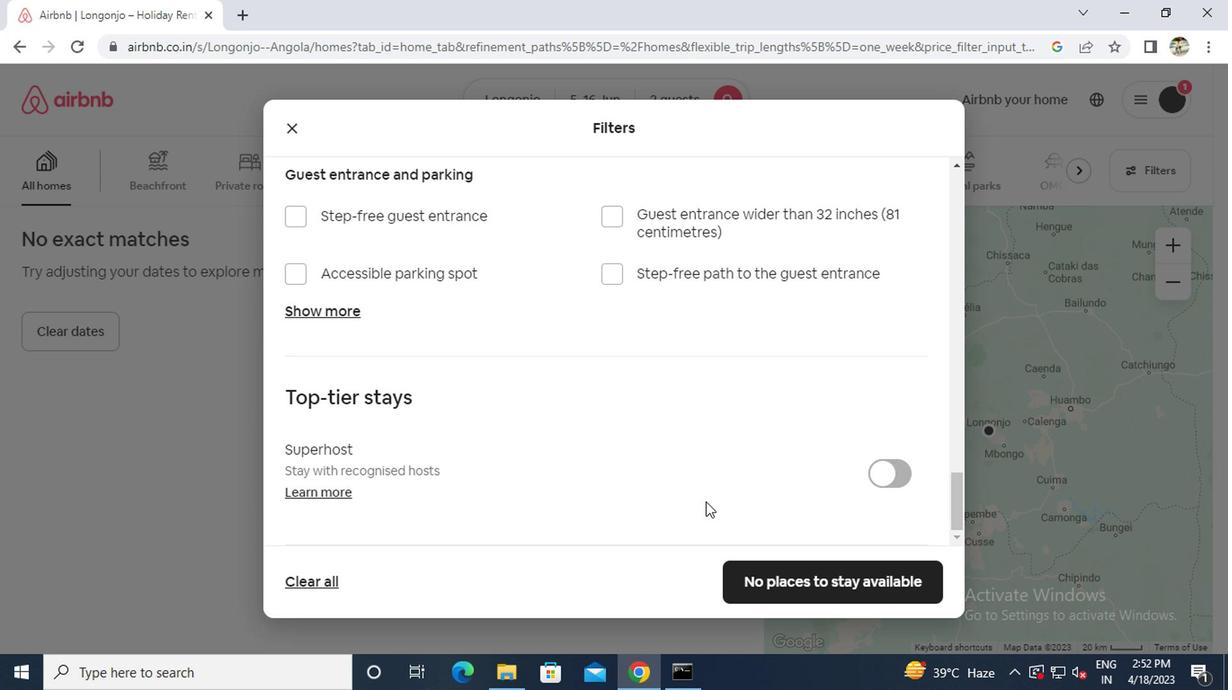
Action: Mouse pressed left at (742, 579)
Screenshot: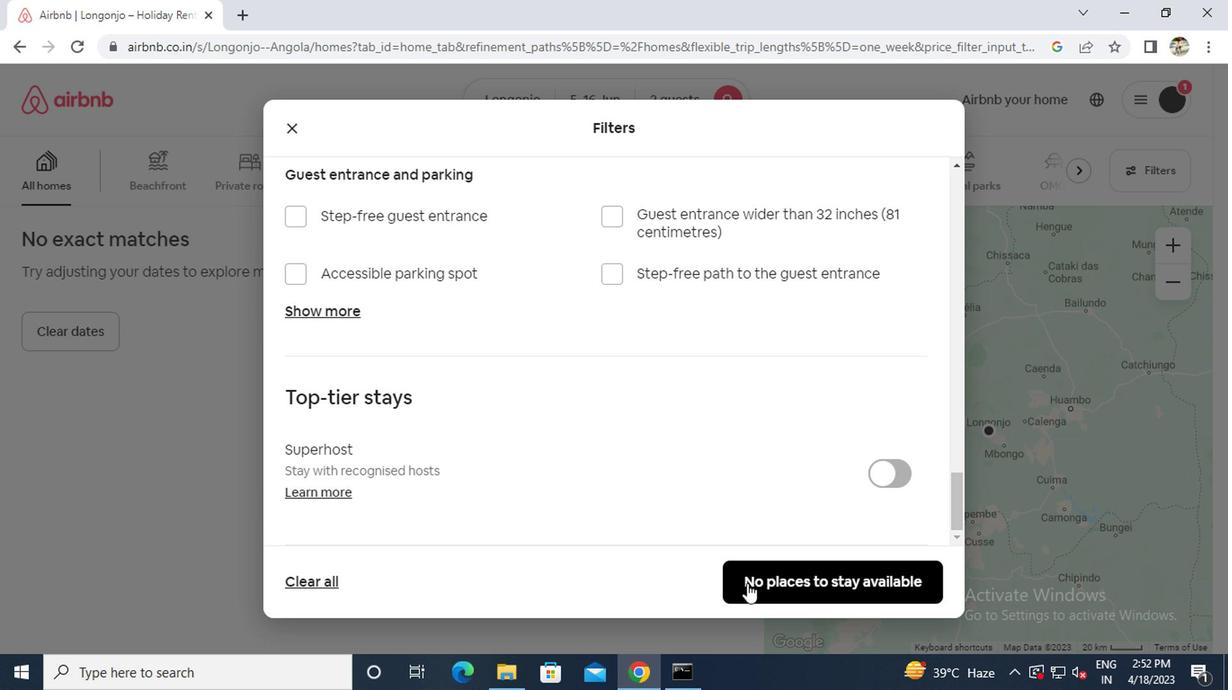 
Action: Mouse moved to (683, 520)
Screenshot: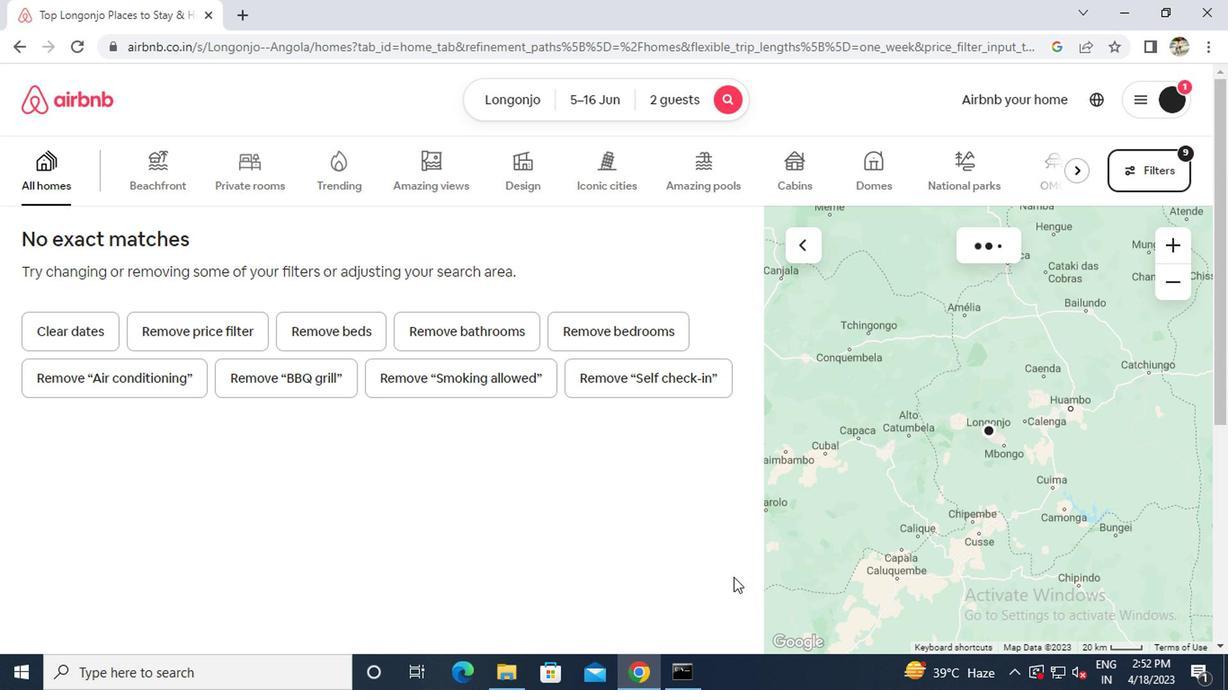 
